 Task: Design a Nonprofit Website.
Action: Mouse moved to (113, 67)
Screenshot: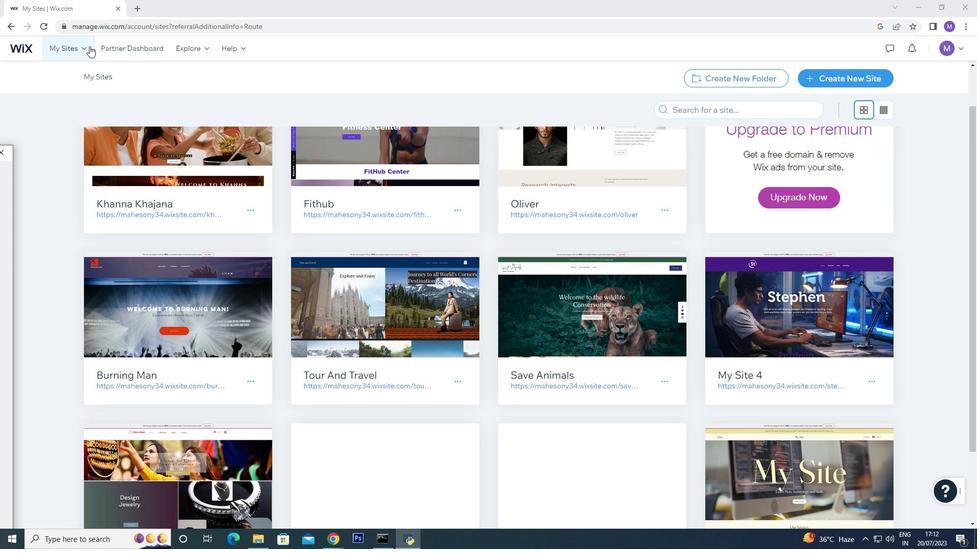 
Action: Mouse pressed left at (113, 67)
Screenshot: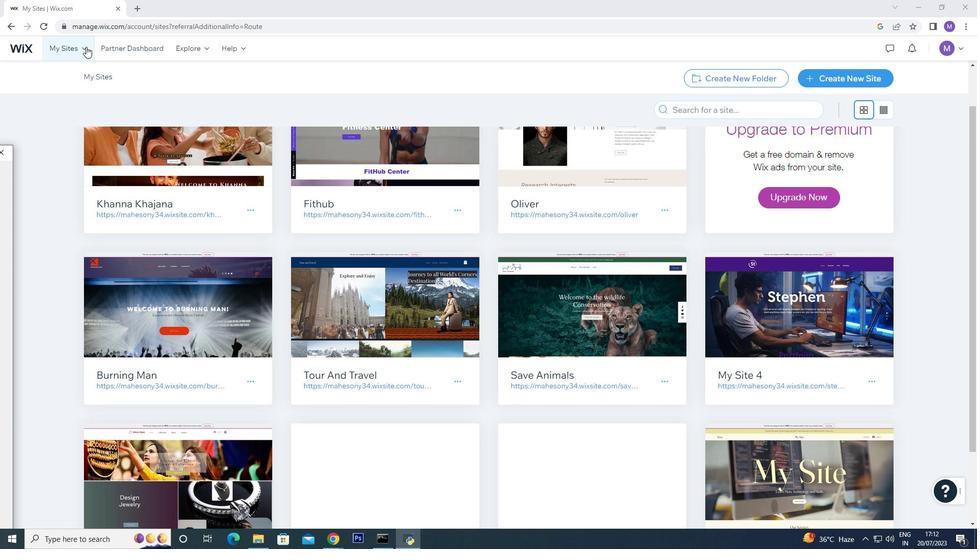 
Action: Mouse pressed left at (113, 67)
Screenshot: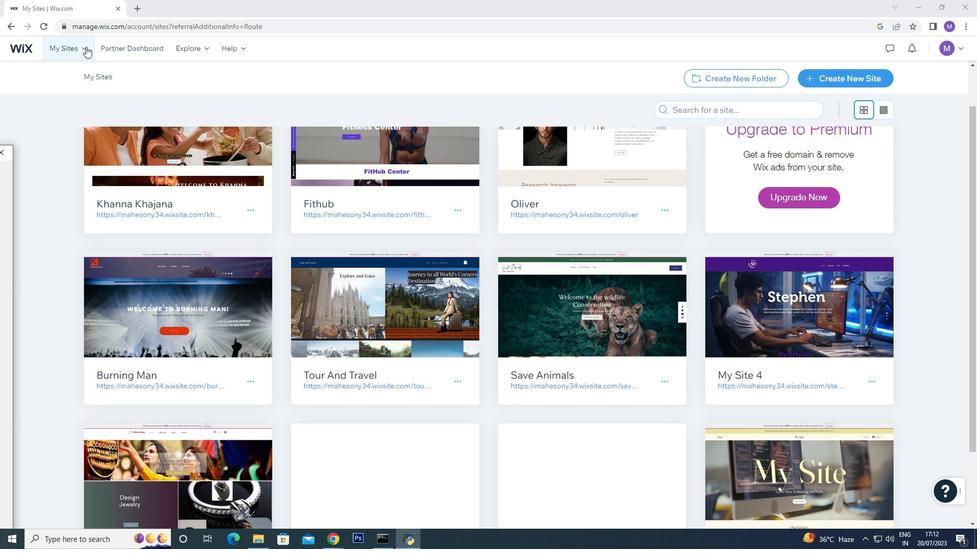 
Action: Mouse pressed left at (113, 67)
Screenshot: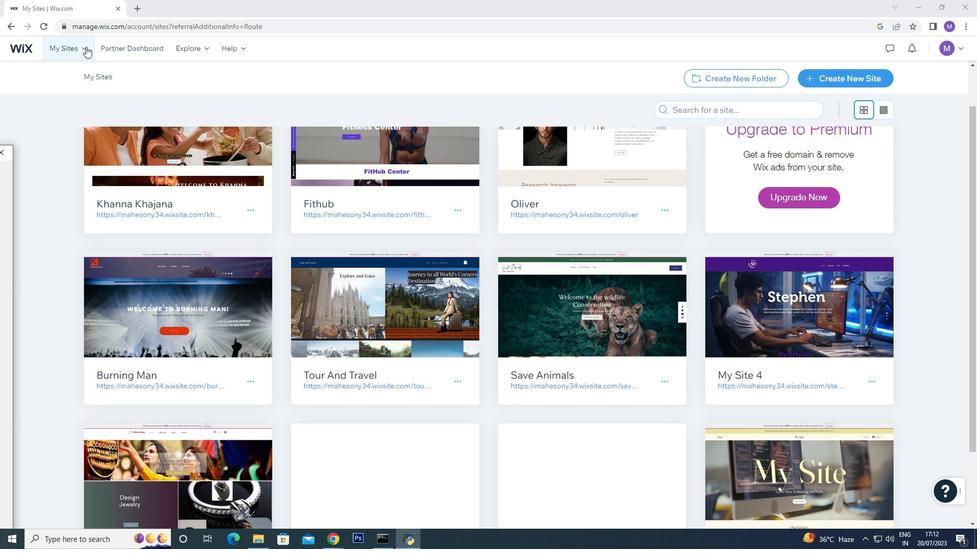
Action: Mouse pressed left at (113, 67)
Screenshot: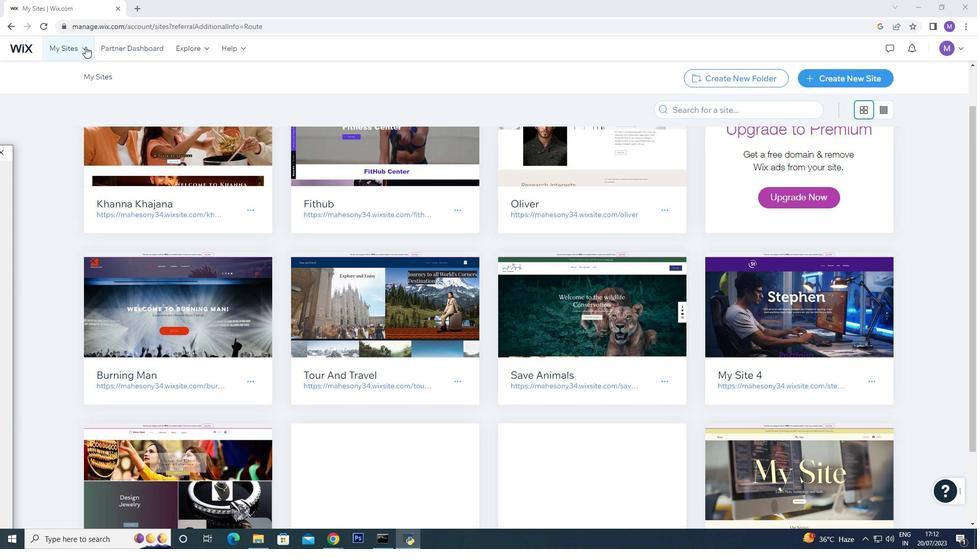 
Action: Mouse moved to (112, 69)
Screenshot: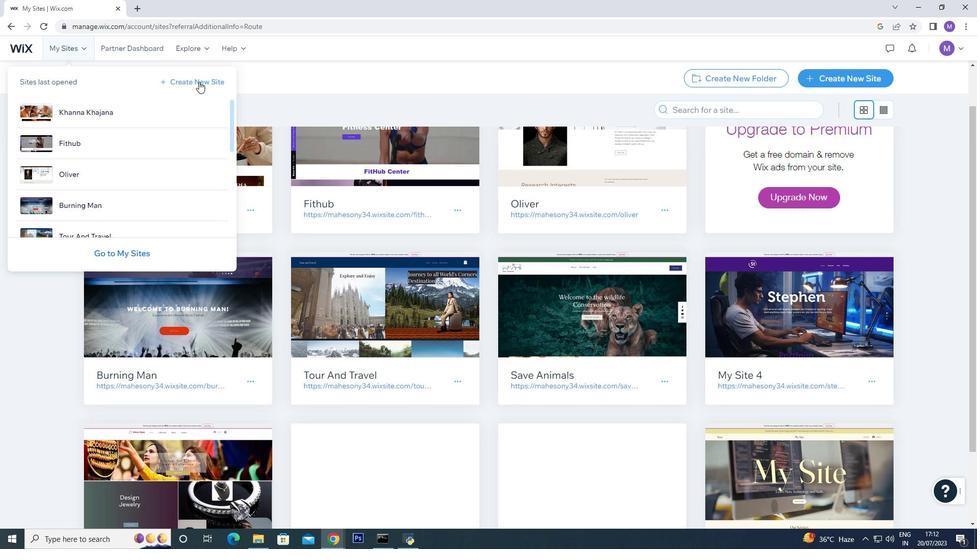 
Action: Mouse pressed left at (112, 69)
Screenshot: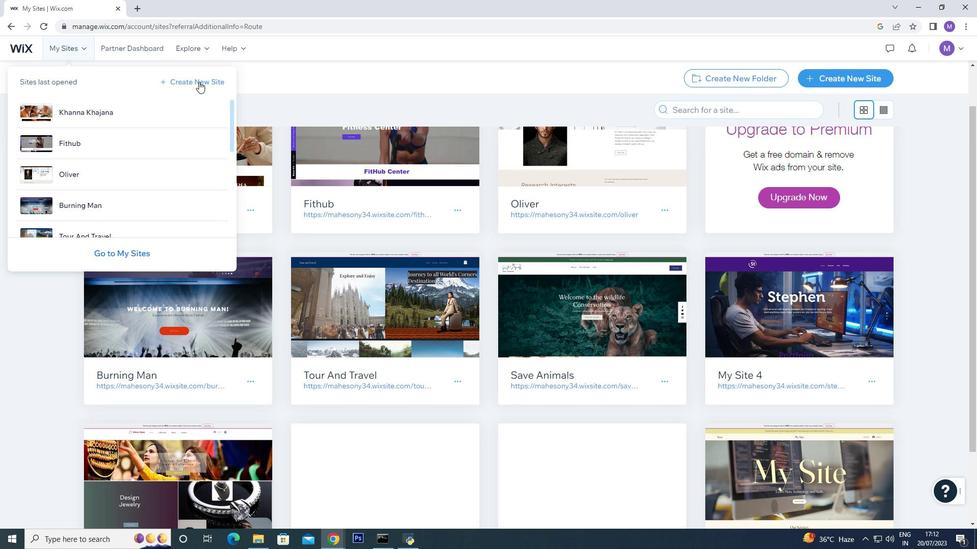 
Action: Mouse pressed left at (112, 69)
Screenshot: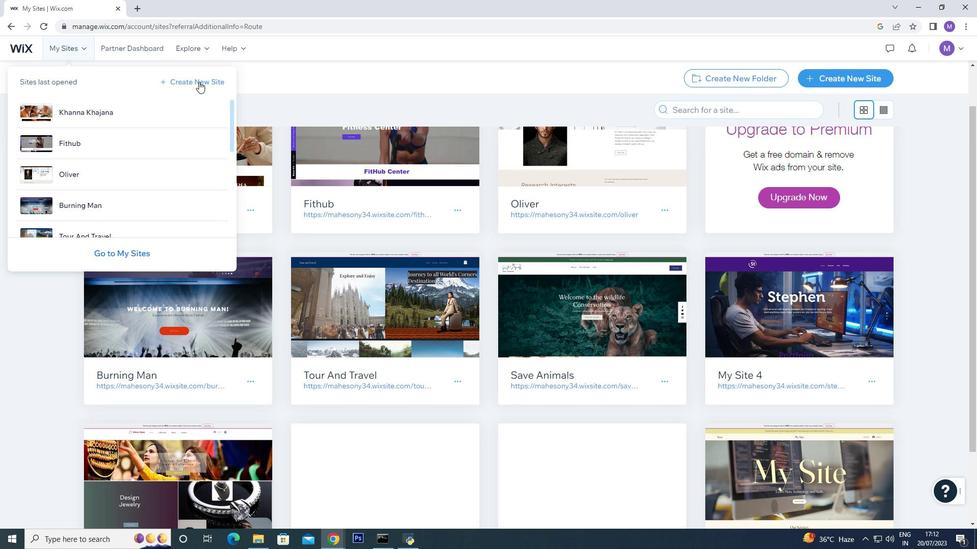 
Action: Mouse moved to (188, 91)
Screenshot: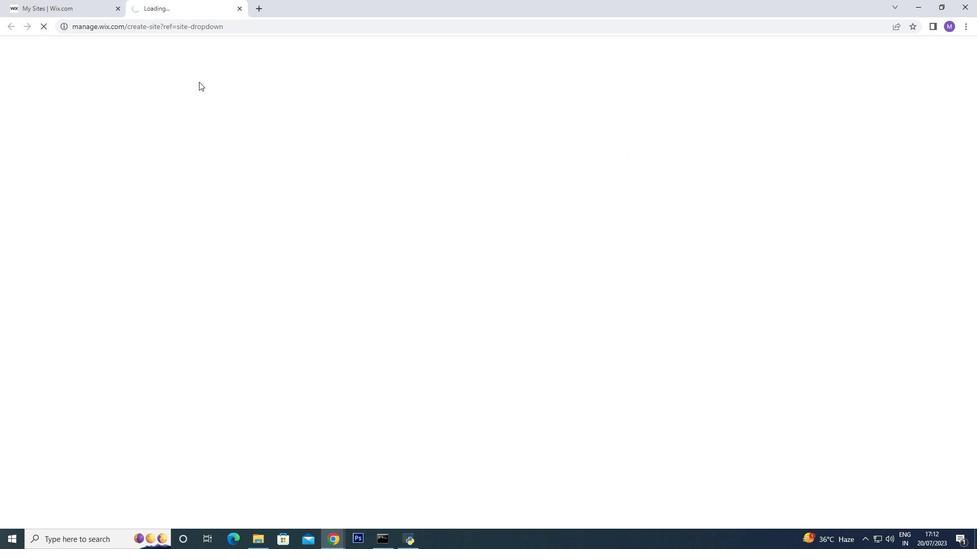 
Action: Mouse pressed left at (188, 91)
Screenshot: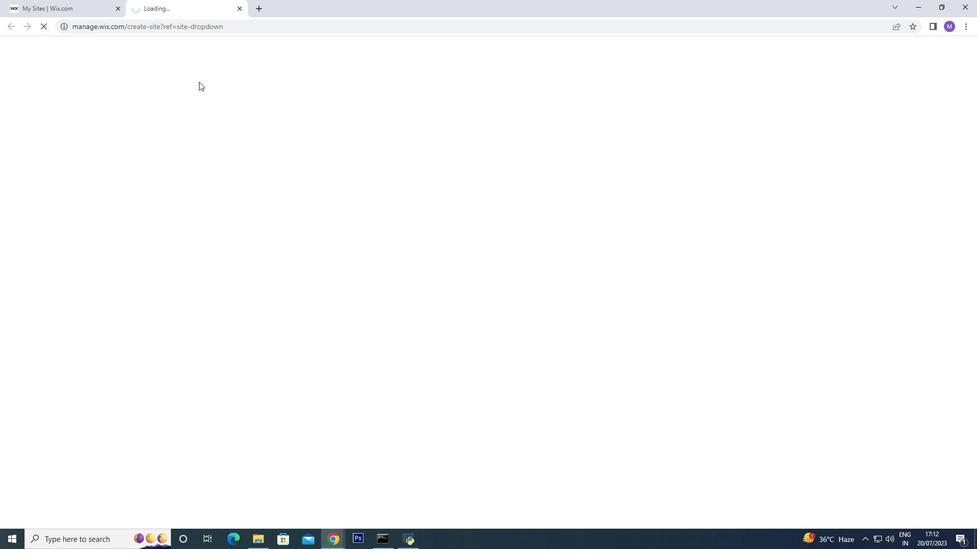 
Action: Mouse pressed left at (188, 91)
Screenshot: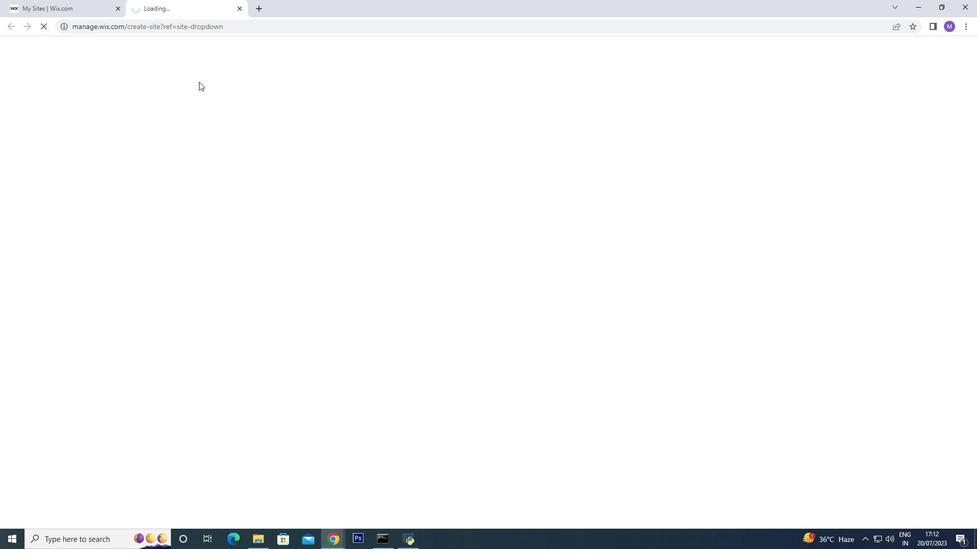 
Action: Mouse moved to (336, 153)
Screenshot: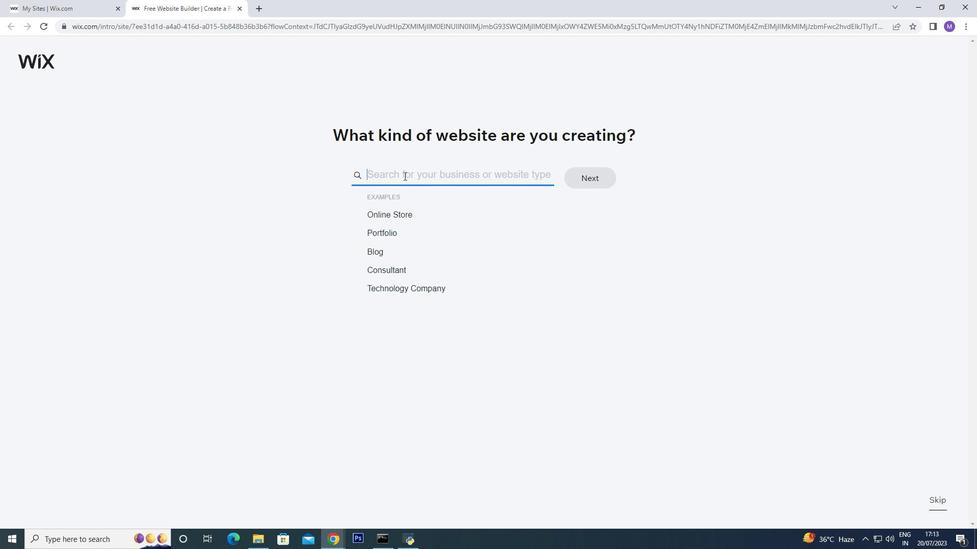 
Action: Mouse pressed left at (336, 153)
Screenshot: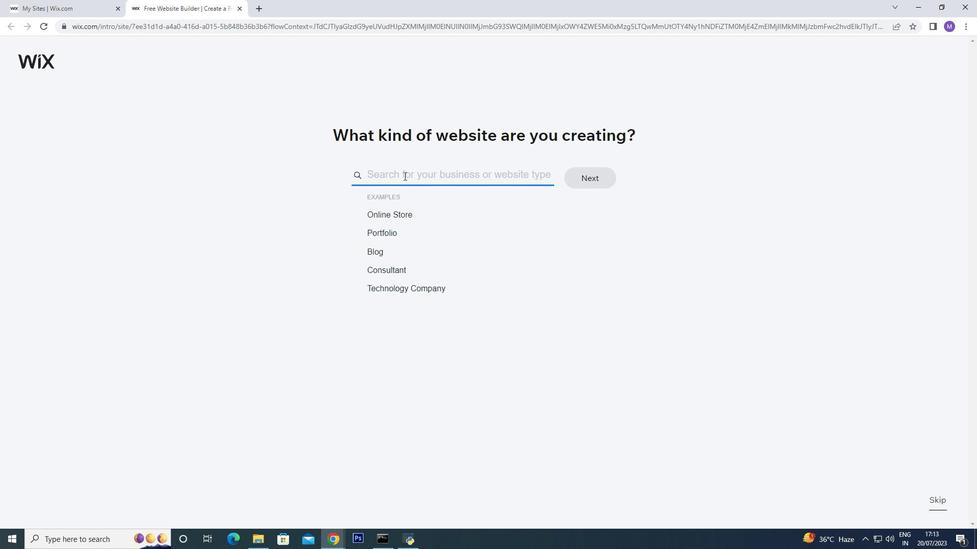 
Action: Mouse pressed left at (336, 153)
Screenshot: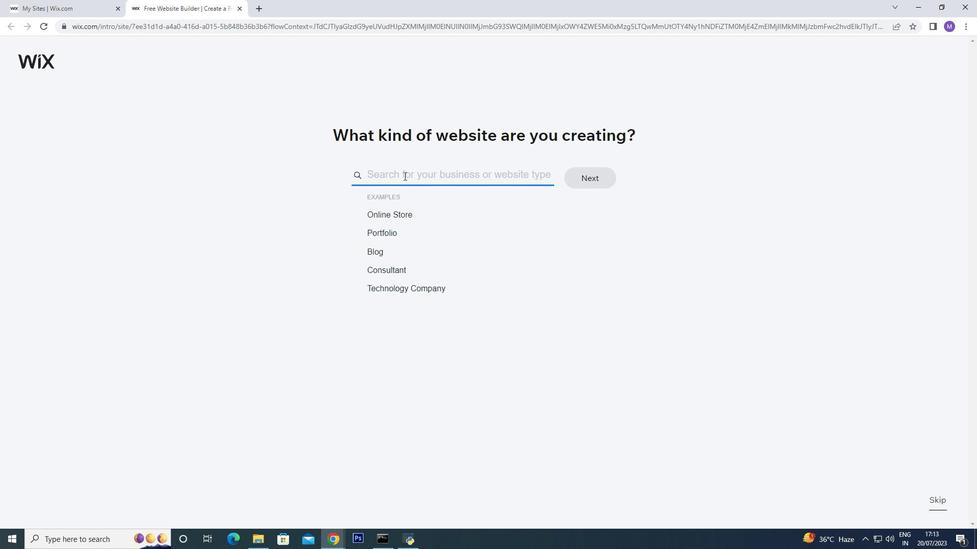 
Action: Mouse moved to (332, 151)
Screenshot: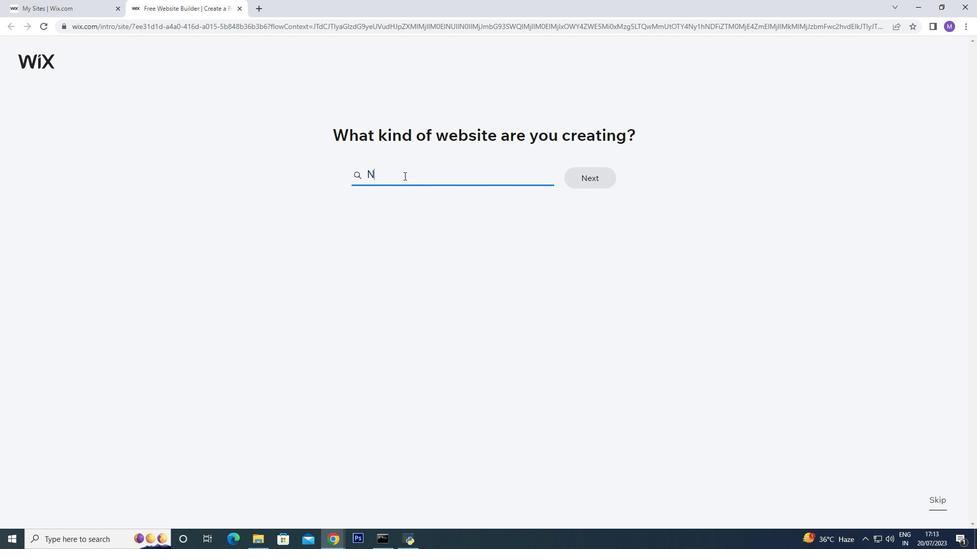 
Action: Key pressed wwilldlliife<Key.space><Key.space>consservatioonn
Screenshot: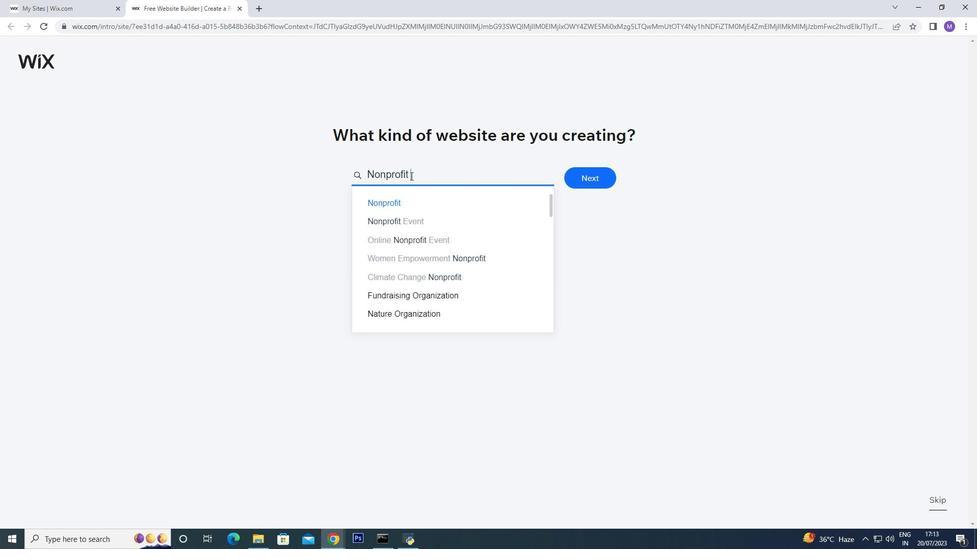
Action: Mouse moved to (403, 169)
Screenshot: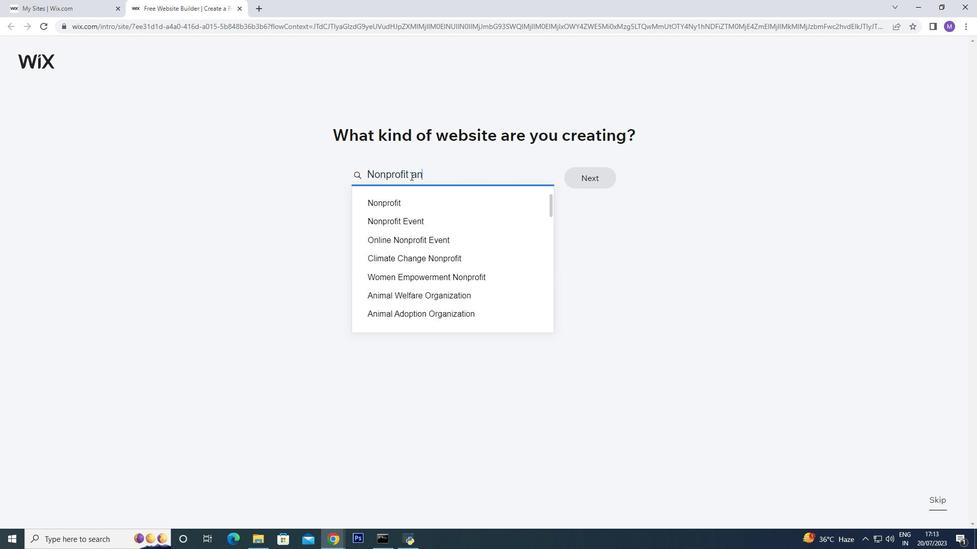 
Action: Mouse pressed left at (403, 169)
Screenshot: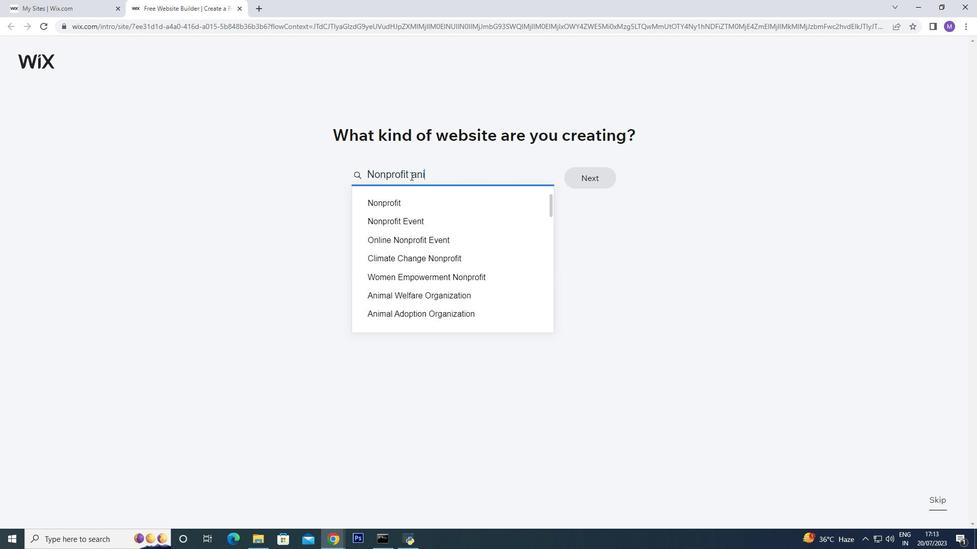 
Action: Mouse pressed left at (403, 169)
Screenshot: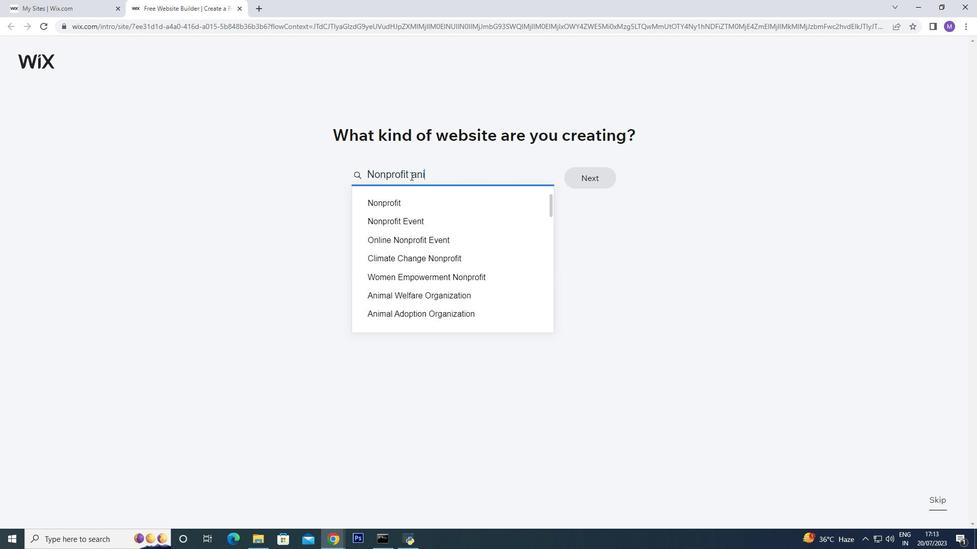 
Action: Mouse moved to (476, 154)
Screenshot: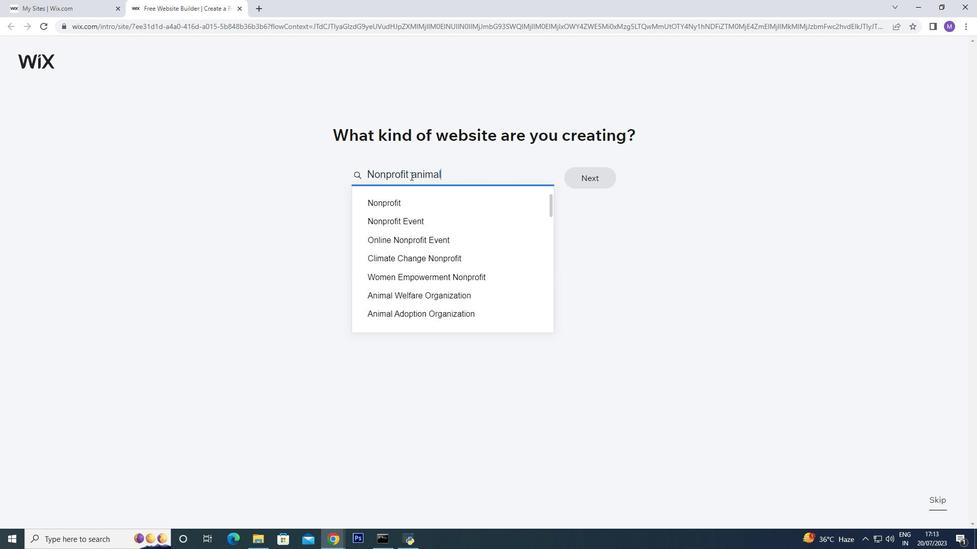 
Action: Mouse pressed left at (476, 154)
Screenshot: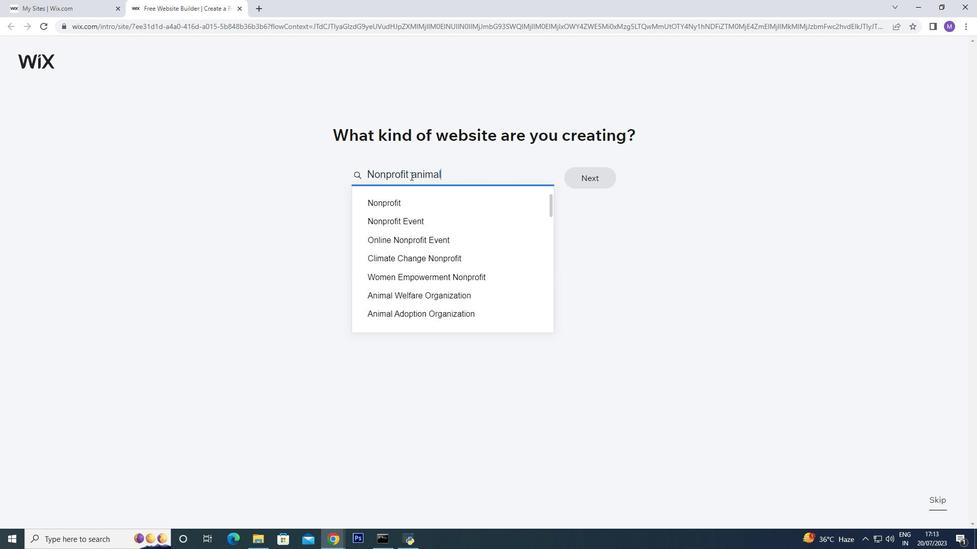 
Action: Mouse pressed left at (476, 154)
Screenshot: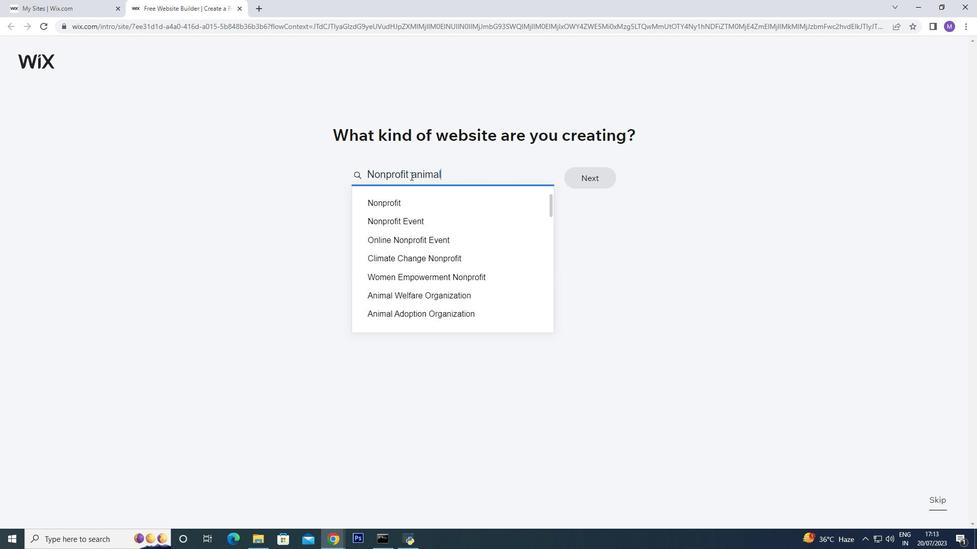 
Action: Mouse moved to (475, 153)
Screenshot: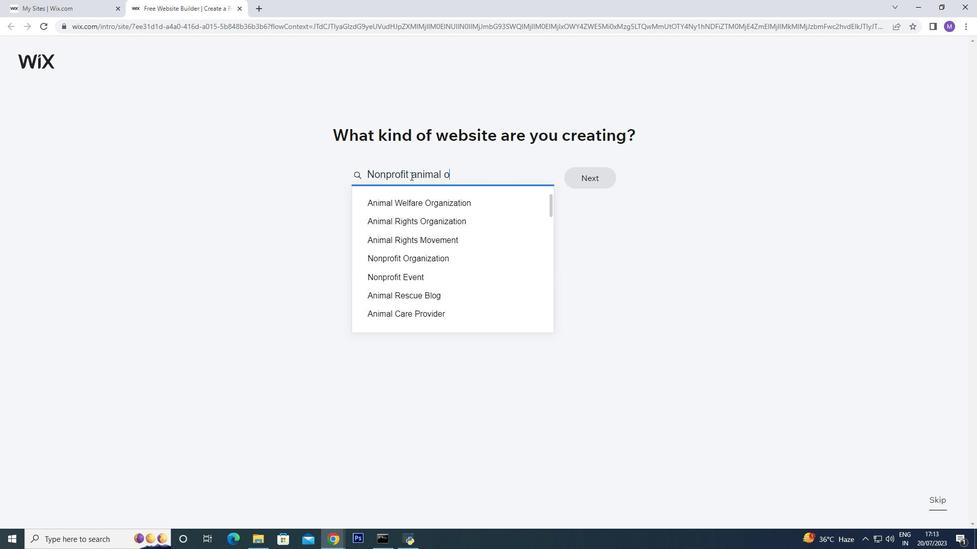 
Action: Mouse pressed left at (475, 153)
Screenshot: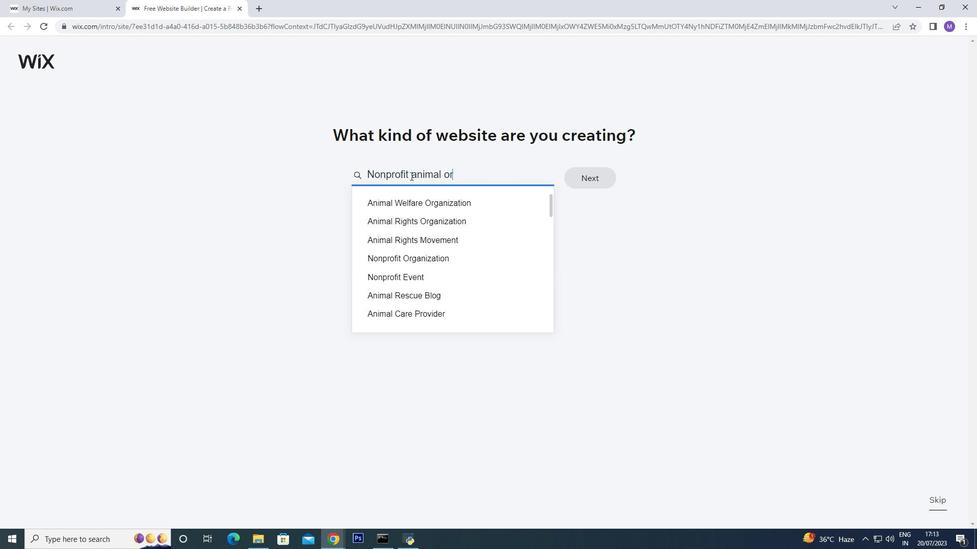 
Action: Mouse pressed left at (475, 153)
Screenshot: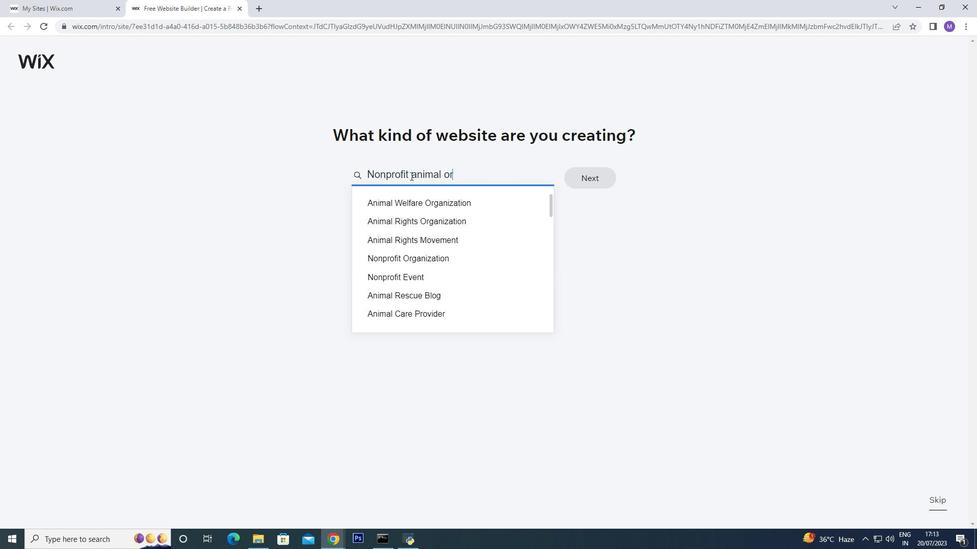 
Action: Mouse moved to (375, 170)
Screenshot: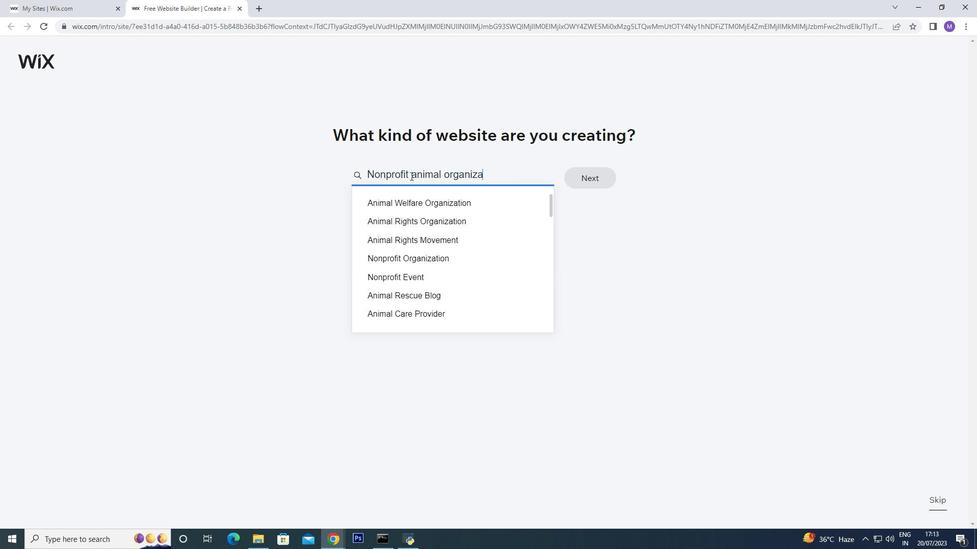 
Action: Mouse pressed left at (375, 170)
Screenshot: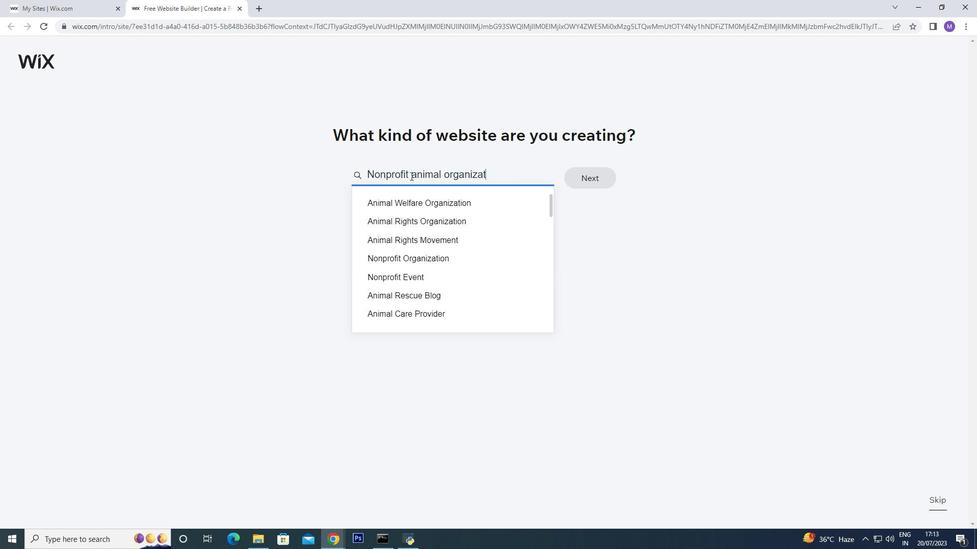 
Action: Mouse pressed left at (375, 170)
Screenshot: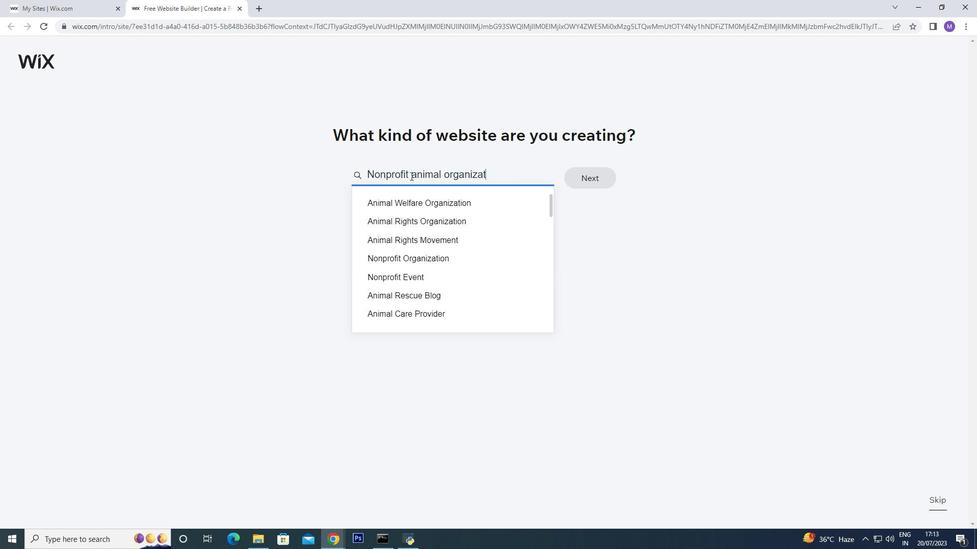 
Action: Mouse moved to (379, 166)
Screenshot: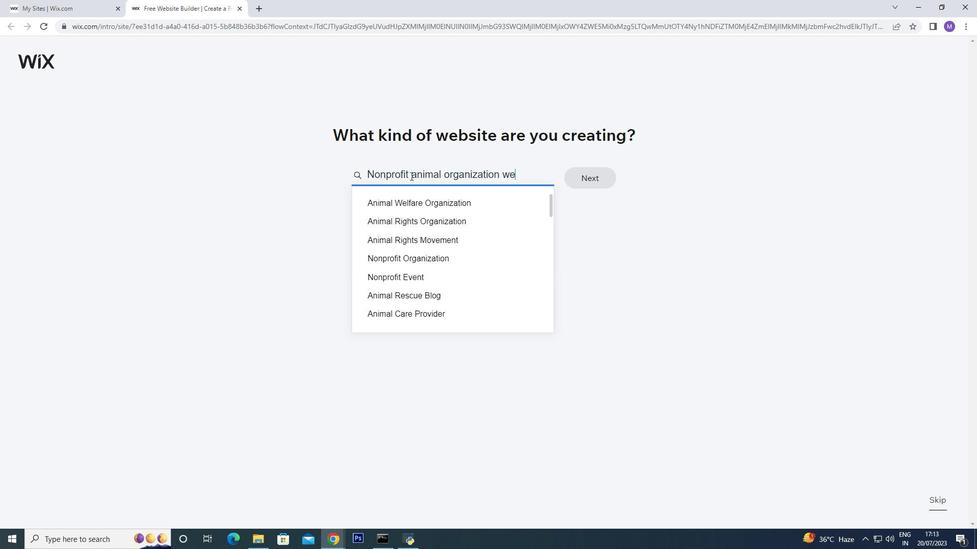 
Action: Key pressed <Key.shift><Key.shift><Key.shift><Key.shift><Key.shift><Key.shift><Key.shift><Key.shift><Key.shift><Key.shift>Savee<Key.space>aanimalls
Screenshot: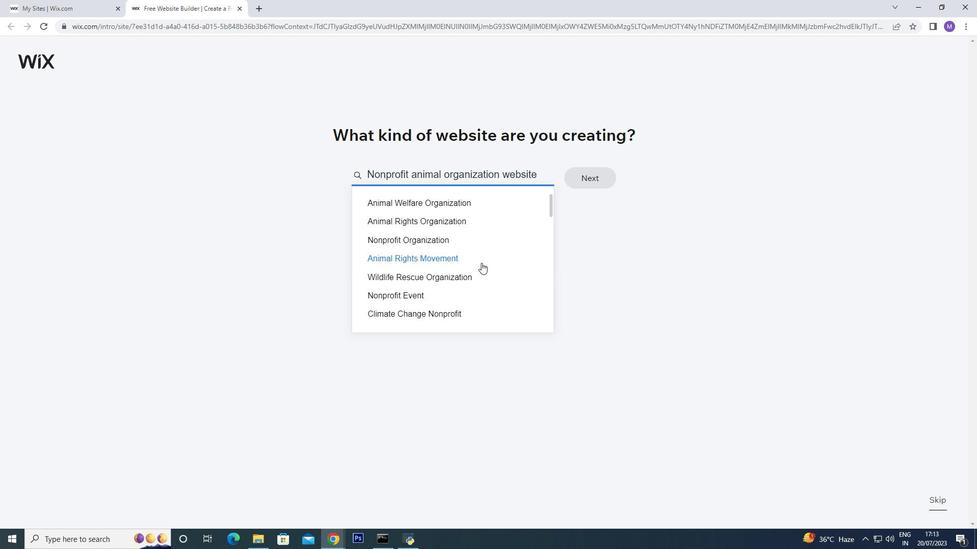 
Action: Mouse moved to (473, 169)
Screenshot: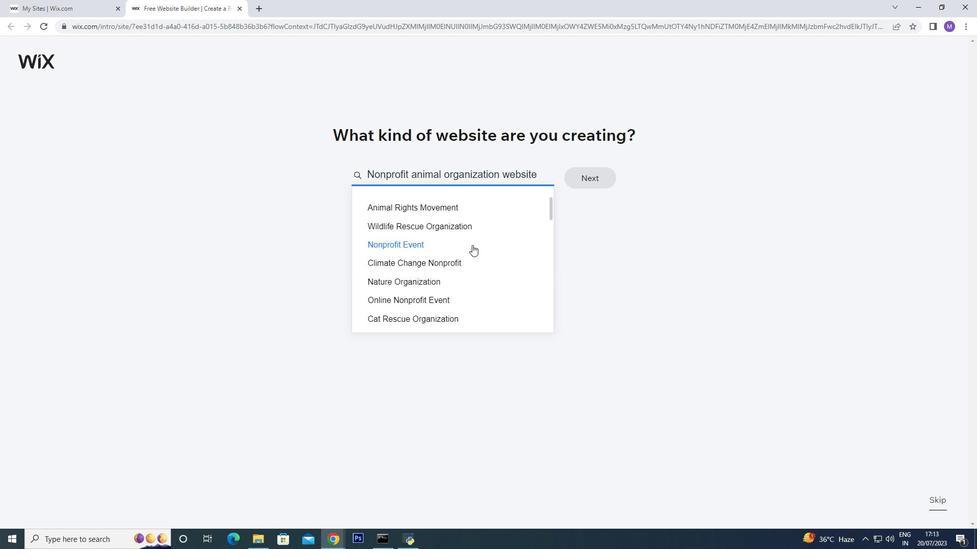 
Action: Mouse pressed left at (473, 169)
Screenshot: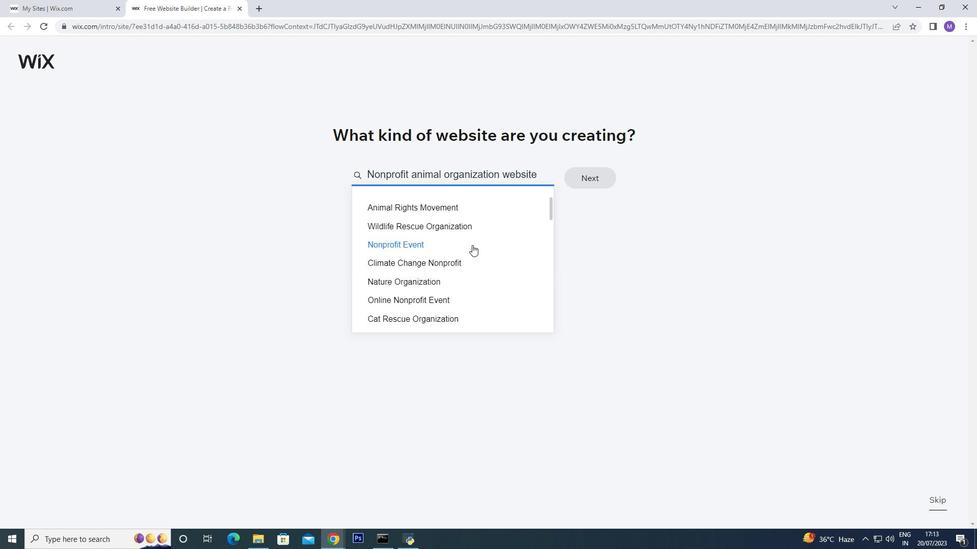 
Action: Mouse pressed left at (473, 169)
Screenshot: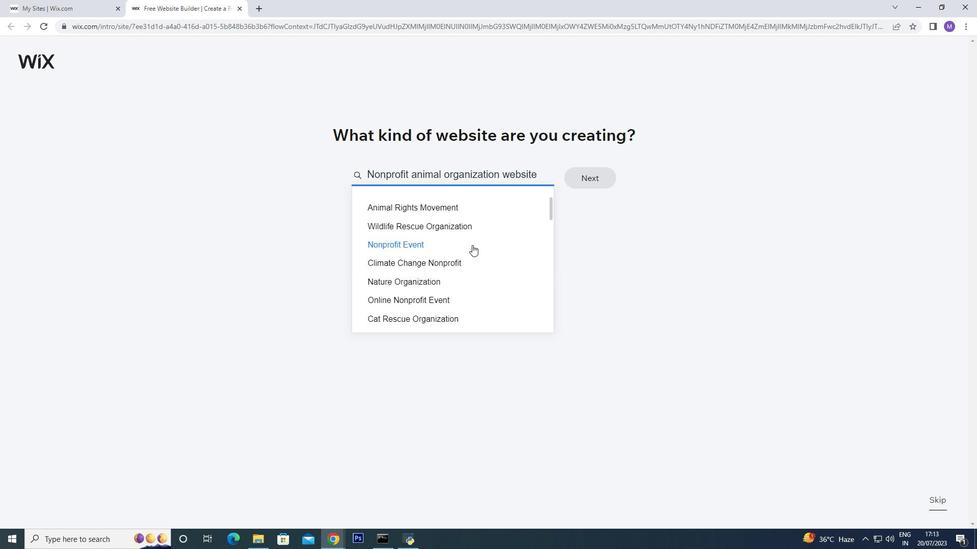 
Action: Mouse moved to (537, 268)
Screenshot: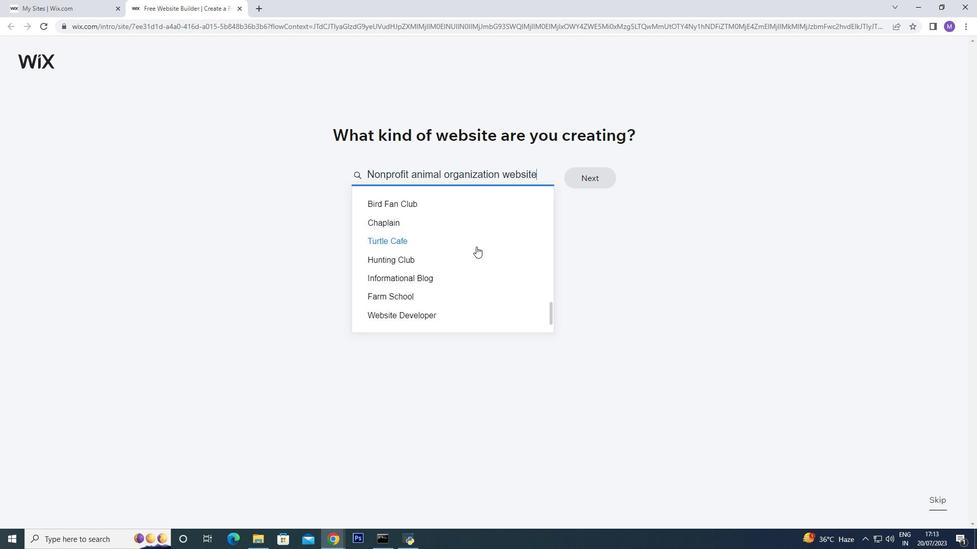 
Action: Mouse scrolled (537, 268) with delta (0, 0)
Screenshot: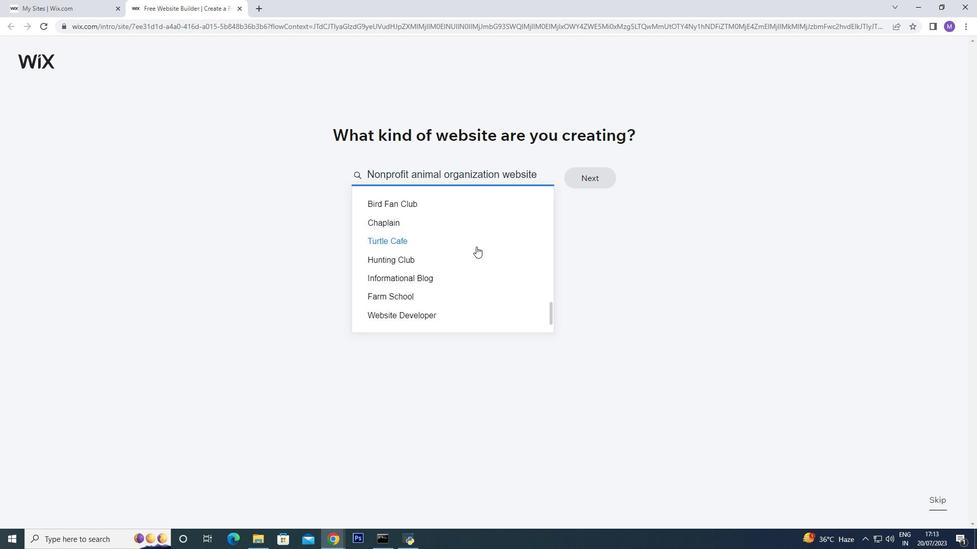 
Action: Mouse scrolled (537, 268) with delta (0, 0)
Screenshot: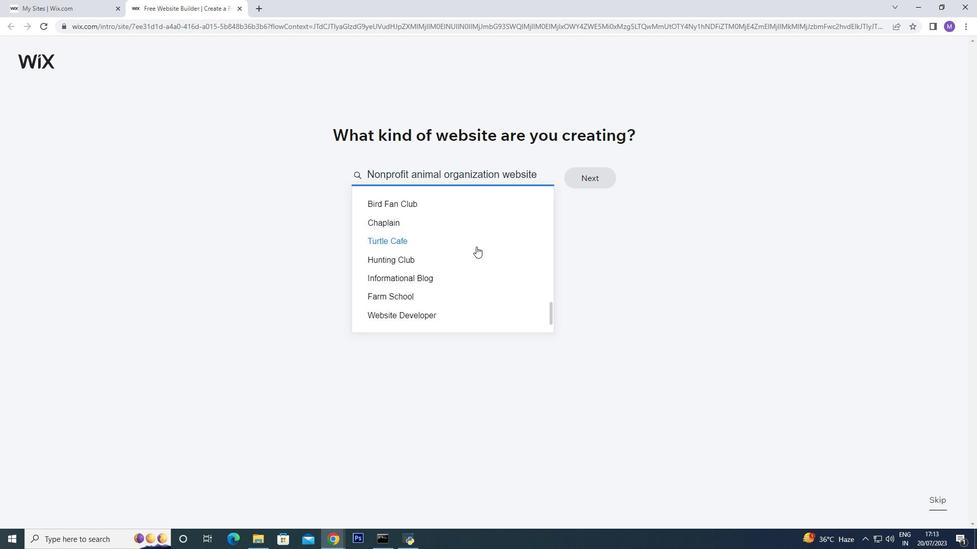 
Action: Mouse moved to (538, 268)
Screenshot: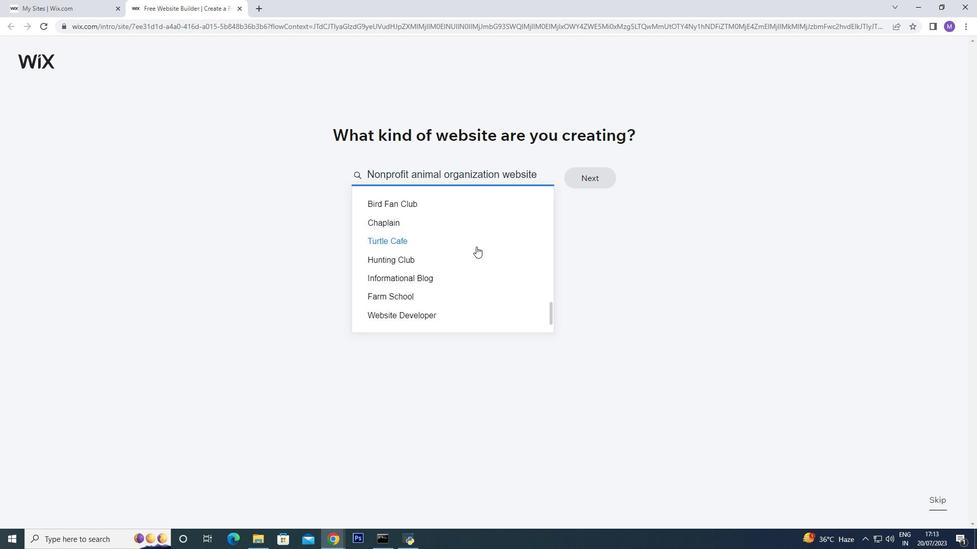 
Action: Mouse scrolled (538, 267) with delta (0, 0)
Screenshot: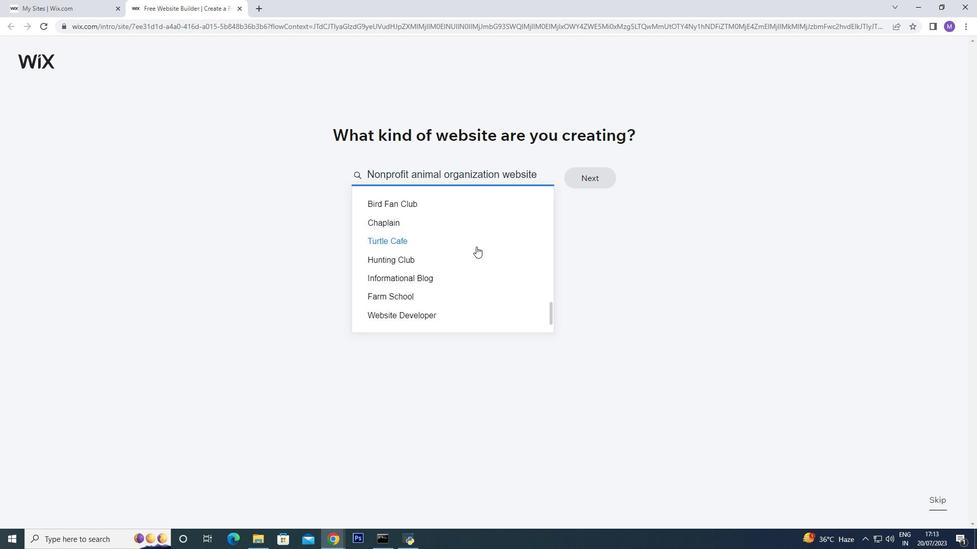 
Action: Mouse scrolled (538, 267) with delta (0, 0)
Screenshot: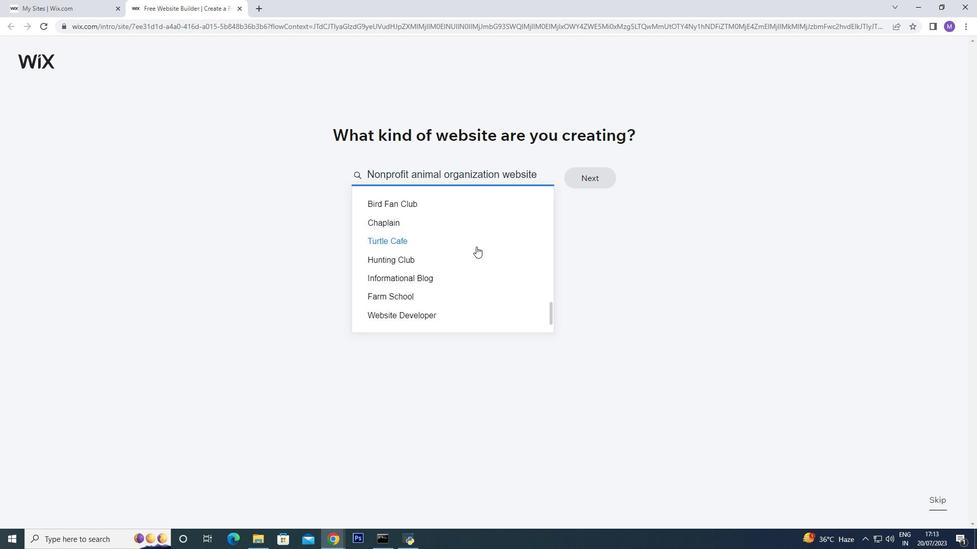 
Action: Mouse moved to (538, 267)
Screenshot: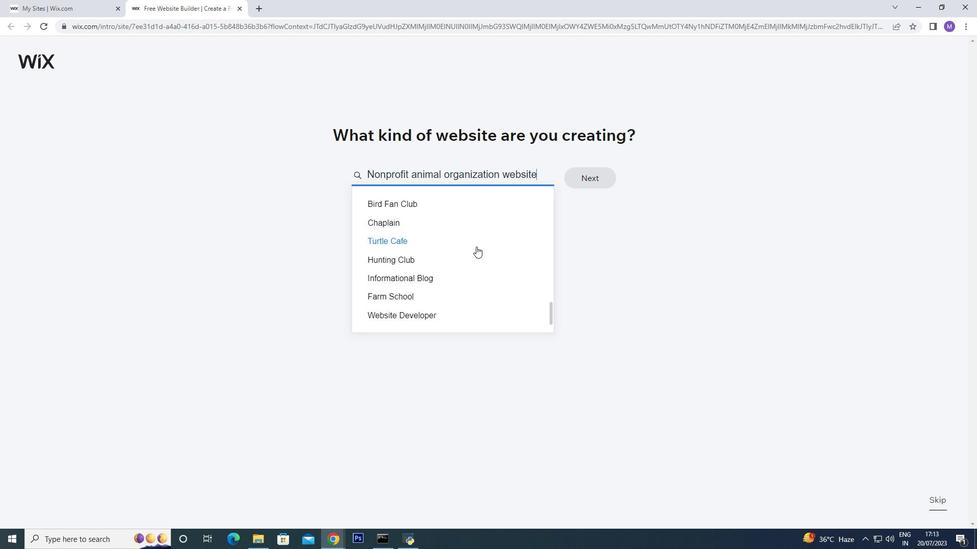 
Action: Mouse scrolled (538, 267) with delta (0, 0)
Screenshot: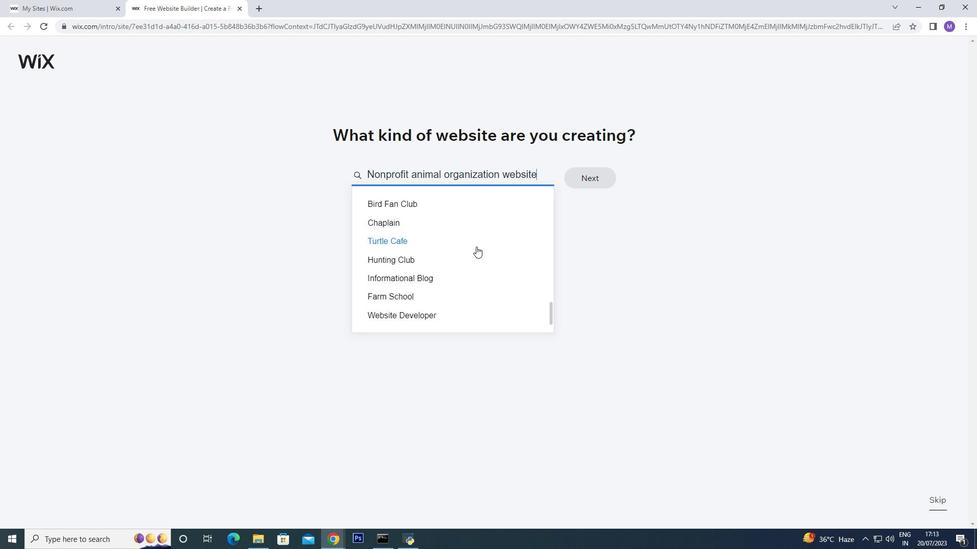 
Action: Mouse scrolled (538, 267) with delta (0, 0)
Screenshot: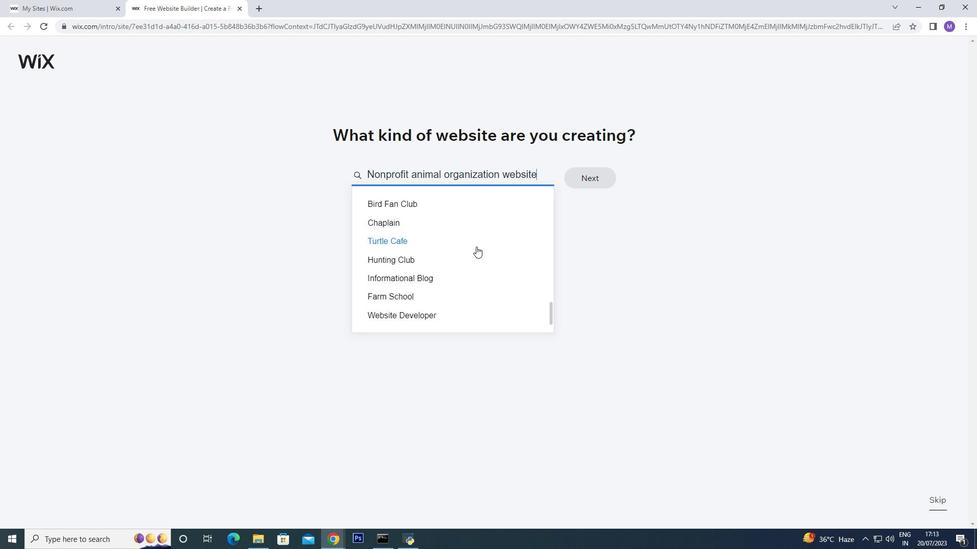 
Action: Mouse moved to (538, 267)
Screenshot: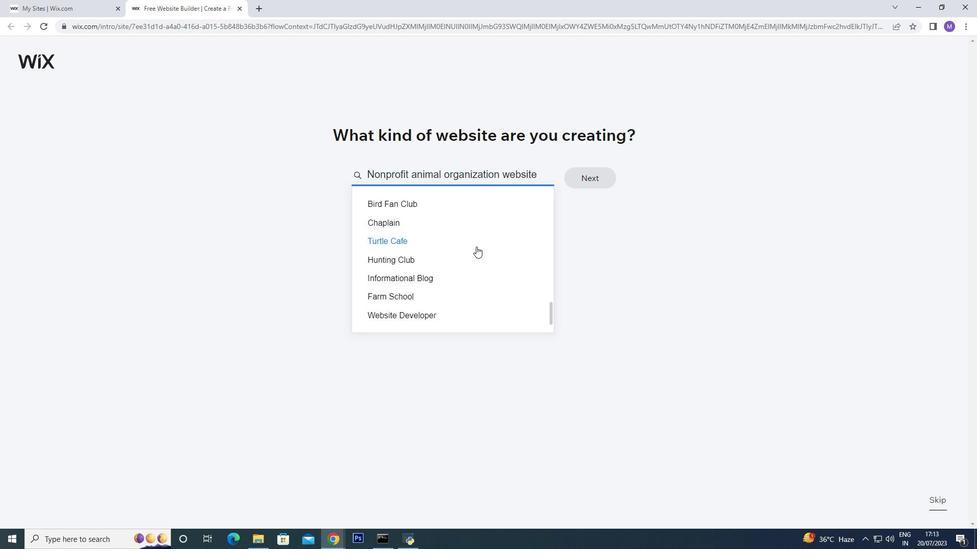 
Action: Mouse scrolled (538, 267) with delta (0, 0)
Screenshot: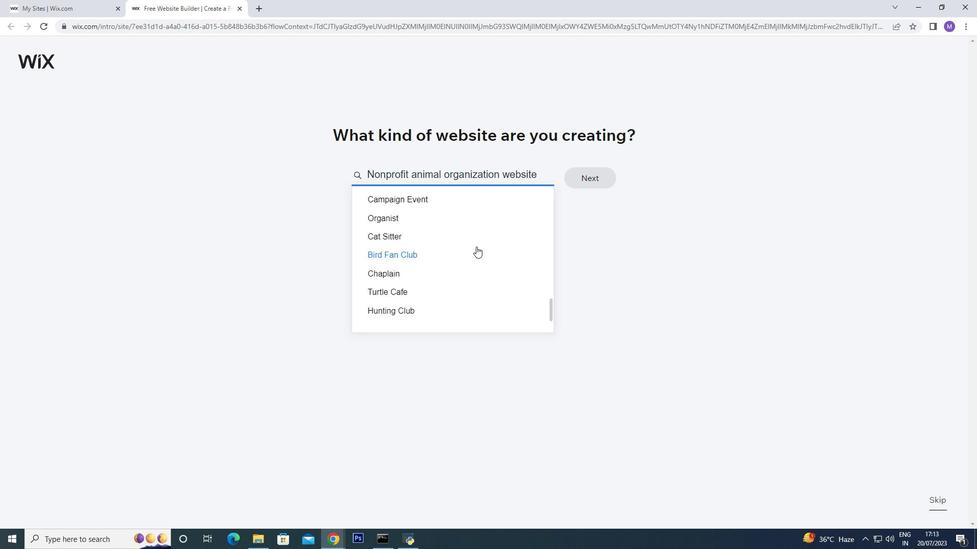 
Action: Mouse scrolled (538, 267) with delta (0, 0)
Screenshot: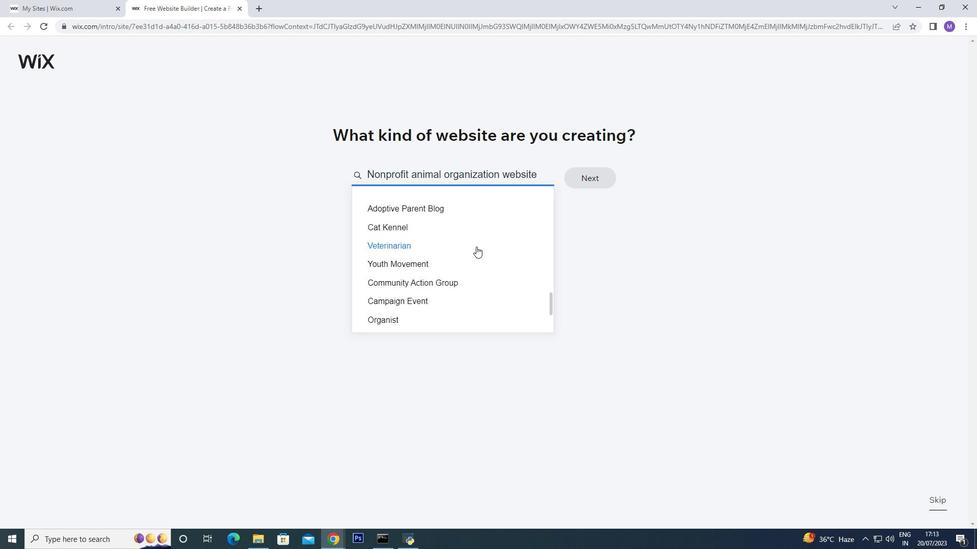 
Action: Mouse scrolled (538, 267) with delta (0, 0)
Screenshot: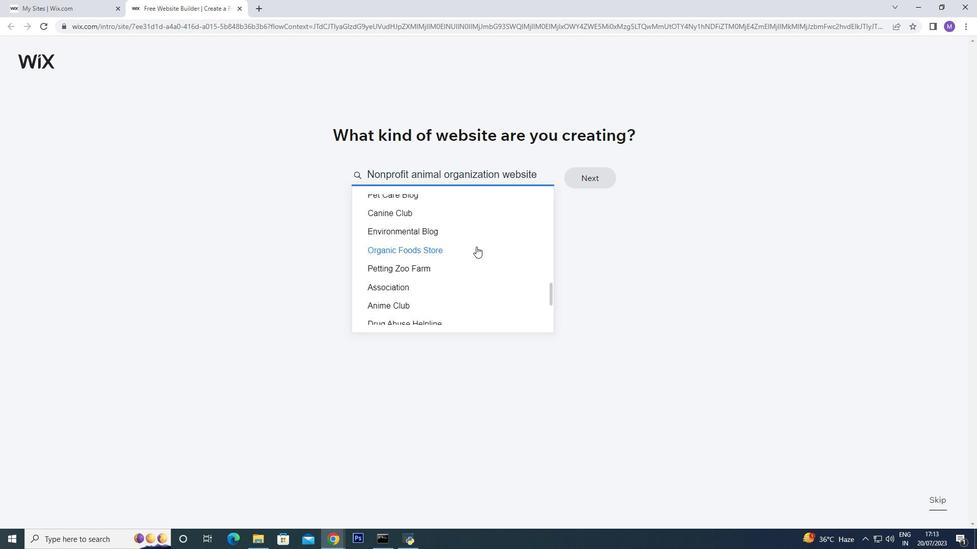 
Action: Mouse scrolled (538, 267) with delta (0, 0)
Screenshot: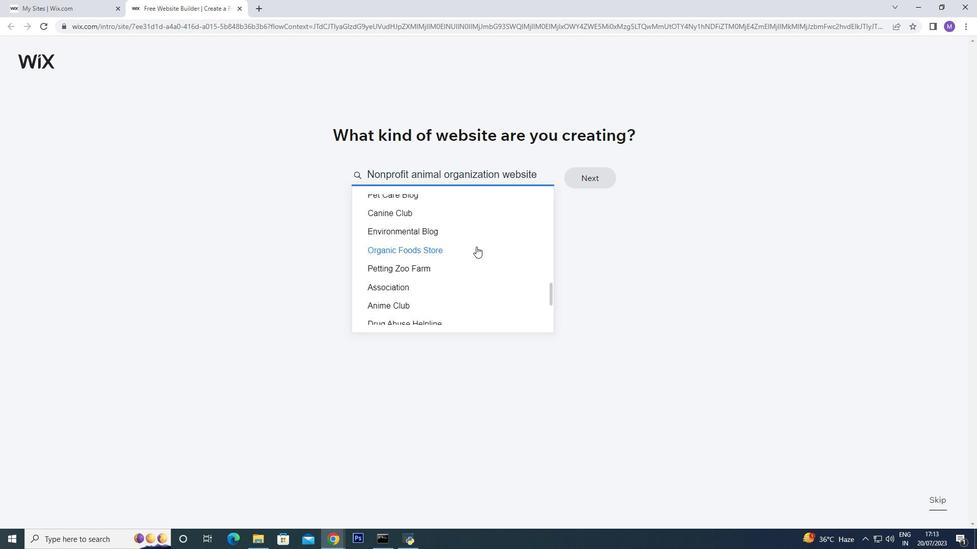 
Action: Mouse moved to (538, 267)
Screenshot: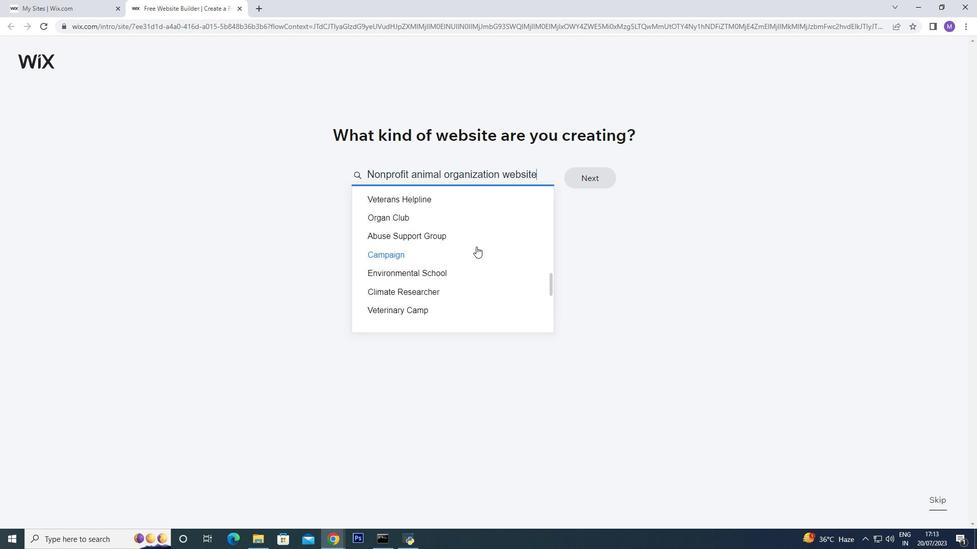 
Action: Mouse scrolled (538, 267) with delta (0, 0)
Screenshot: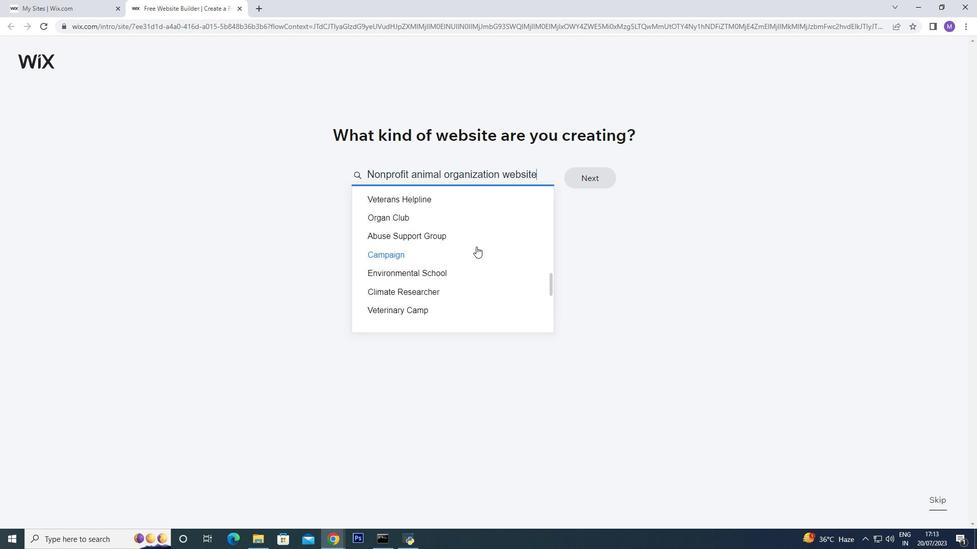 
Action: Mouse moved to (397, 358)
Screenshot: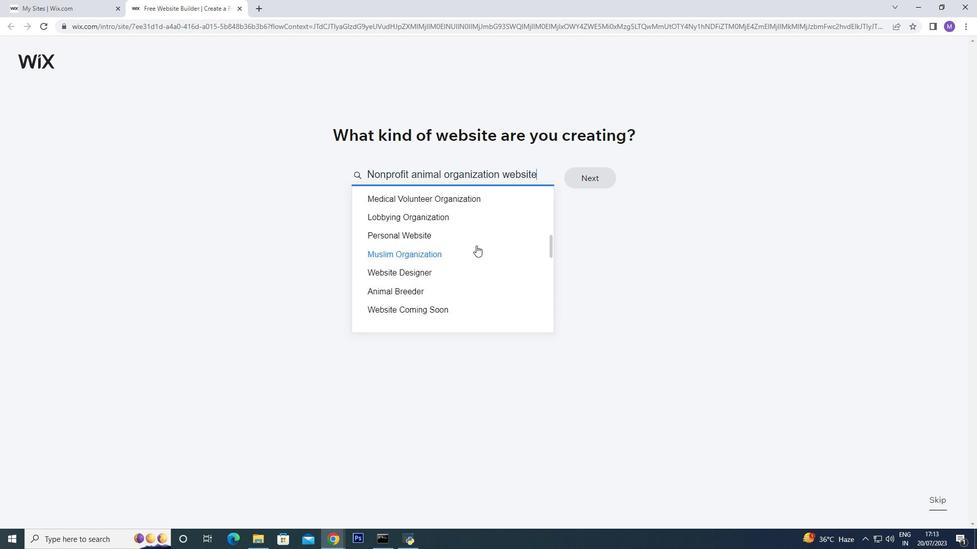 
Action: Mouse pressed left at (397, 358)
Screenshot: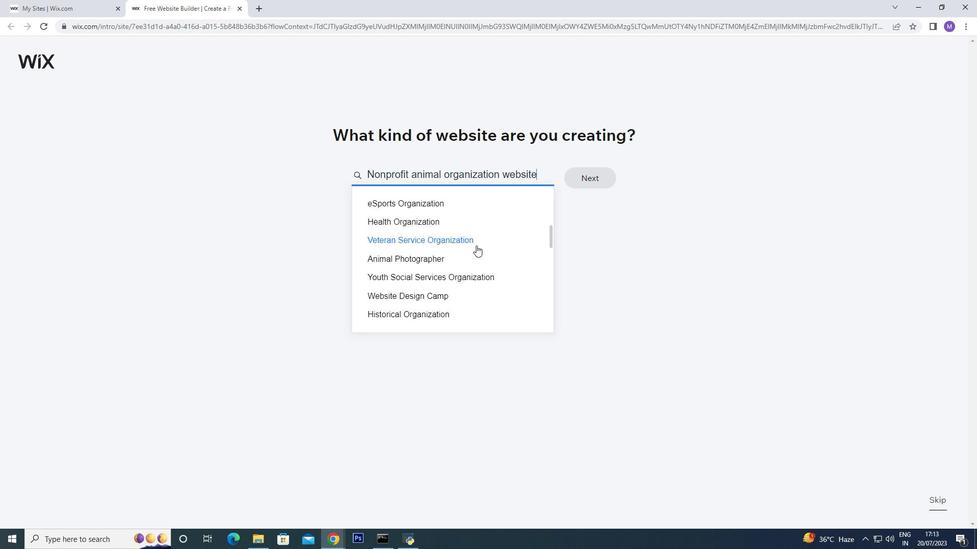 
Action: Mouse pressed left at (397, 358)
Screenshot: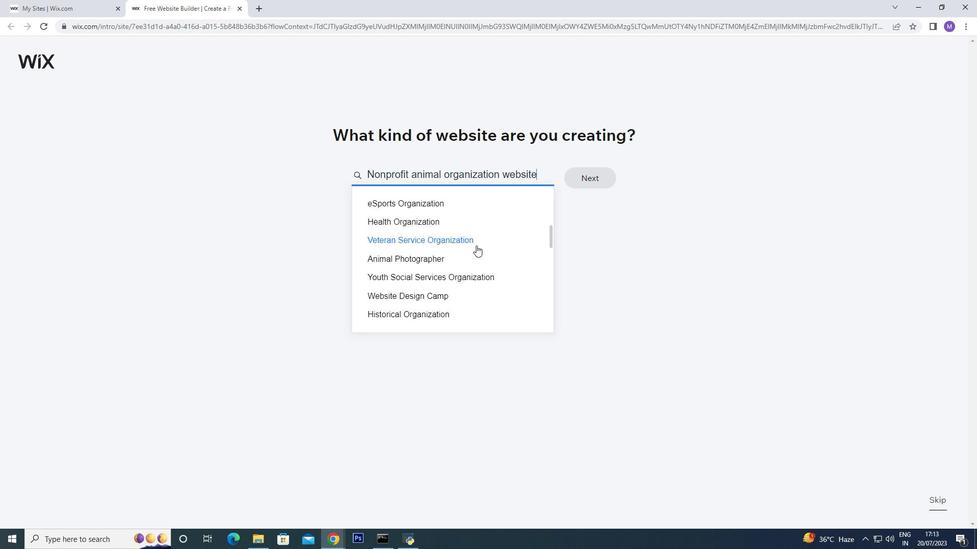
Action: Mouse moved to (489, 169)
Screenshot: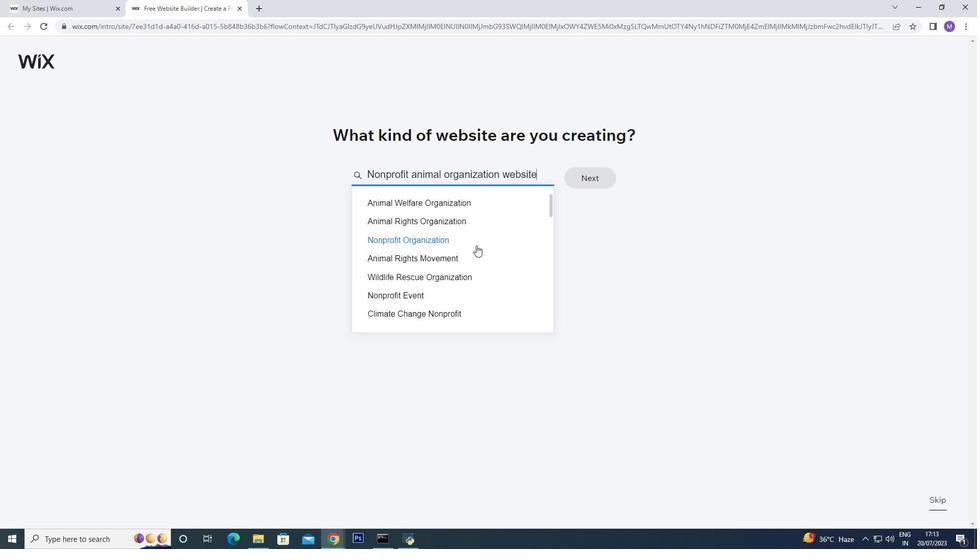 
Action: Mouse pressed left at (489, 169)
Screenshot: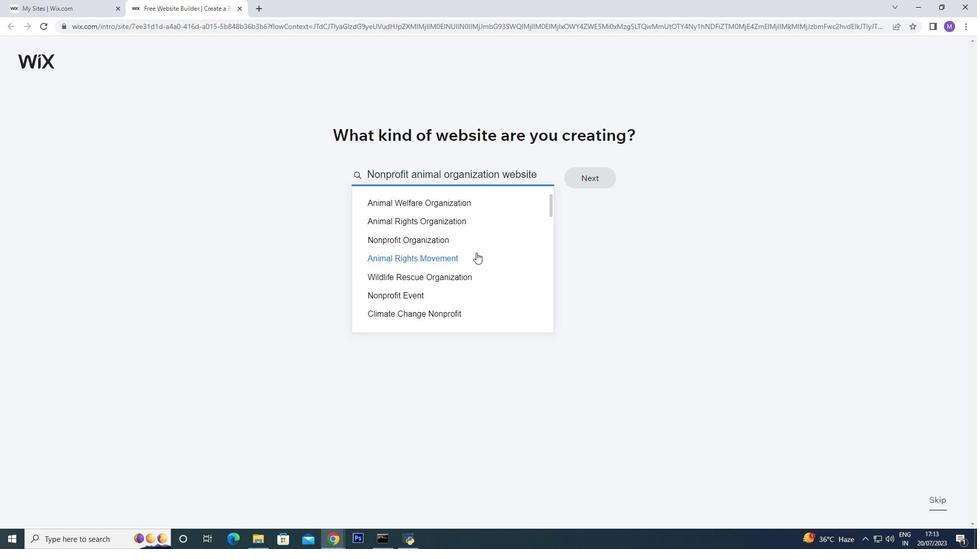 
Action: Mouse pressed left at (489, 169)
Screenshot: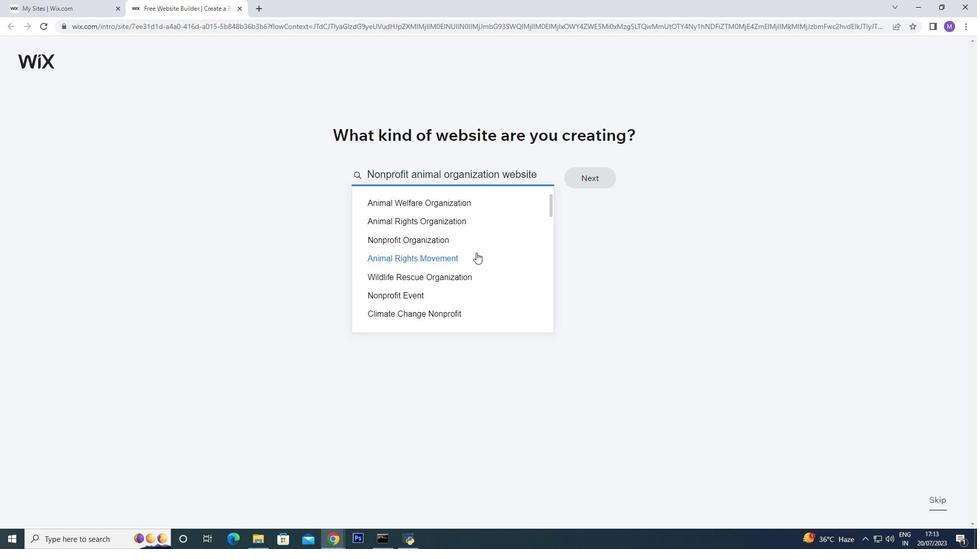
Action: Mouse moved to (483, 248)
Screenshot: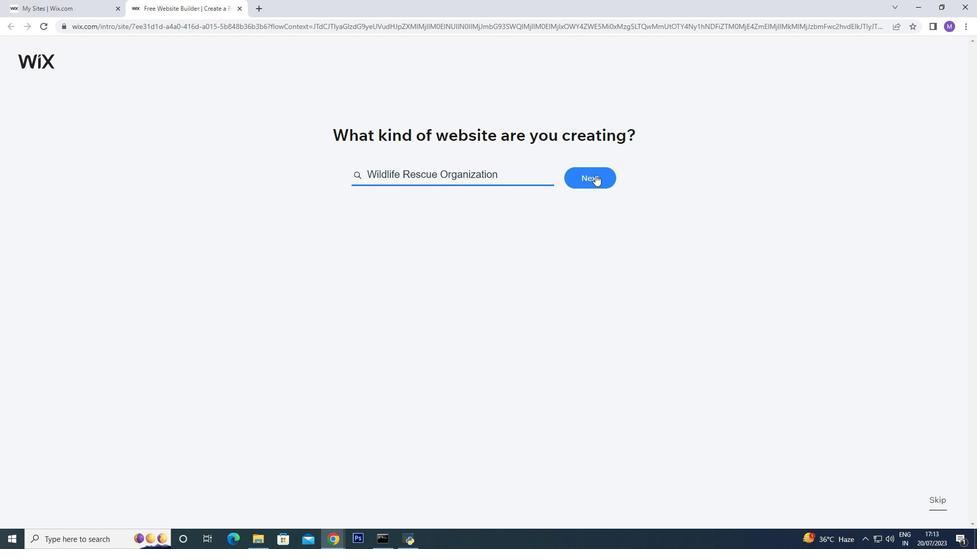 
Action: Mouse scrolled (483, 248) with delta (0, 0)
Screenshot: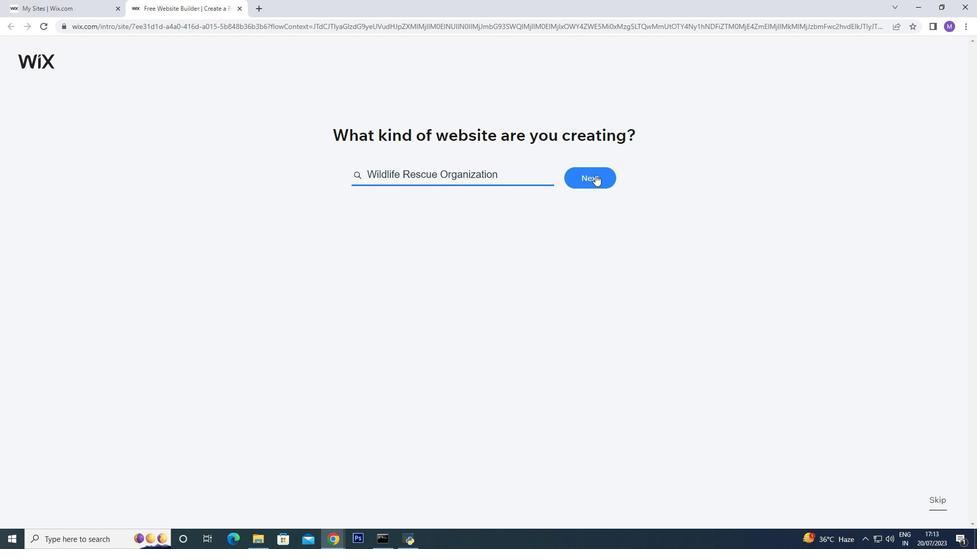 
Action: Mouse scrolled (483, 248) with delta (0, 0)
Screenshot: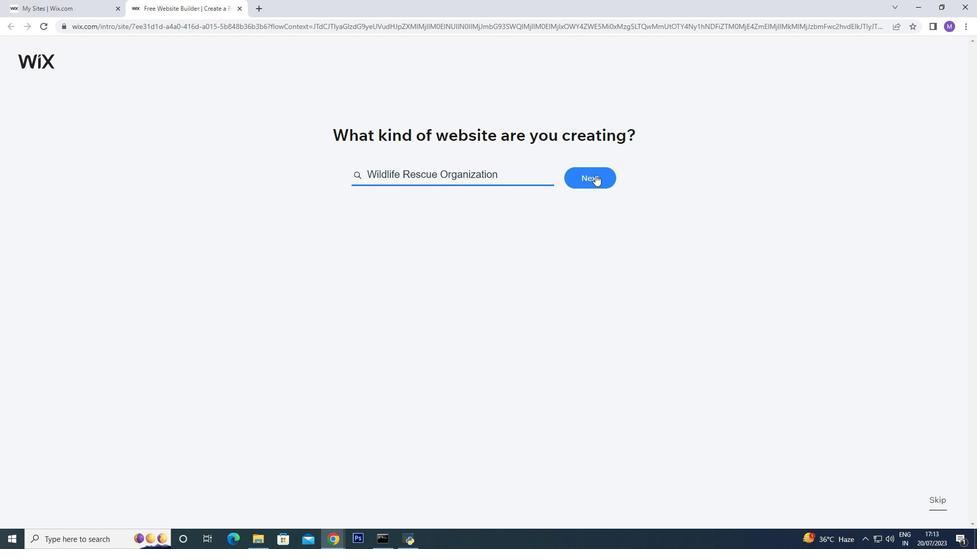 
Action: Mouse moved to (575, 278)
Screenshot: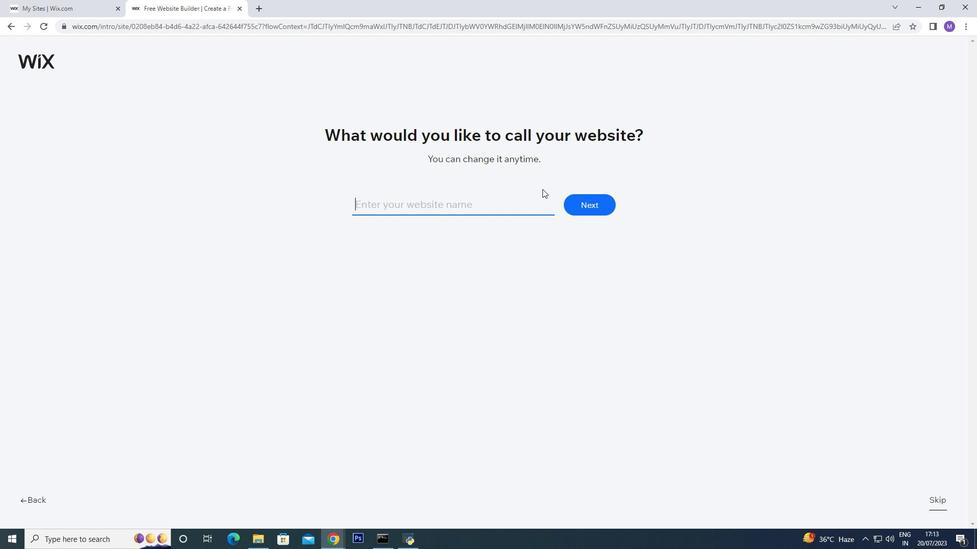 
Action: Mouse scrolled (575, 278) with delta (0, 0)
Screenshot: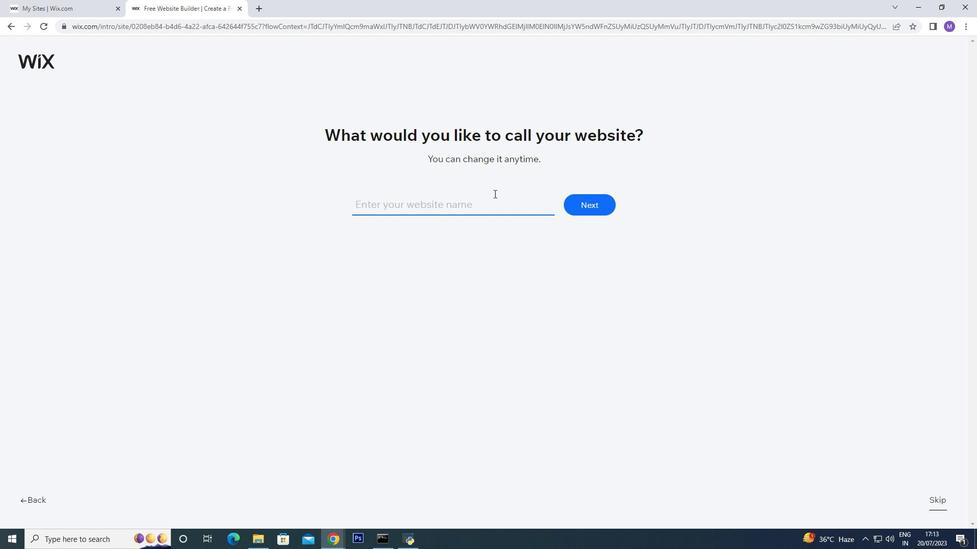 
Action: Mouse scrolled (575, 278) with delta (0, 0)
Screenshot: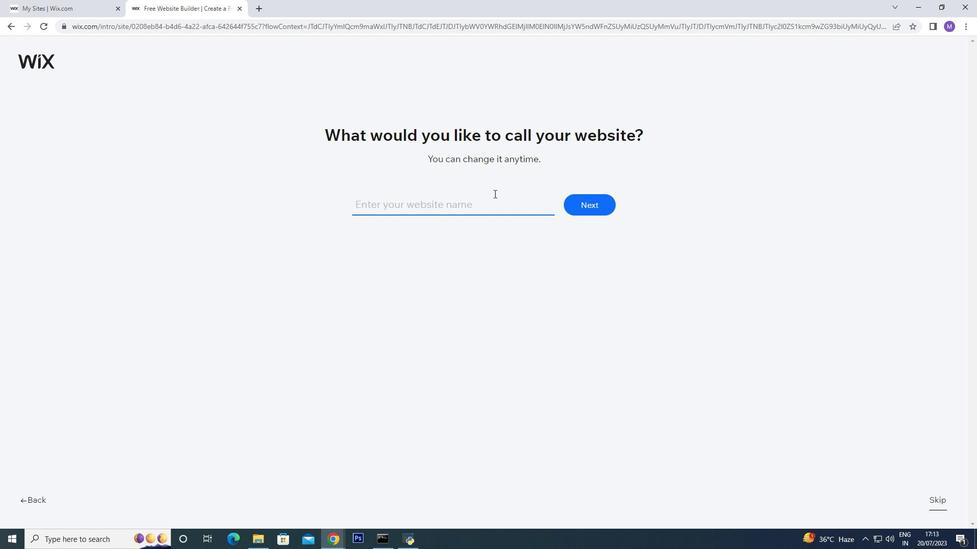 
Action: Mouse scrolled (575, 278) with delta (0, 0)
Screenshot: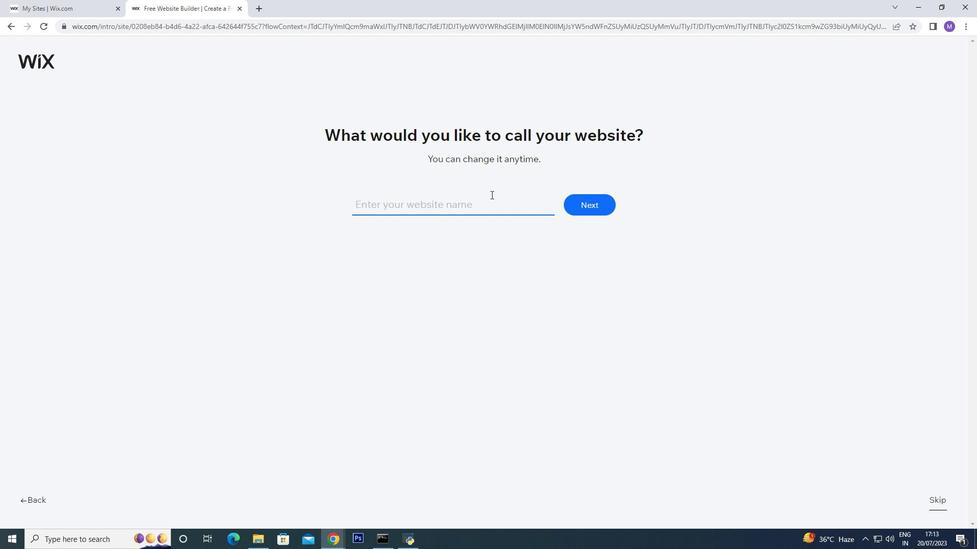 
Action: Mouse scrolled (575, 278) with delta (0, 0)
Screenshot: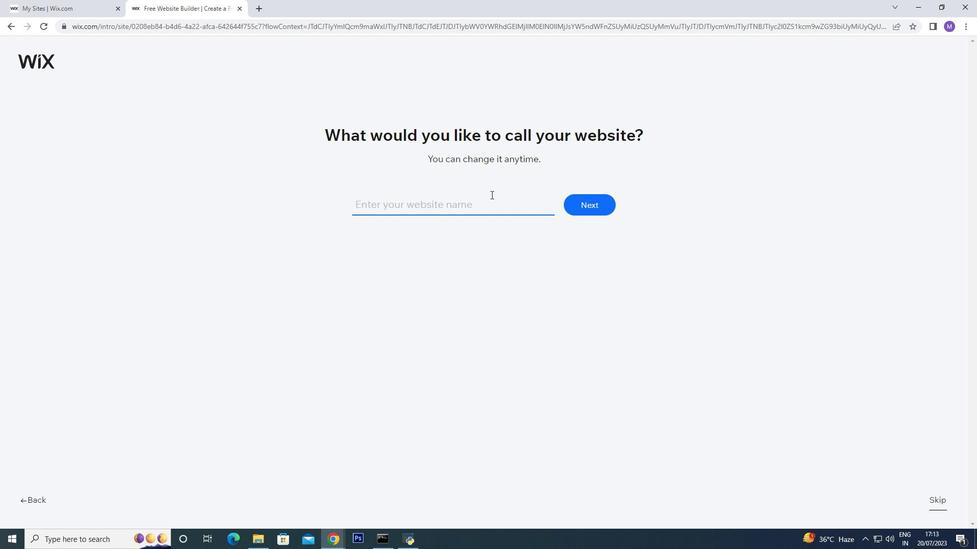 
Action: Mouse scrolled (575, 278) with delta (0, 0)
Screenshot: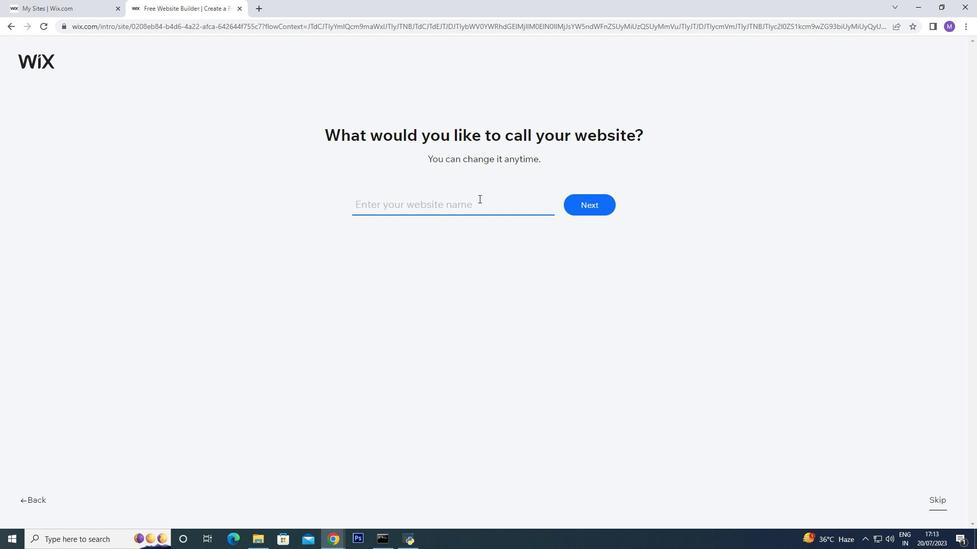 
Action: Mouse scrolled (575, 278) with delta (0, 0)
Screenshot: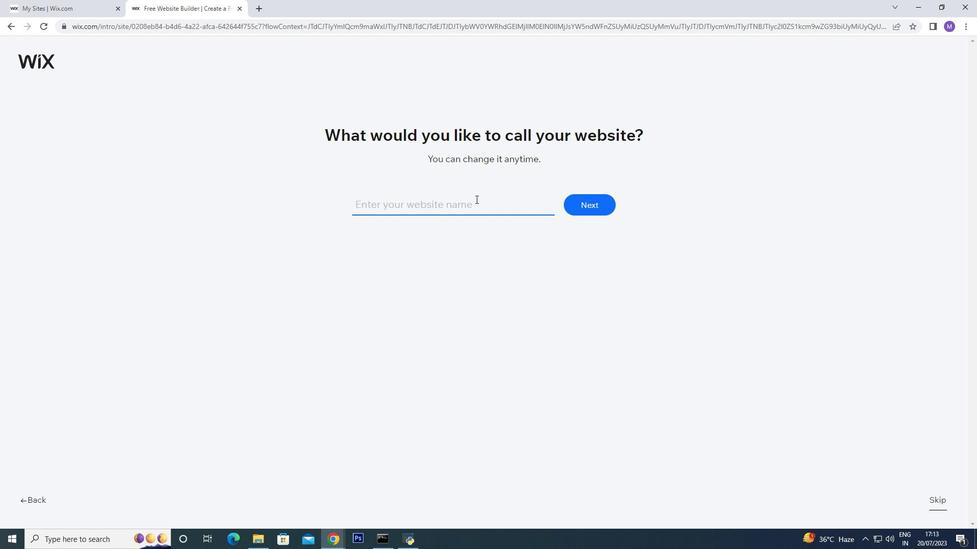 
Action: Mouse moved to (575, 278)
Screenshot: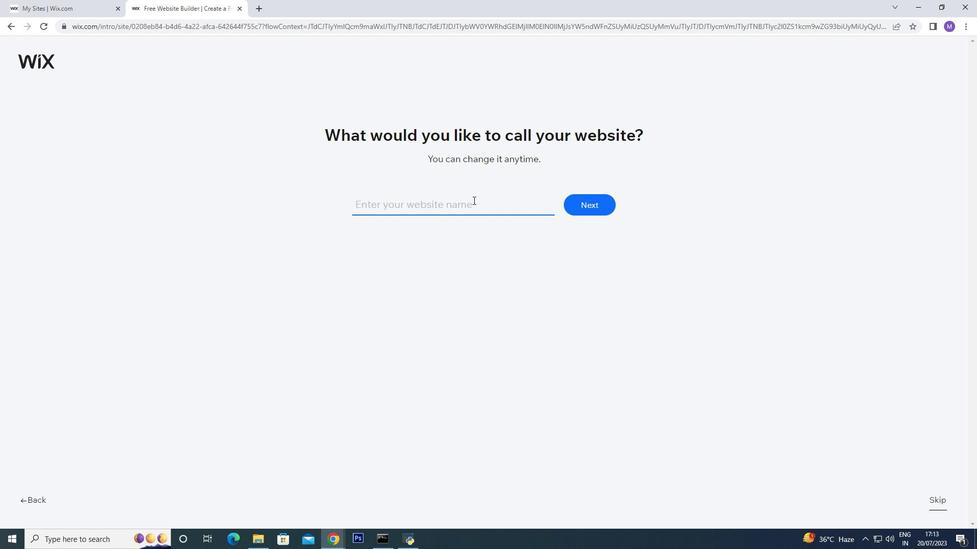 
Action: Mouse scrolled (575, 278) with delta (0, 0)
Screenshot: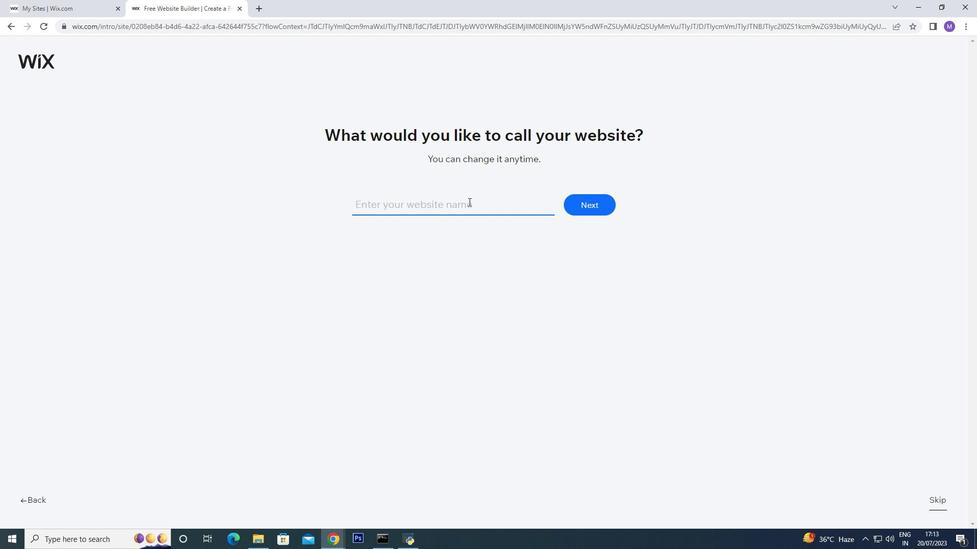 
Action: Mouse scrolled (575, 278) with delta (0, 0)
Screenshot: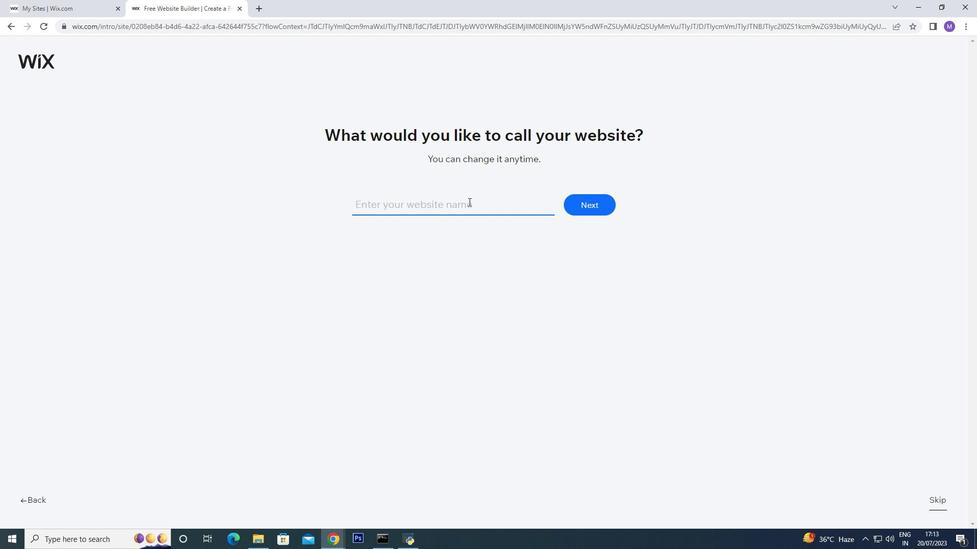 
Action: Mouse scrolled (575, 278) with delta (0, 0)
Screenshot: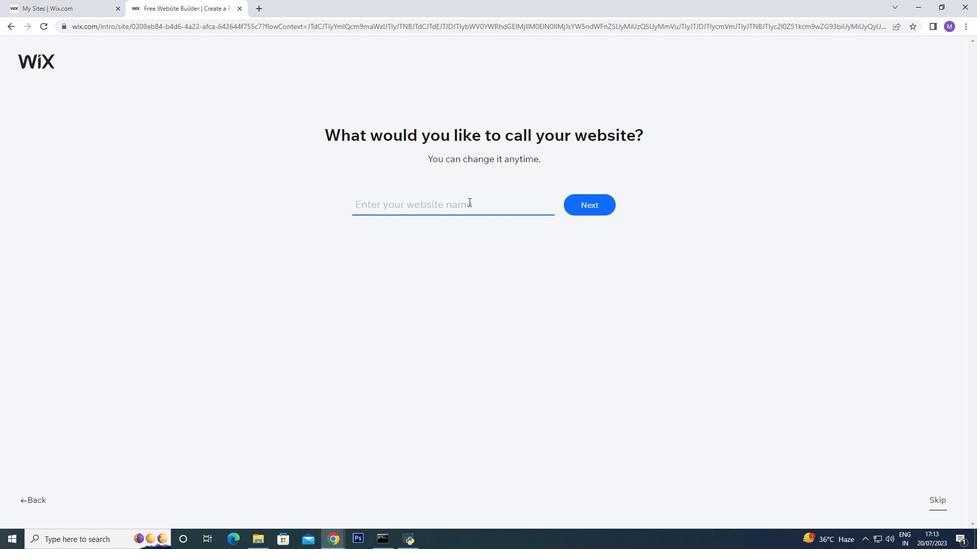 
Action: Mouse scrolled (575, 278) with delta (0, 0)
Screenshot: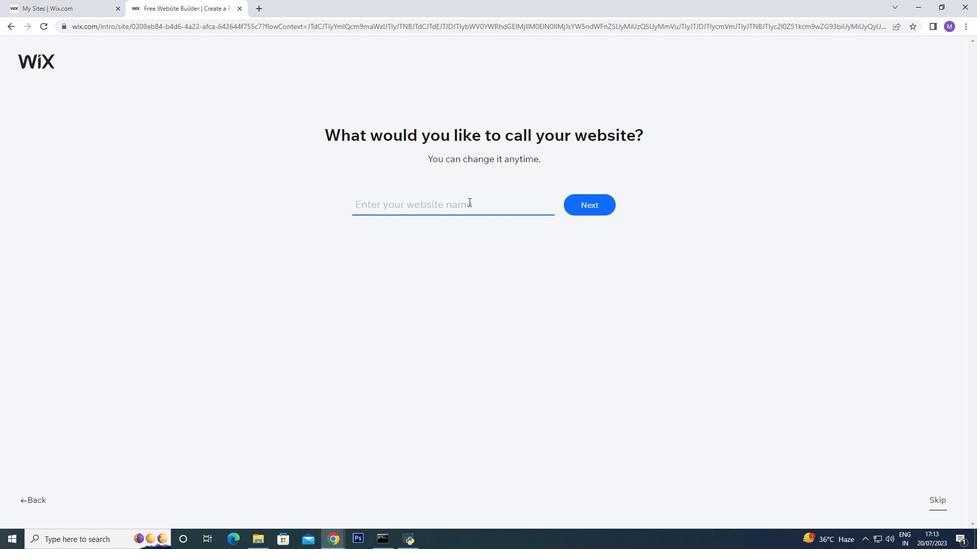 
Action: Mouse scrolled (575, 278) with delta (0, 0)
Screenshot: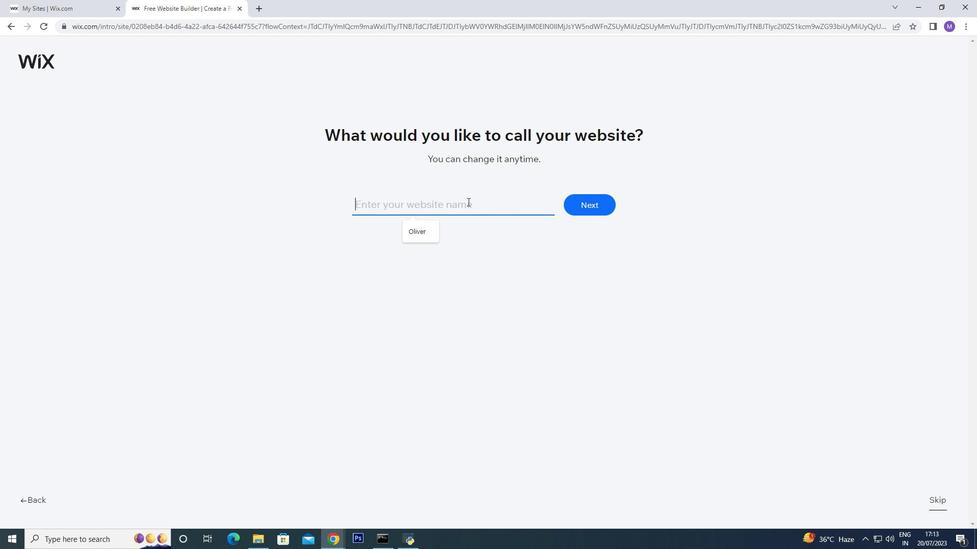 
Action: Mouse scrolled (575, 278) with delta (0, 0)
Screenshot: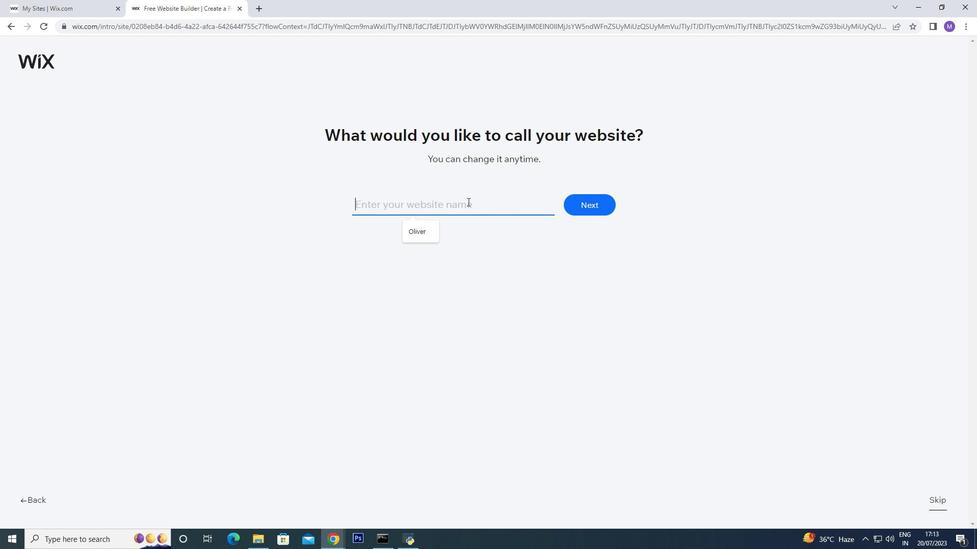 
Action: Mouse scrolled (575, 278) with delta (0, 0)
Screenshot: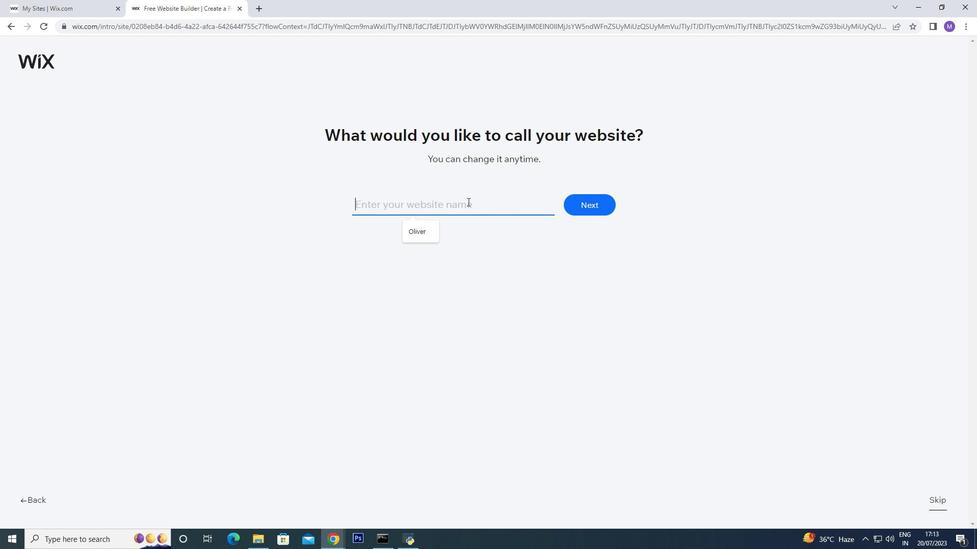 
Action: Mouse scrolled (575, 278) with delta (0, 0)
Screenshot: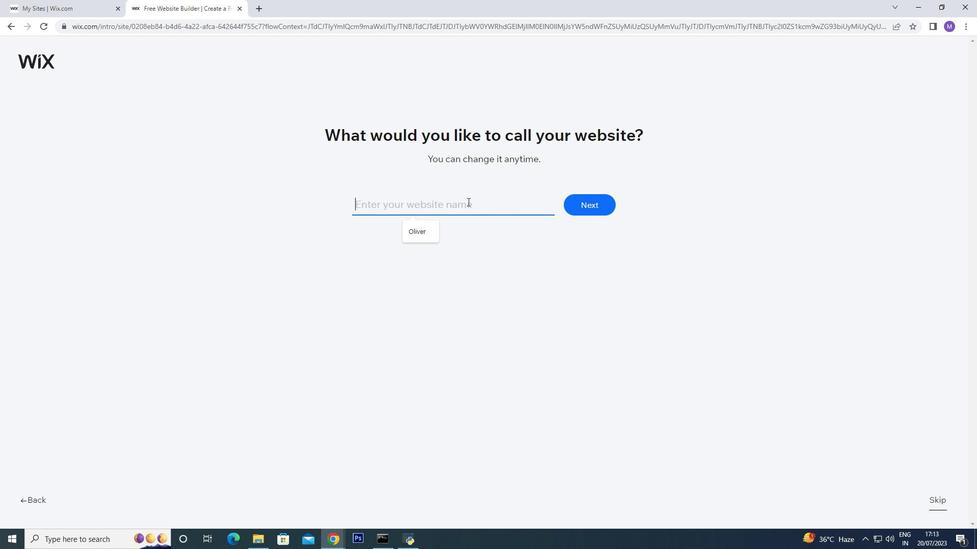 
Action: Mouse scrolled (575, 278) with delta (0, 0)
Screenshot: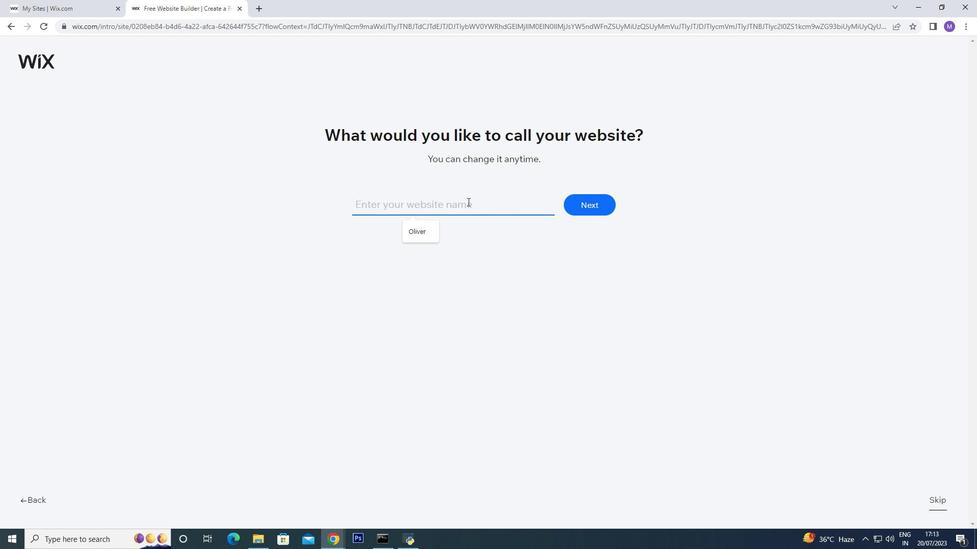 
Action: Mouse scrolled (575, 278) with delta (0, 0)
Screenshot: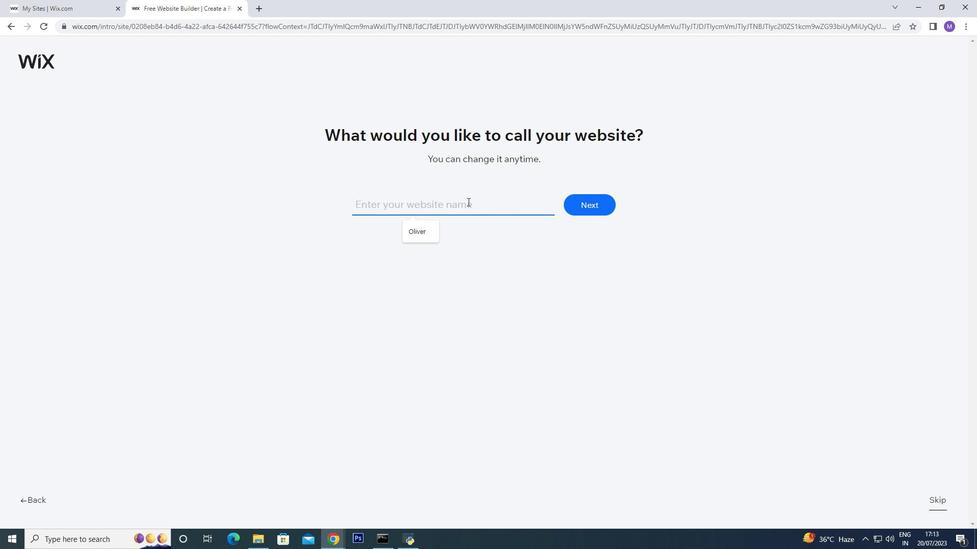 
Action: Mouse moved to (570, 278)
Screenshot: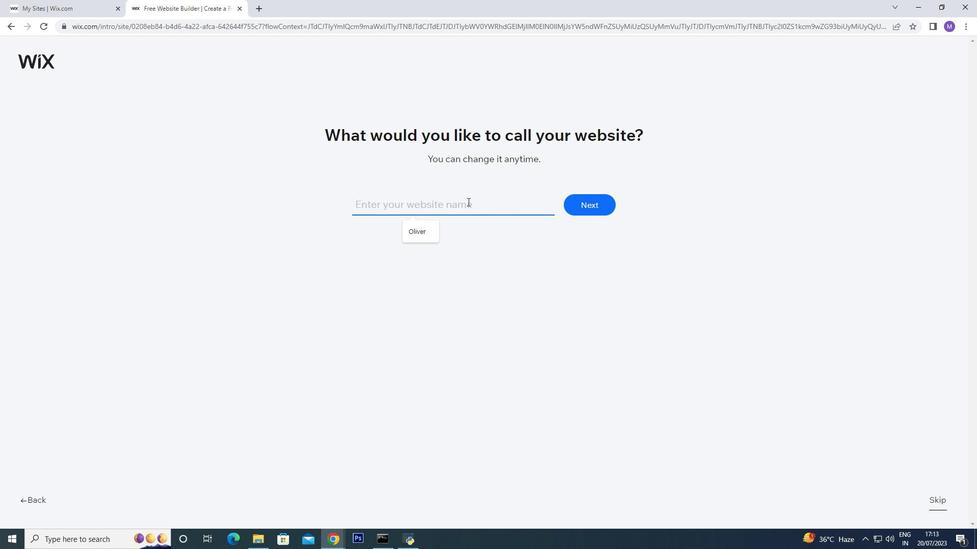
Action: Mouse scrolled (570, 277) with delta (0, 0)
Screenshot: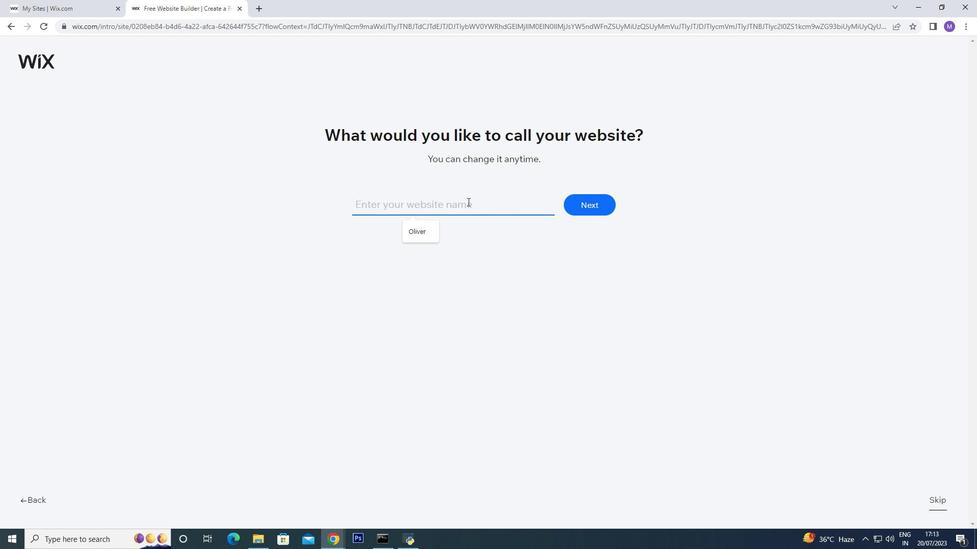 
Action: Mouse scrolled (570, 277) with delta (0, 0)
Screenshot: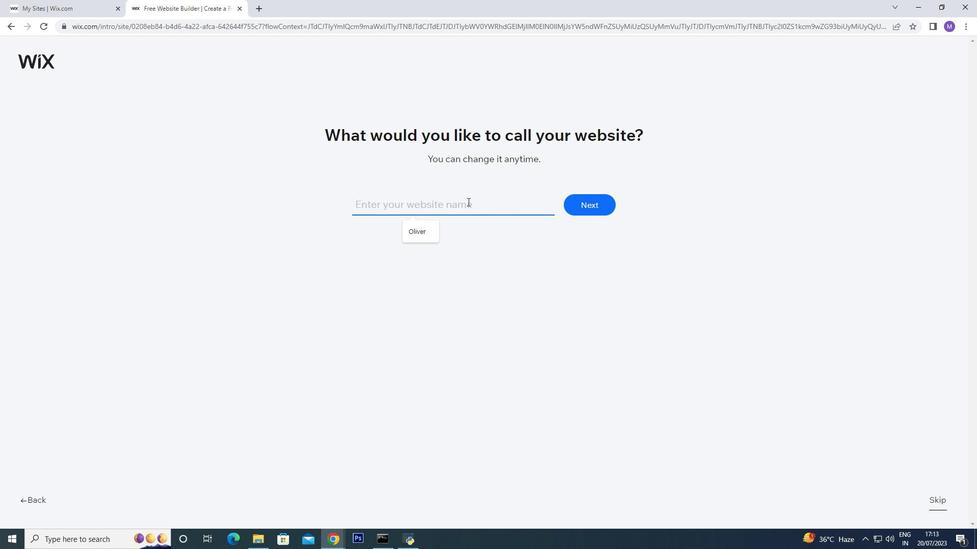 
Action: Mouse scrolled (570, 277) with delta (0, 0)
Screenshot: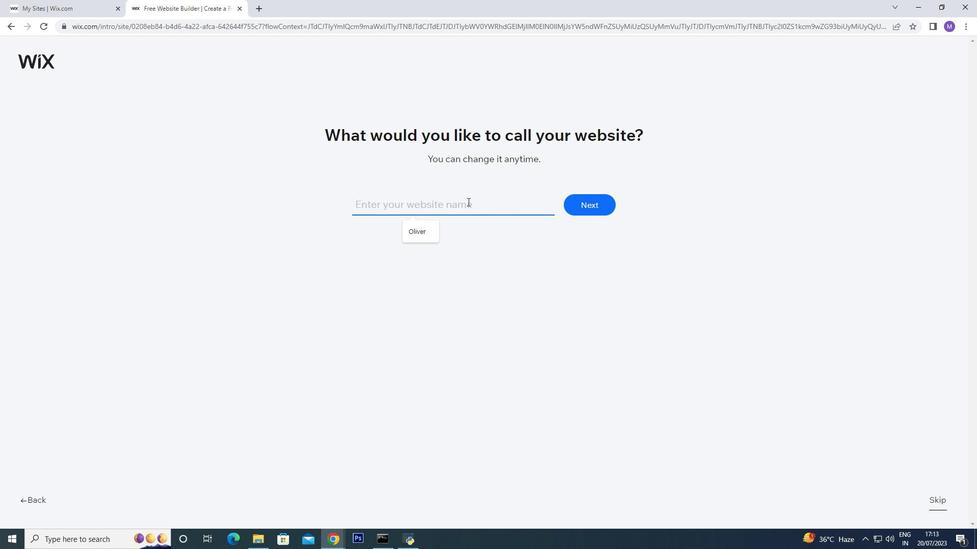 
Action: Mouse scrolled (570, 277) with delta (0, 0)
Screenshot: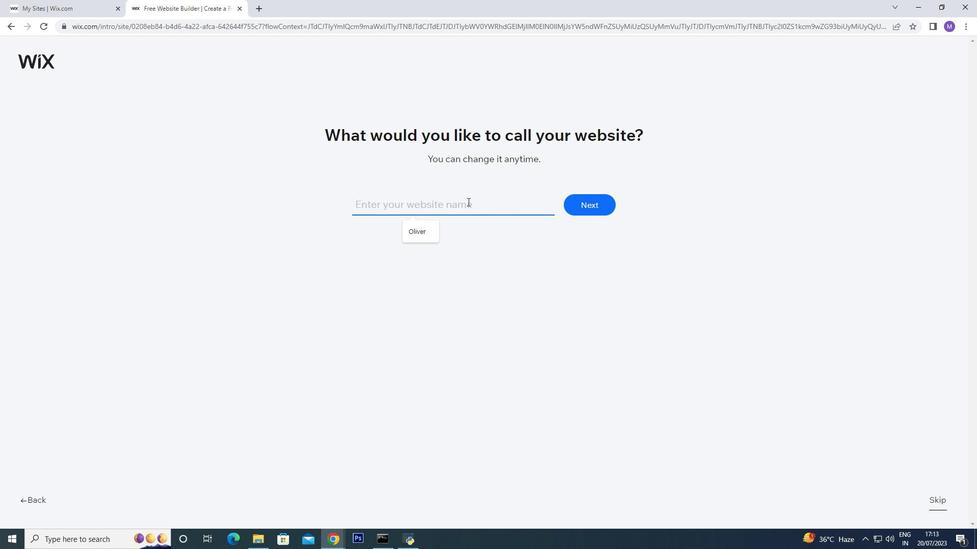 
Action: Mouse scrolled (570, 277) with delta (0, 0)
Screenshot: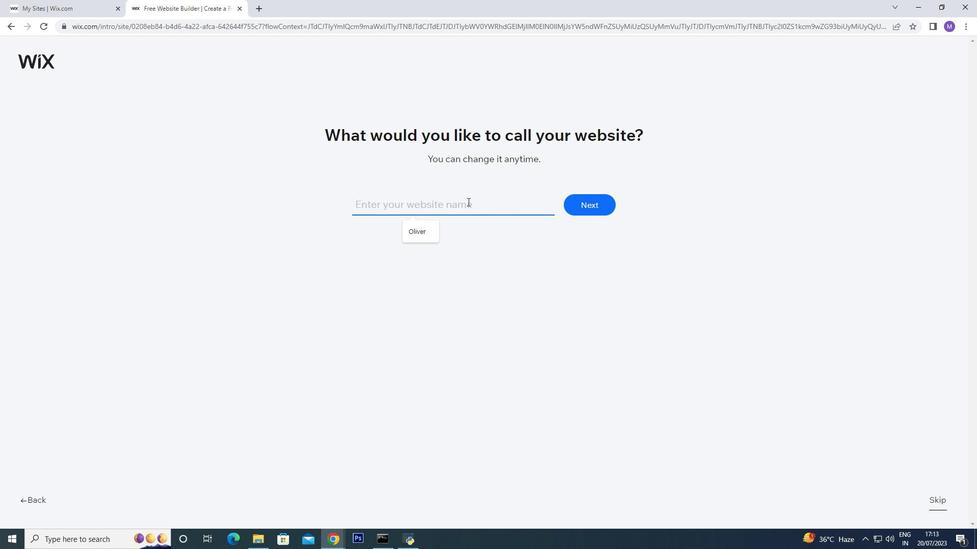 
Action: Mouse scrolled (570, 277) with delta (0, 0)
Screenshot: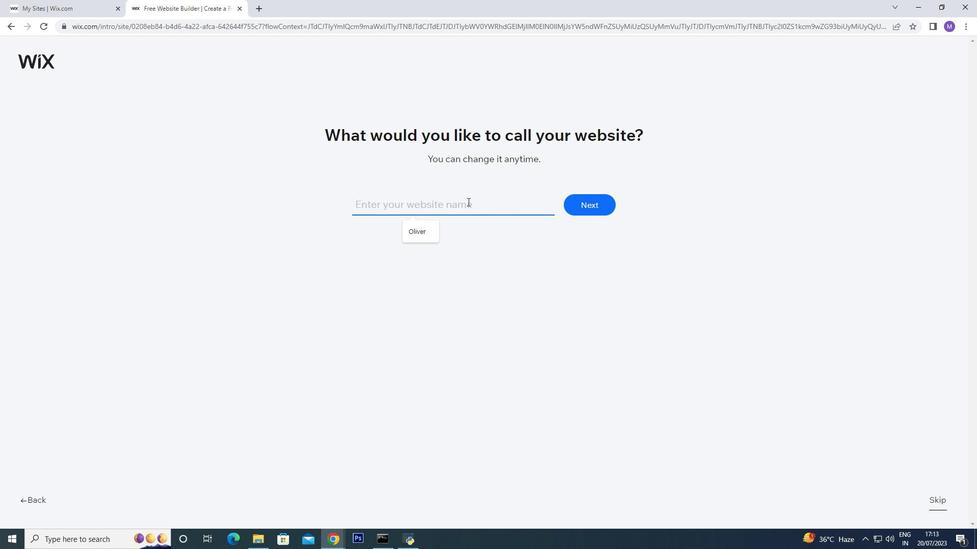 
Action: Mouse moved to (568, 278)
Screenshot: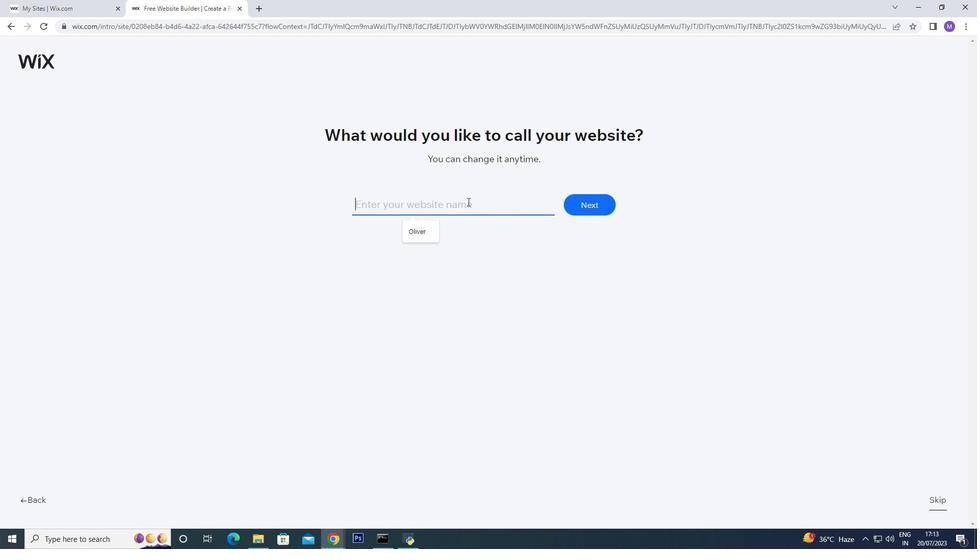 
Action: Mouse scrolled (568, 278) with delta (0, 0)
Screenshot: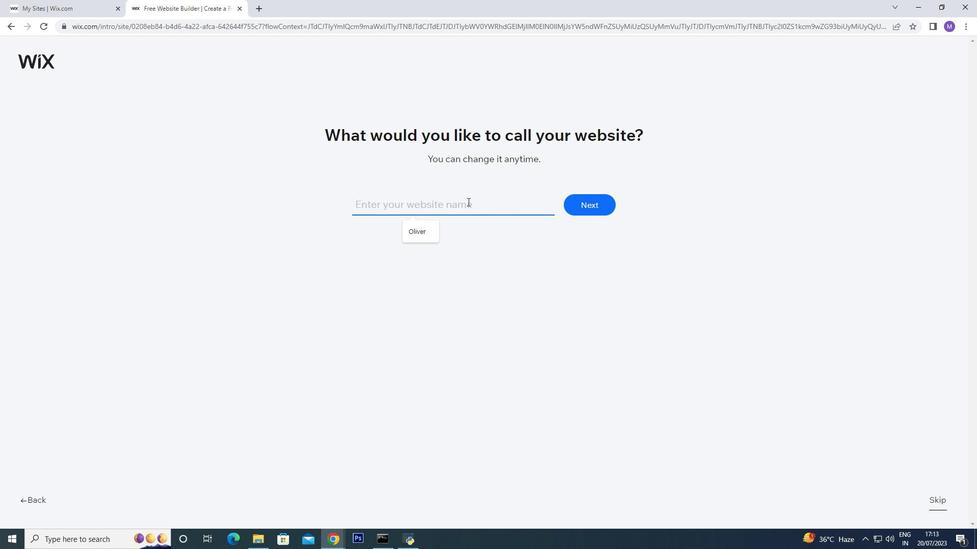 
Action: Mouse scrolled (568, 278) with delta (0, 0)
Screenshot: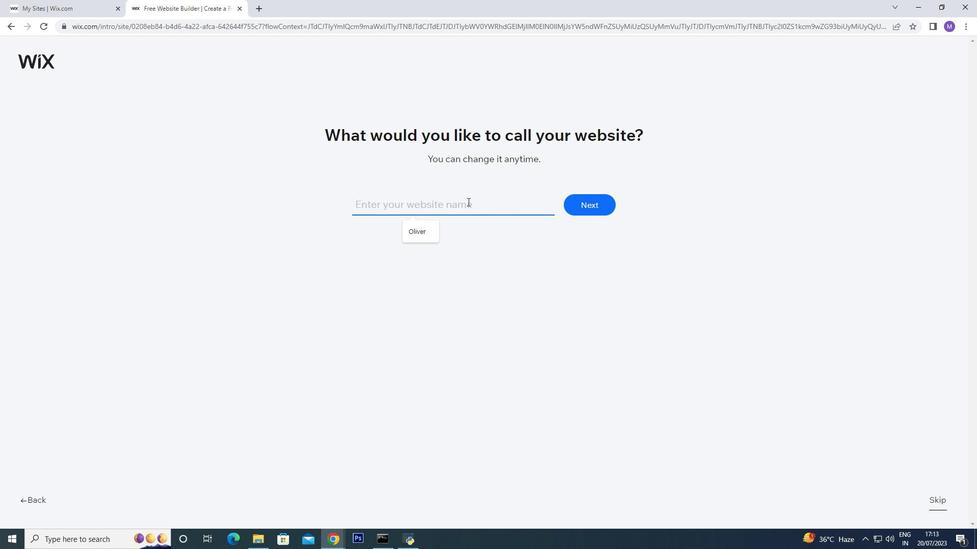
Action: Mouse scrolled (568, 278) with delta (0, 0)
Screenshot: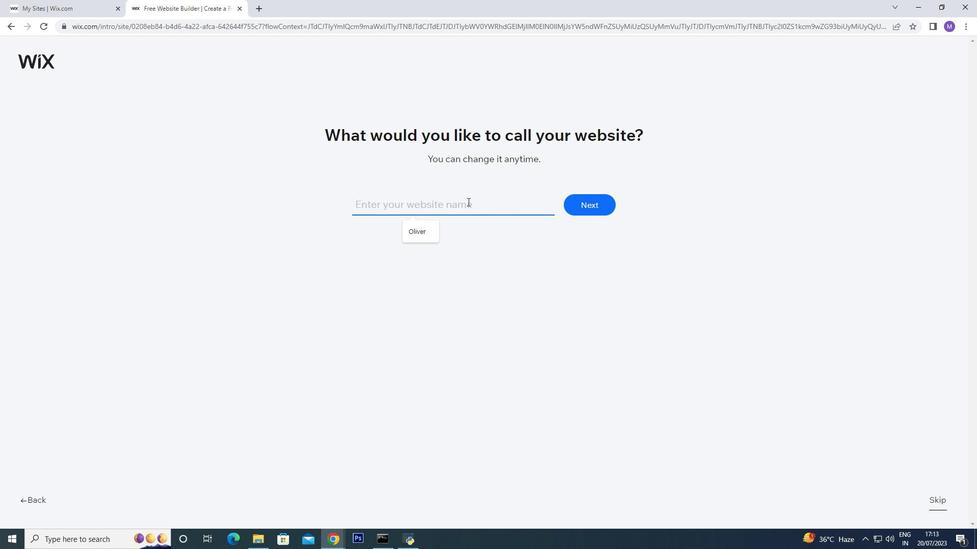 
Action: Mouse scrolled (568, 278) with delta (0, 0)
Screenshot: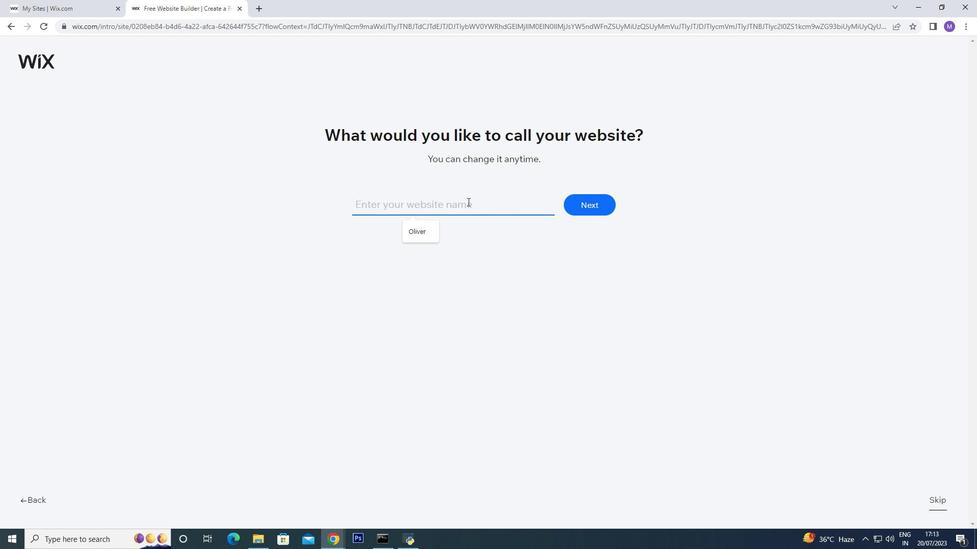 
Action: Mouse scrolled (568, 278) with delta (0, 0)
Screenshot: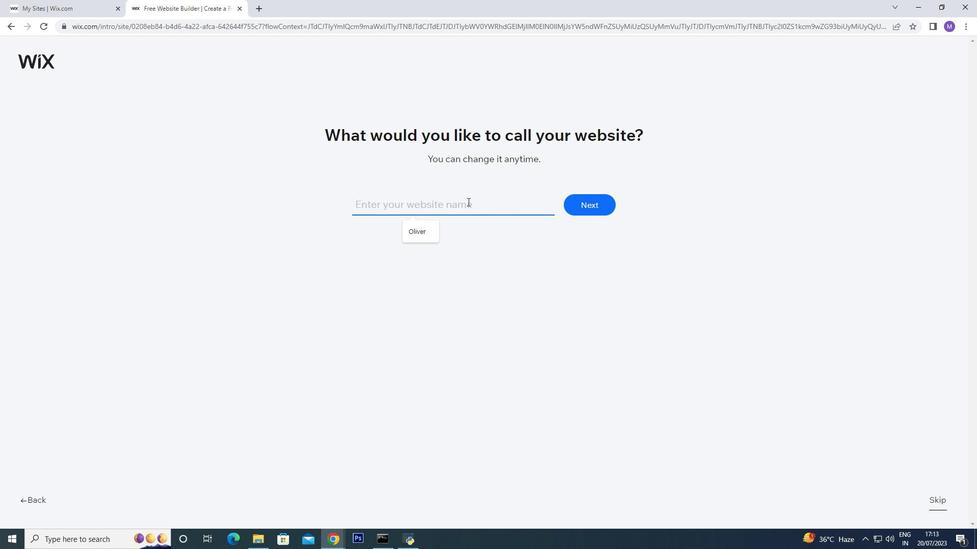 
Action: Mouse scrolled (568, 278) with delta (0, 0)
Screenshot: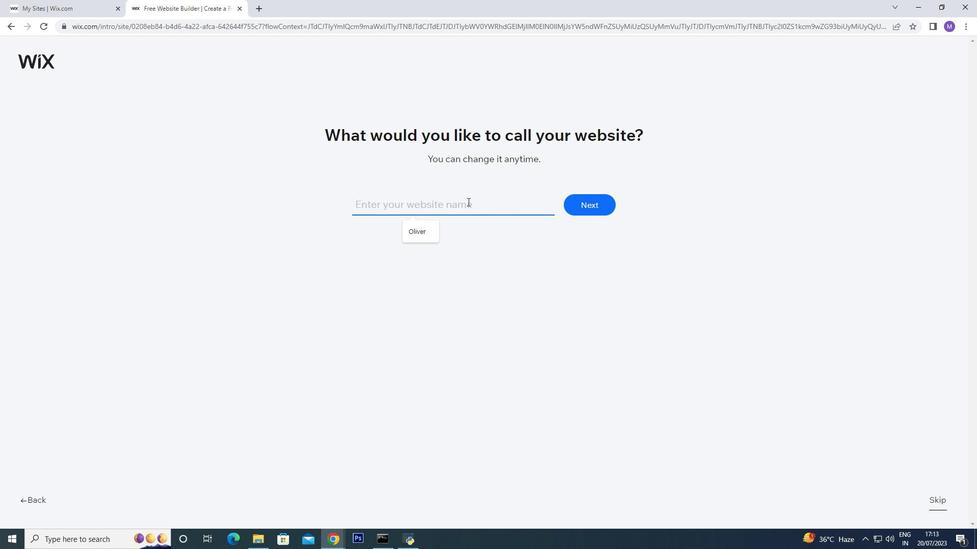 
Action: Mouse moved to (568, 277)
Screenshot: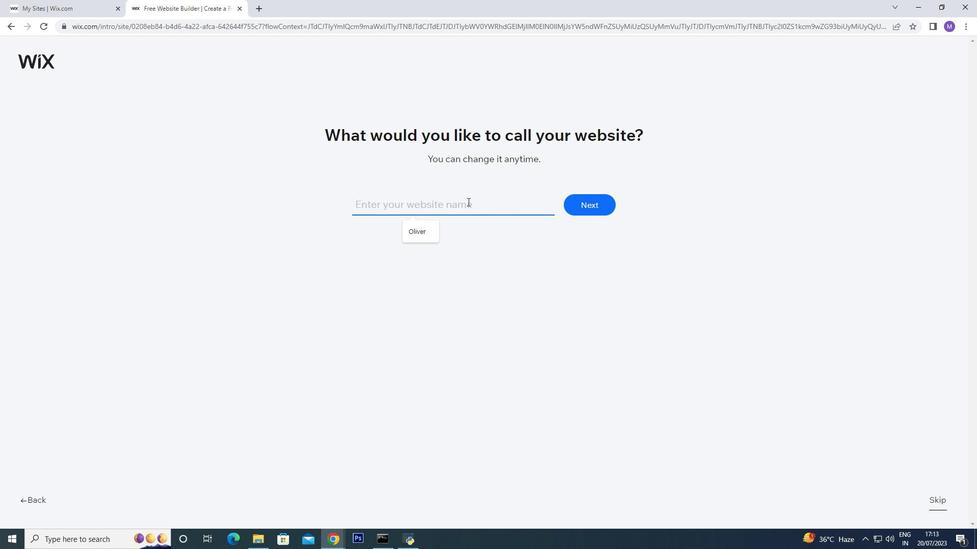 
Action: Mouse scrolled (568, 278) with delta (0, 0)
Screenshot: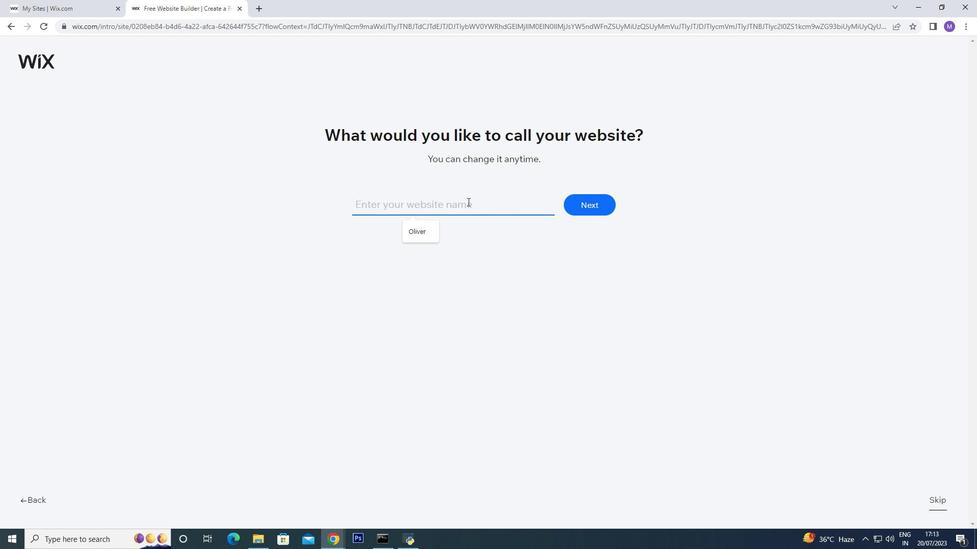 
Action: Mouse scrolled (568, 278) with delta (0, 0)
Screenshot: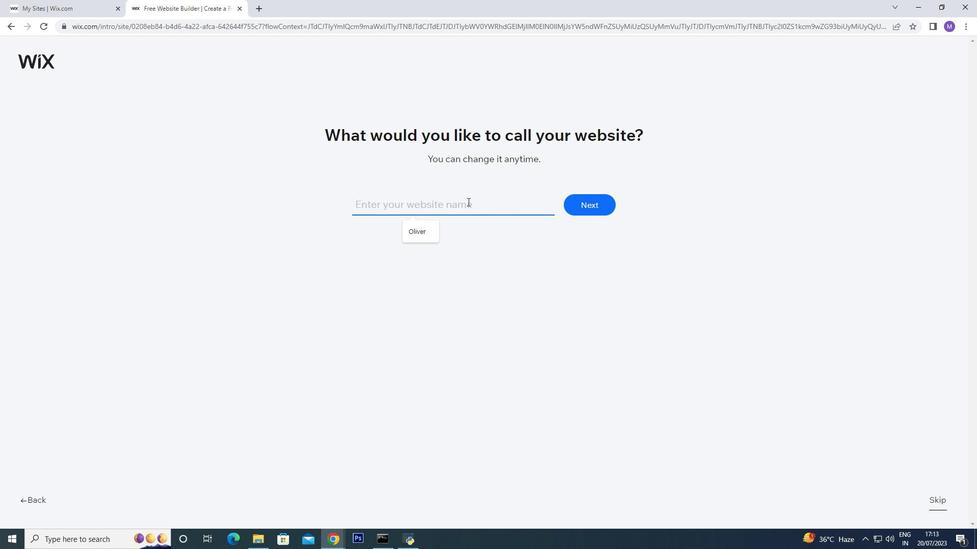 
Action: Mouse moved to (550, 243)
Screenshot: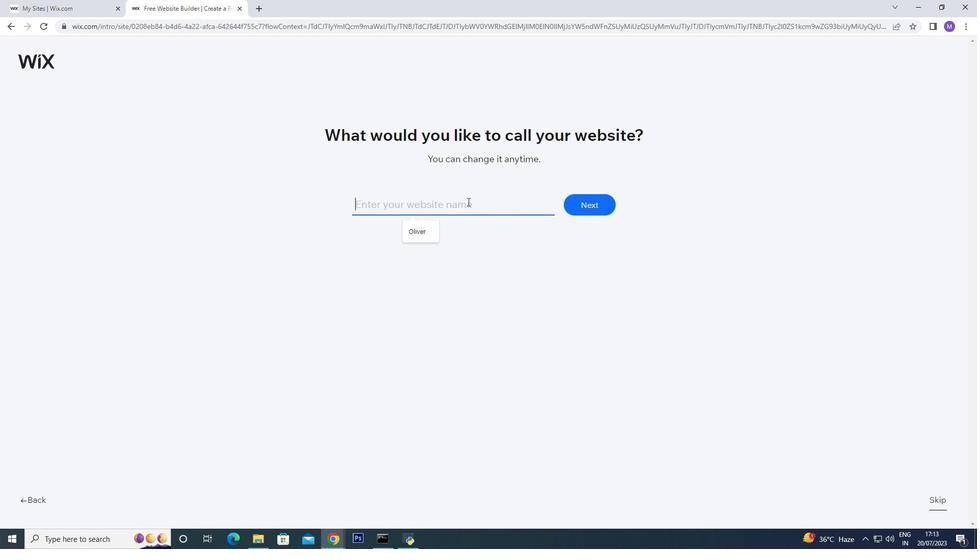 
Action: Mouse scrolled (550, 243) with delta (0, 0)
Screenshot: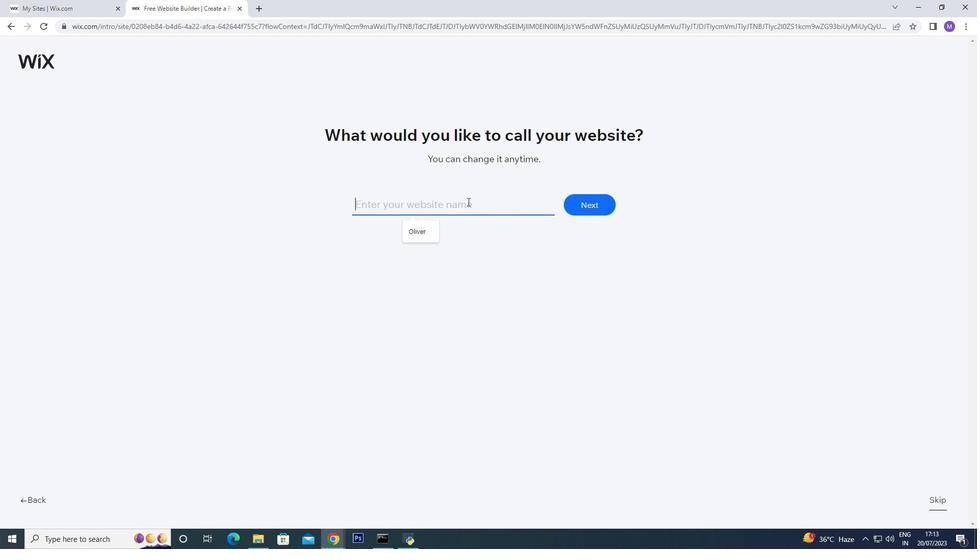 
Action: Mouse scrolled (550, 243) with delta (0, 0)
Screenshot: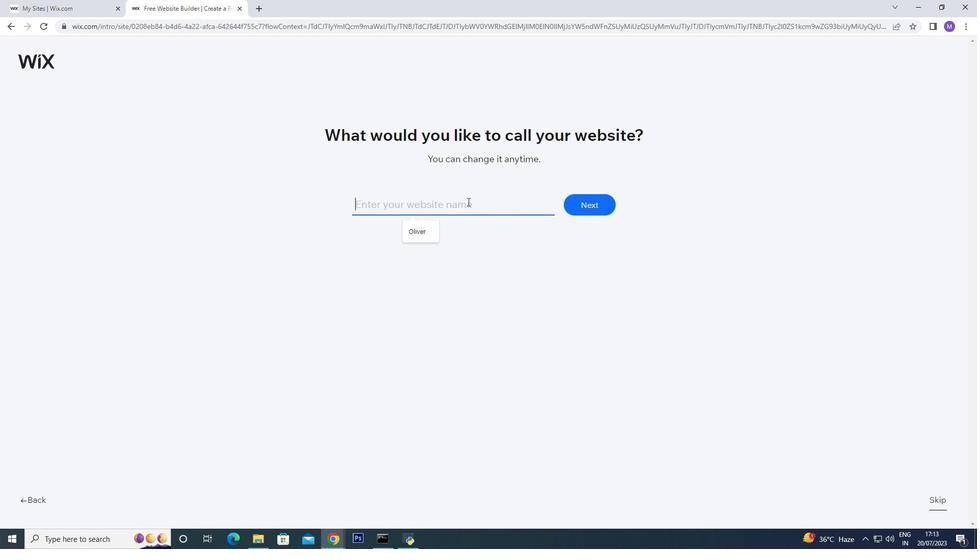 
Action: Mouse scrolled (550, 243) with delta (0, 0)
Screenshot: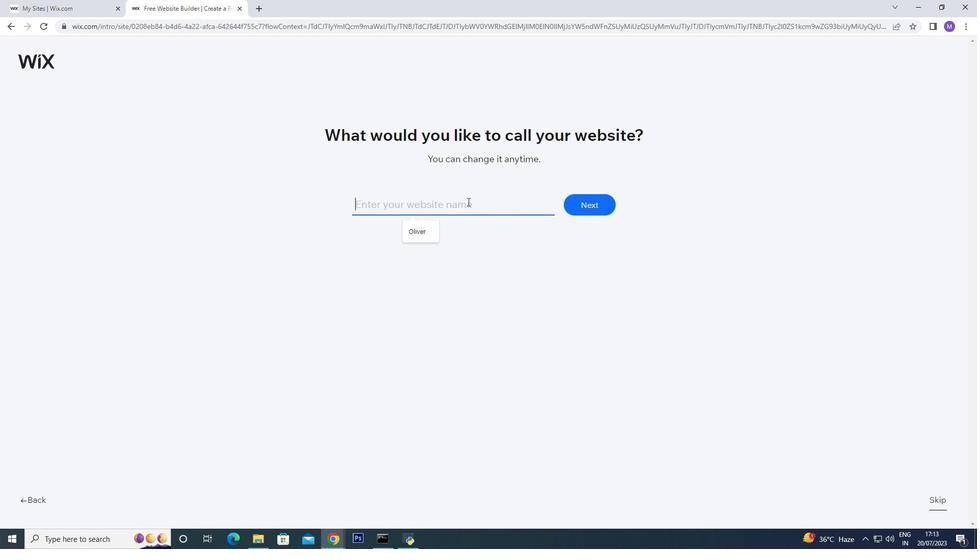 
Action: Mouse scrolled (550, 243) with delta (0, 0)
Screenshot: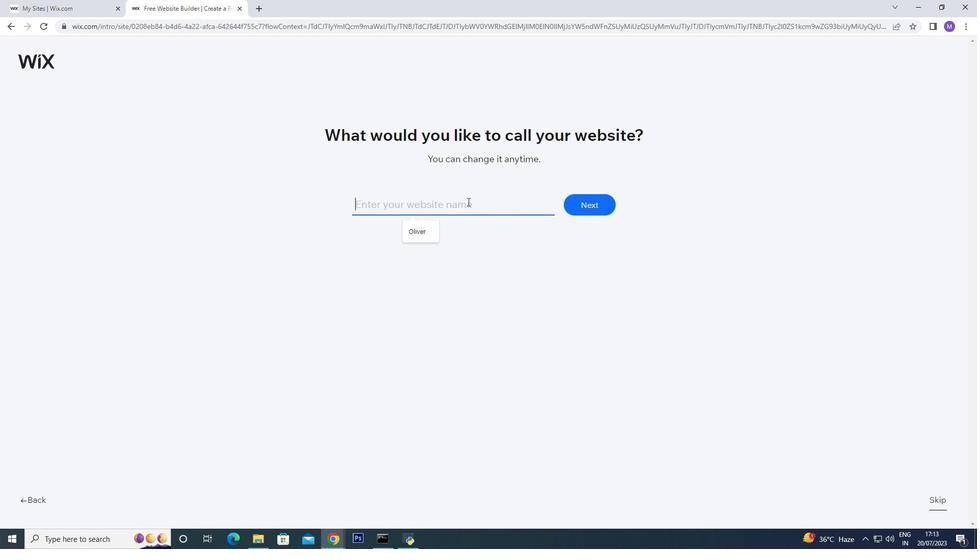 
Action: Mouse moved to (549, 242)
Screenshot: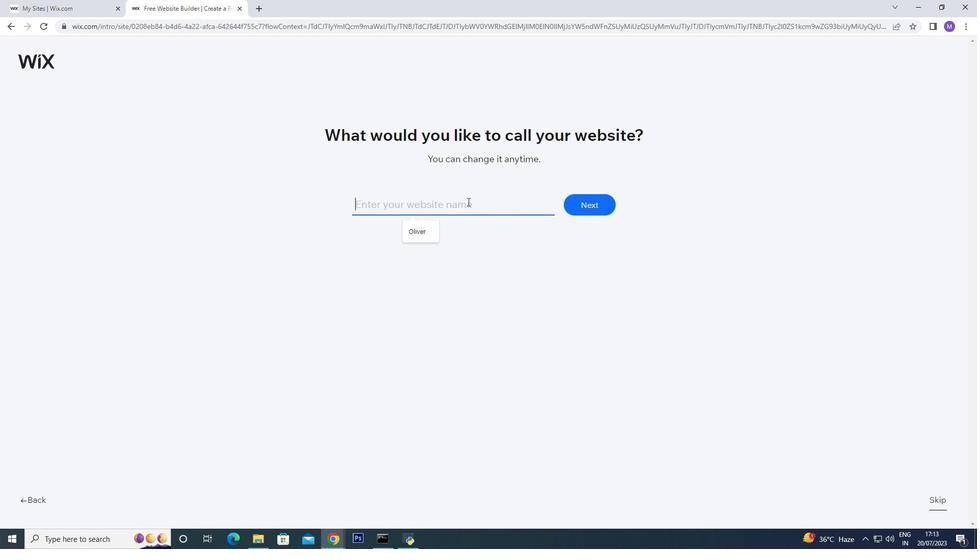 
Action: Mouse scrolled (550, 243) with delta (0, 0)
Screenshot: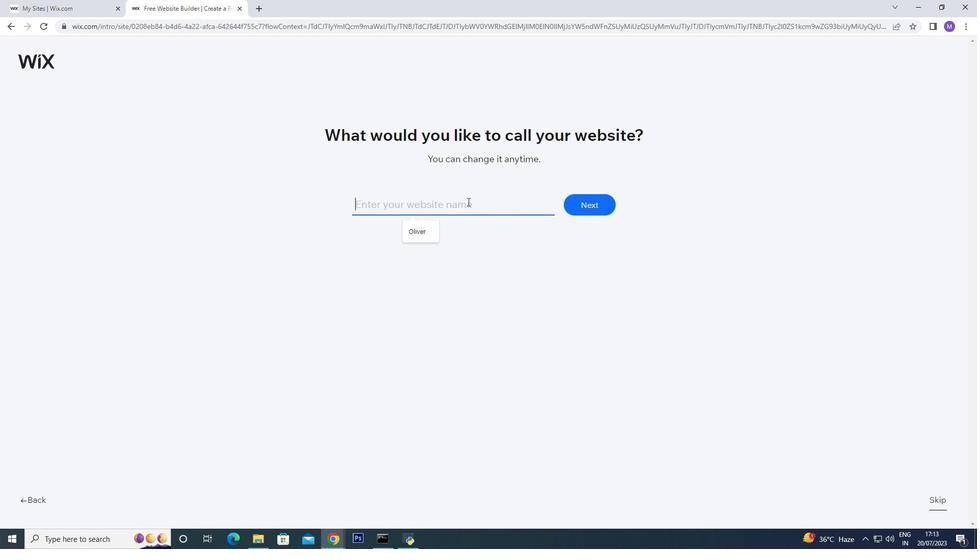 
Action: Mouse scrolled (550, 243) with delta (0, 0)
Screenshot: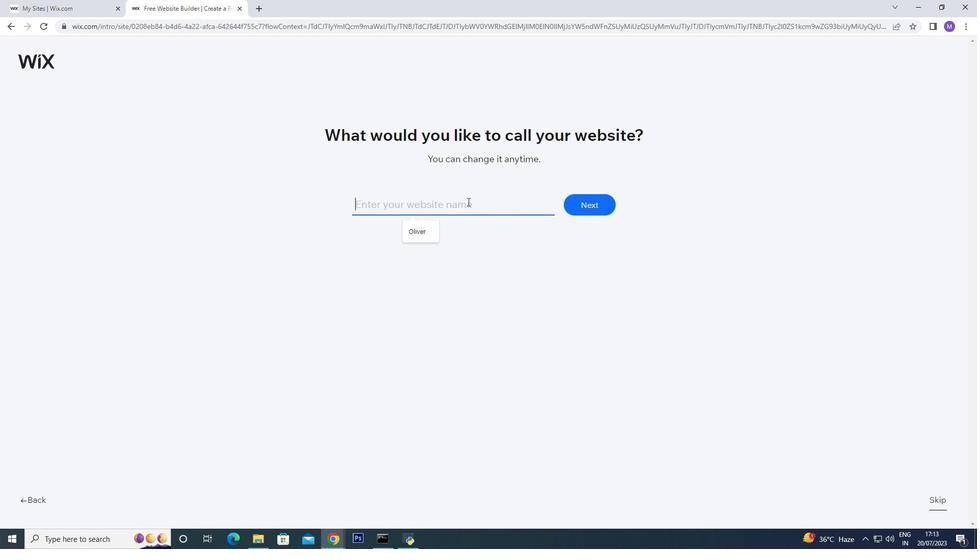 
Action: Mouse scrolled (549, 243) with delta (0, 0)
Screenshot: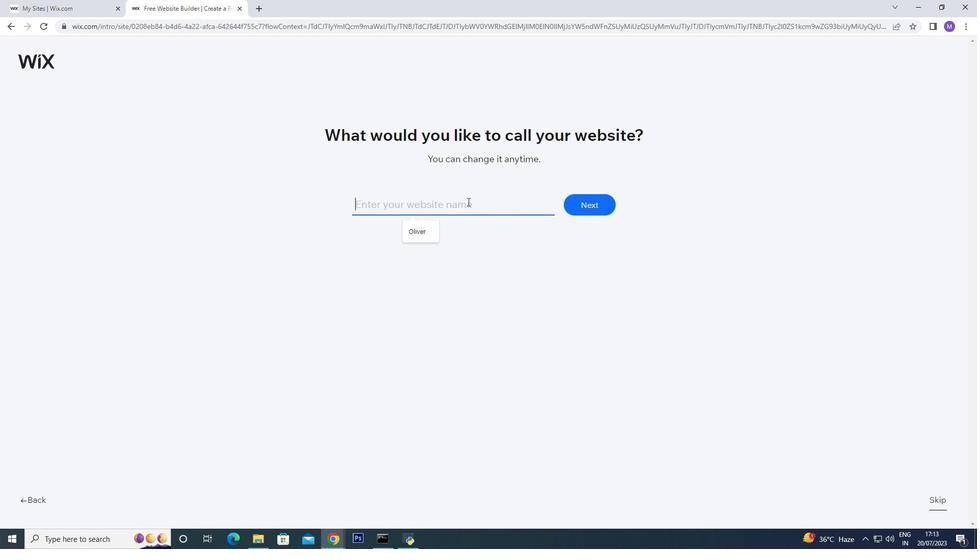 
Action: Mouse scrolled (549, 243) with delta (0, 0)
Screenshot: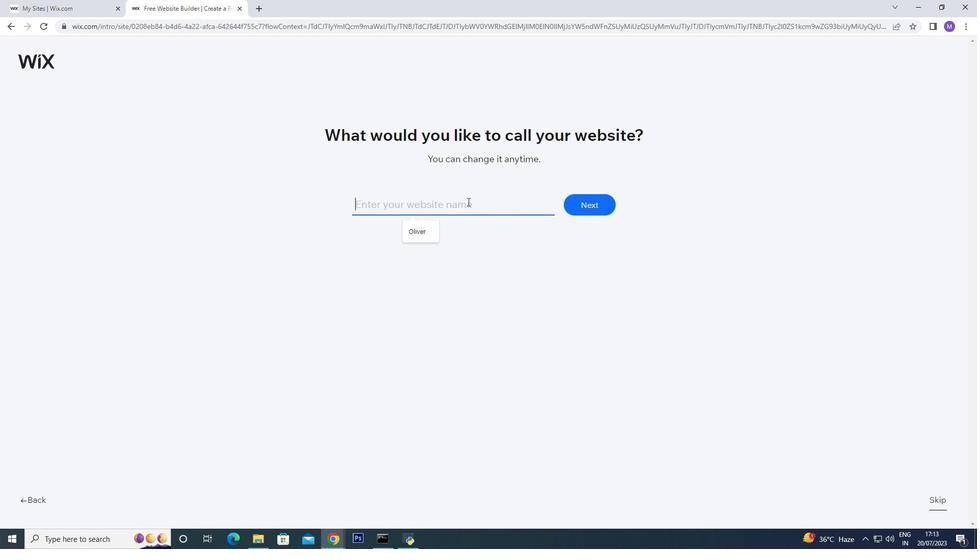 
Action: Mouse scrolled (549, 243) with delta (0, 0)
Screenshot: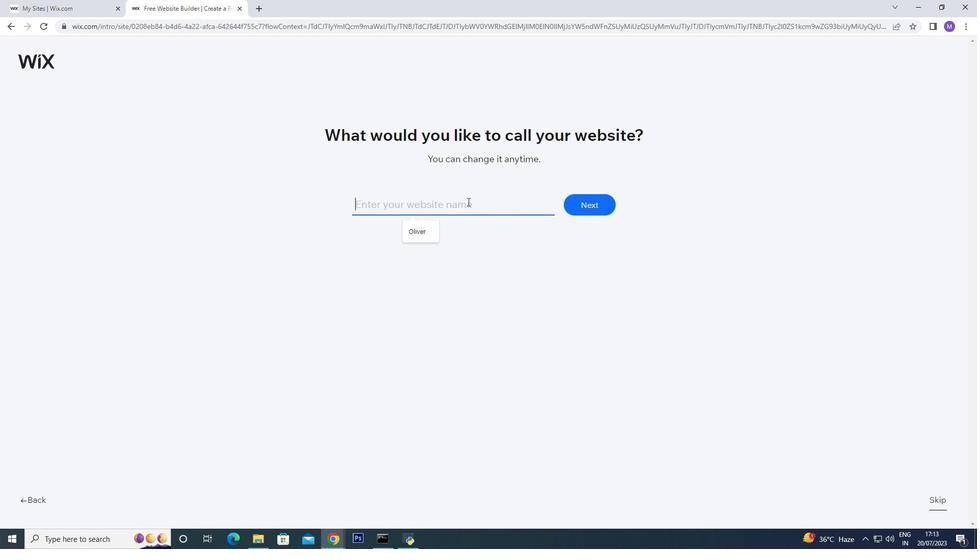 
Action: Mouse scrolled (549, 243) with delta (0, 0)
Screenshot: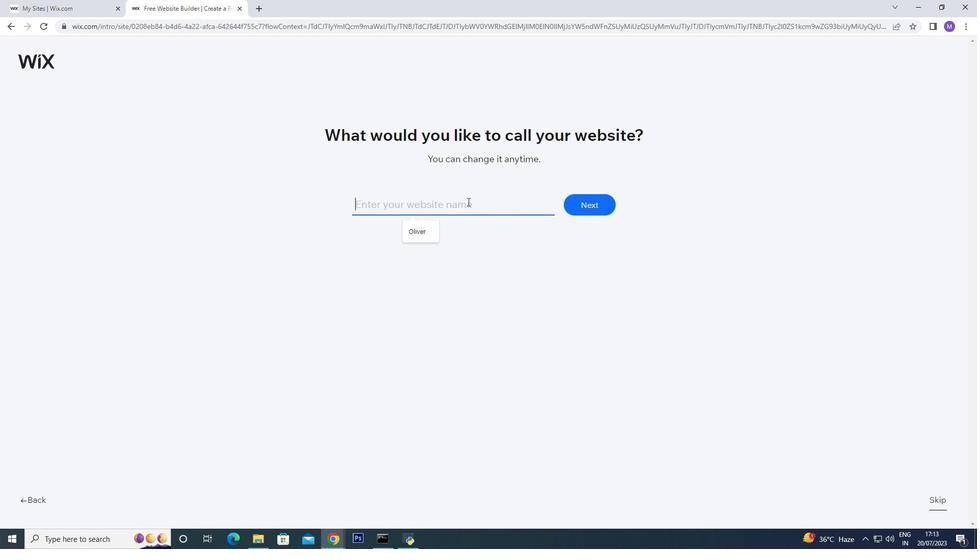 
Action: Mouse scrolled (549, 243) with delta (0, 0)
Screenshot: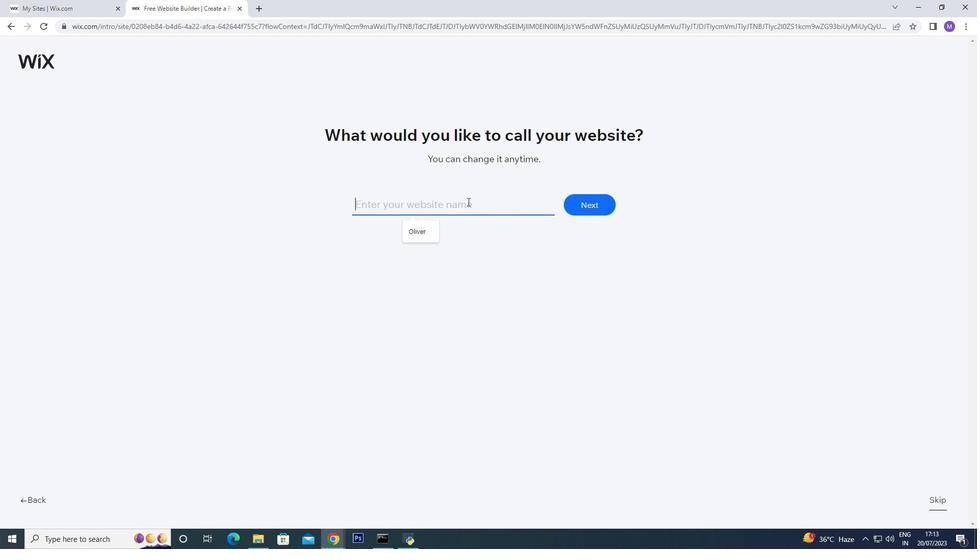 
Action: Mouse scrolled (549, 243) with delta (0, 0)
Screenshot: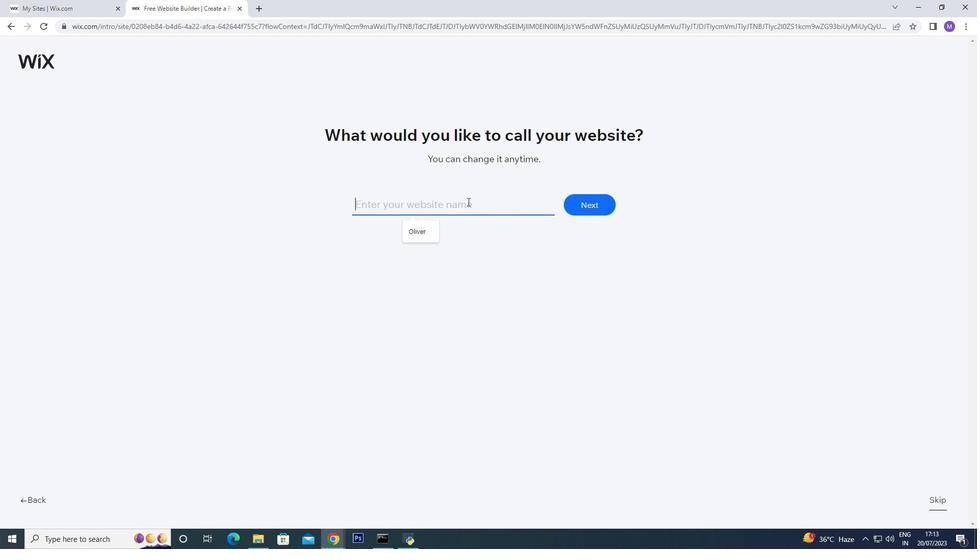 
Action: Mouse scrolled (549, 243) with delta (0, 0)
Screenshot: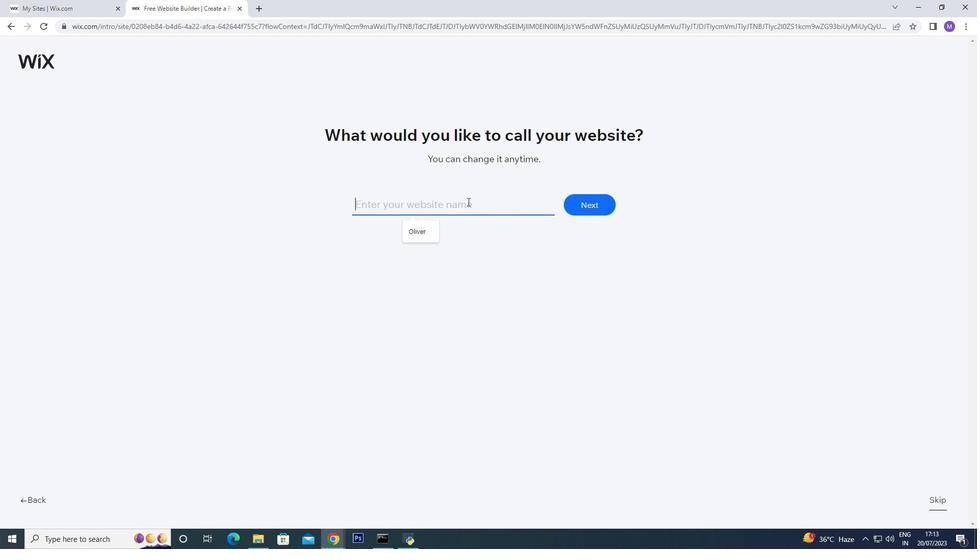 
Action: Mouse scrolled (549, 243) with delta (0, 0)
Screenshot: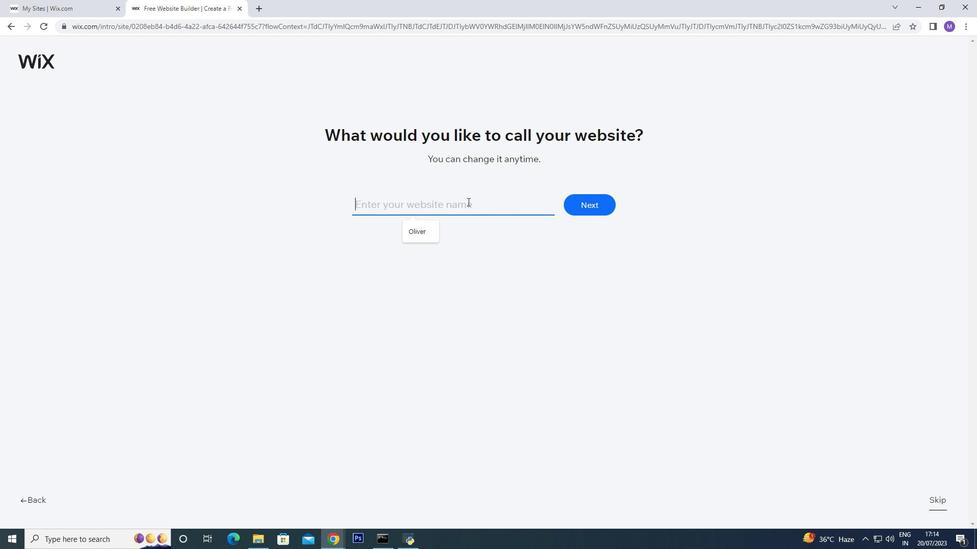 
Action: Mouse moved to (549, 239)
Screenshot: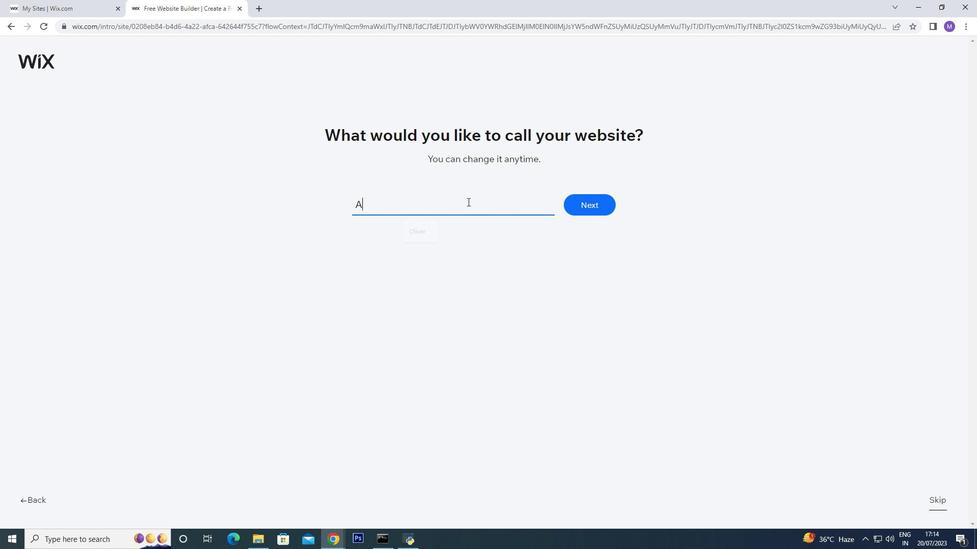 
Action: Mouse scrolled (549, 240) with delta (0, 0)
Screenshot: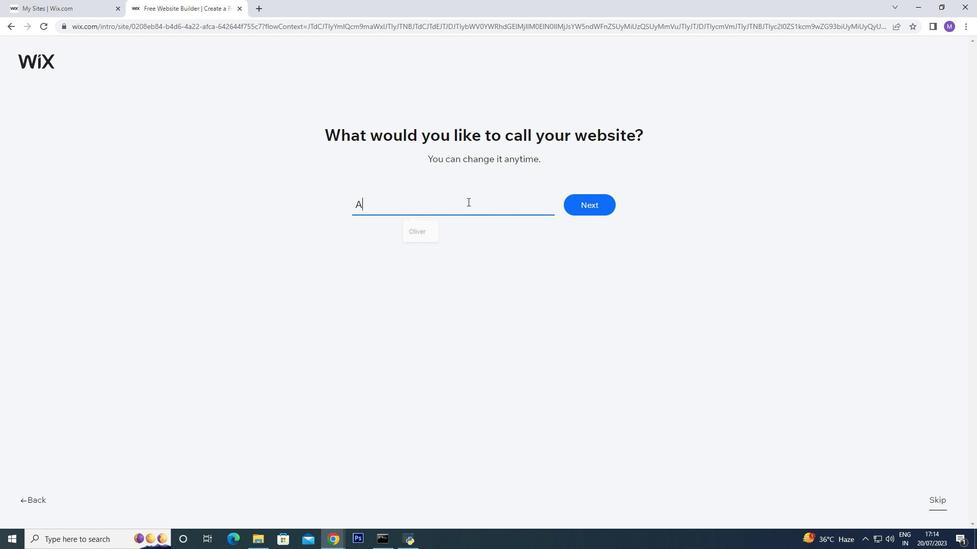 
Action: Mouse scrolled (549, 240) with delta (0, 0)
Screenshot: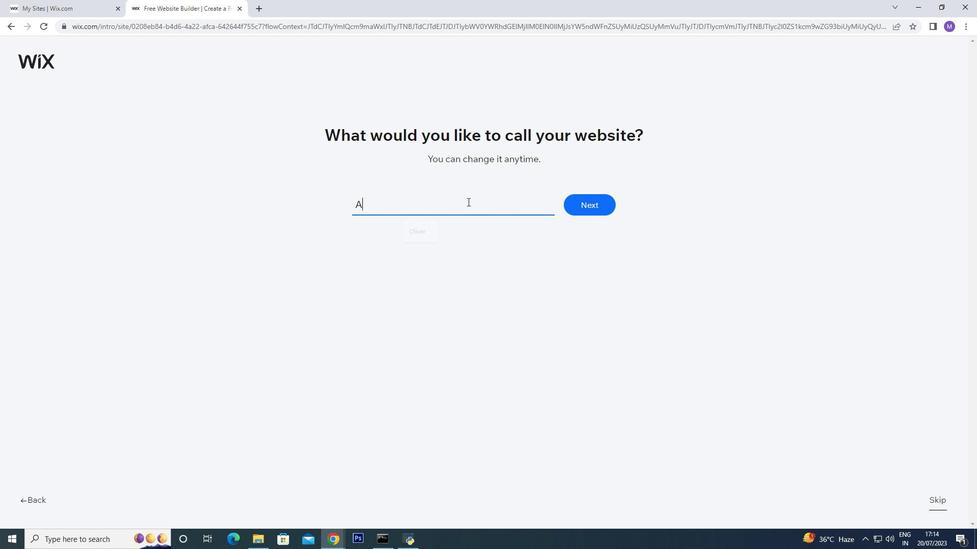 
Action: Mouse scrolled (549, 240) with delta (0, 0)
Screenshot: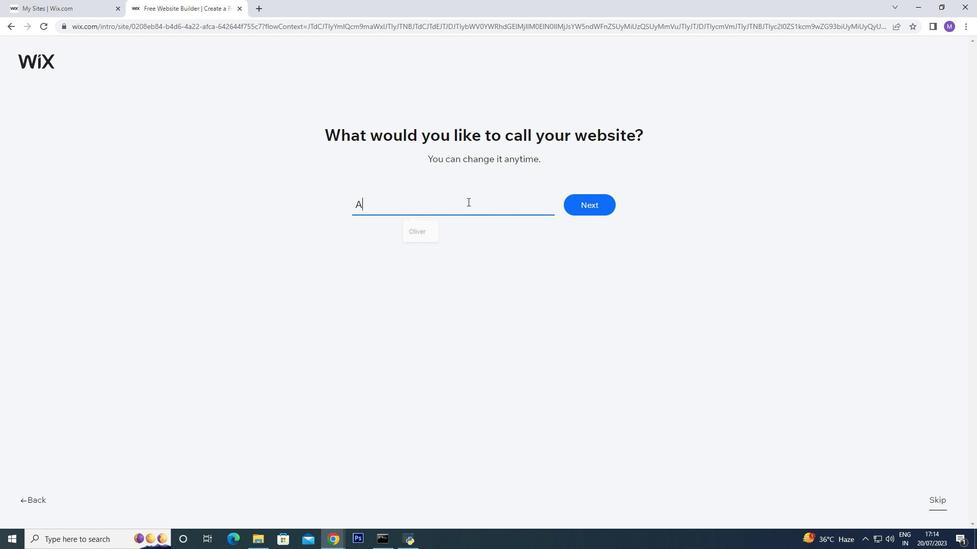 
Action: Mouse scrolled (549, 240) with delta (0, 0)
Screenshot: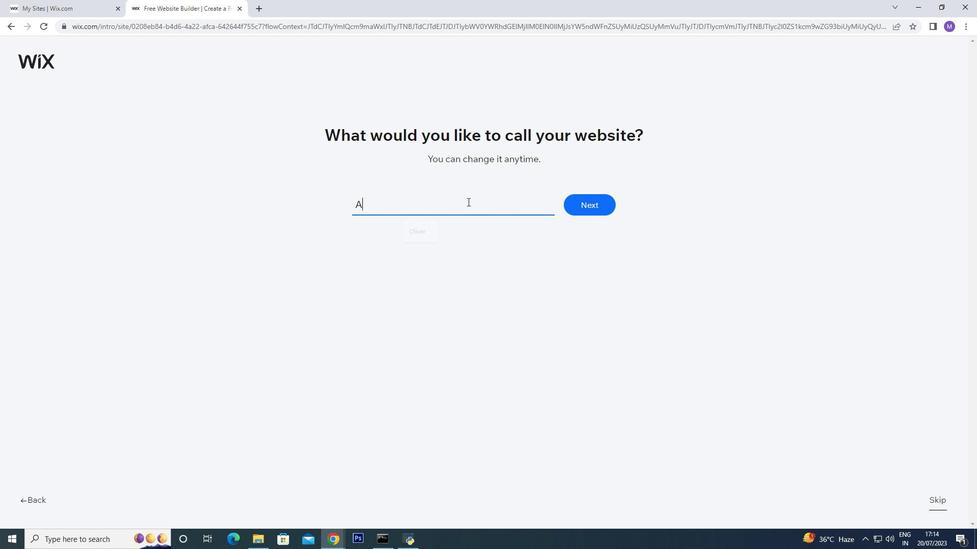 
Action: Mouse scrolled (549, 240) with delta (0, 0)
Screenshot: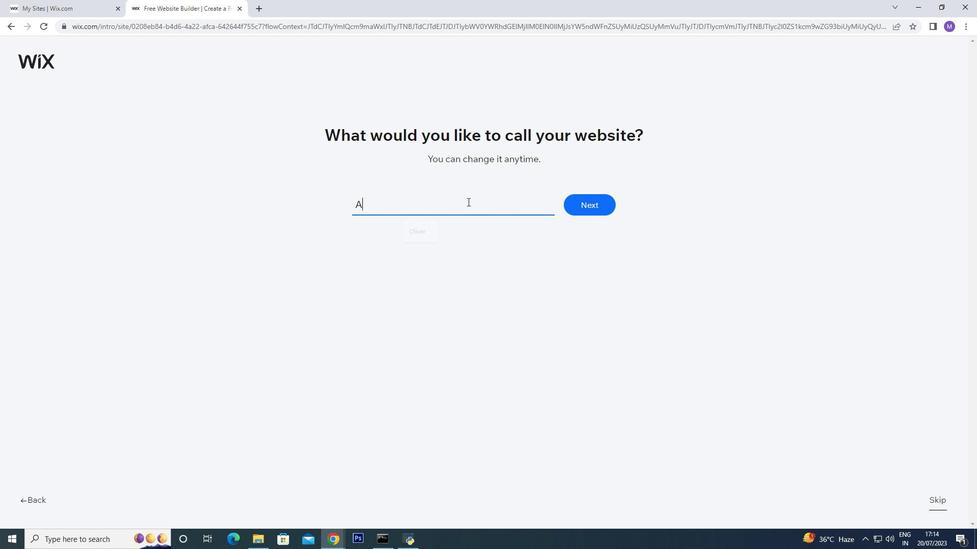 
Action: Mouse scrolled (549, 240) with delta (0, 0)
Screenshot: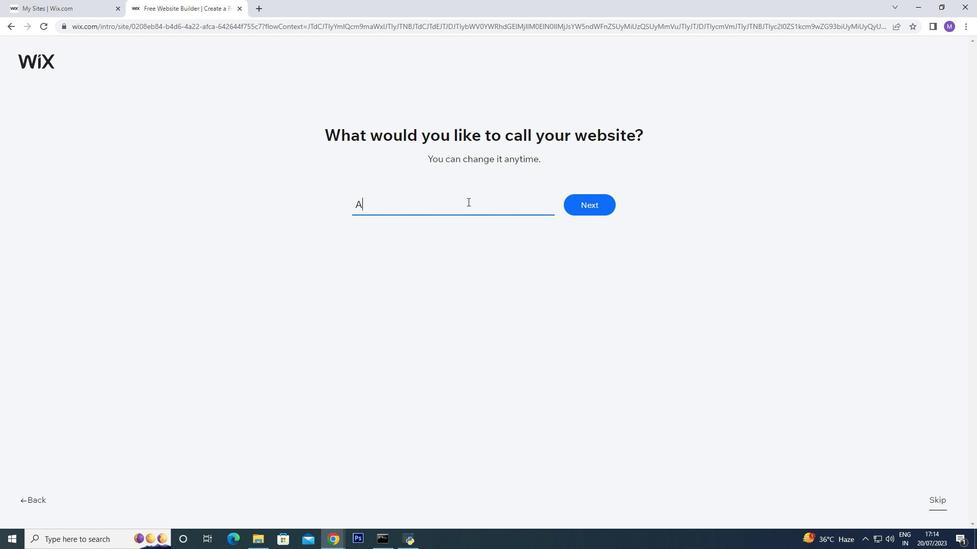 
Action: Mouse scrolled (549, 240) with delta (0, 0)
Screenshot: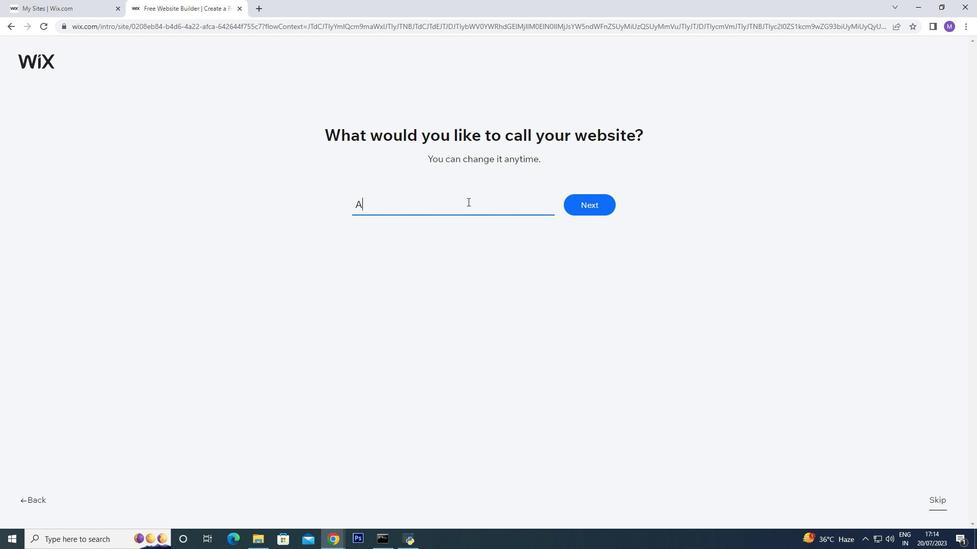 
Action: Mouse scrolled (549, 240) with delta (0, 0)
Screenshot: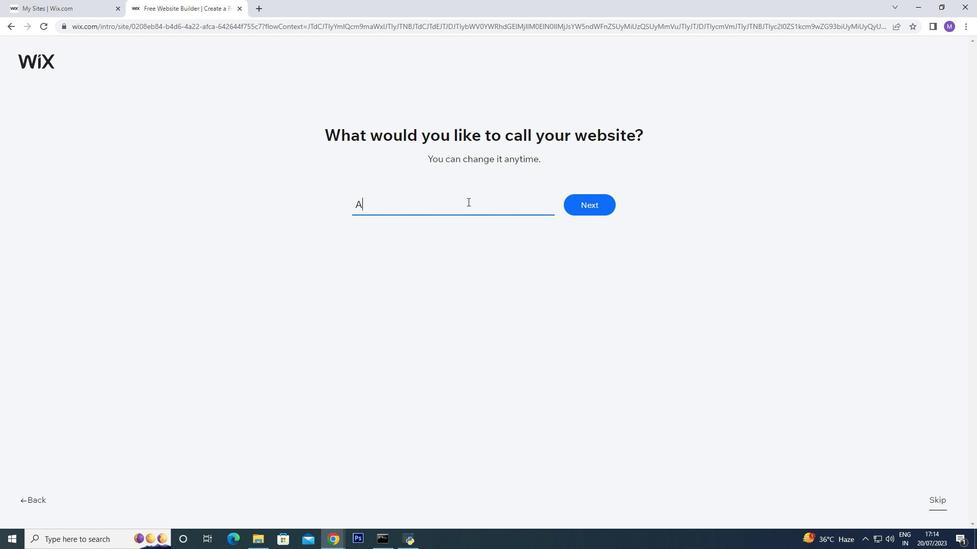 
Action: Mouse moved to (645, 107)
Screenshot: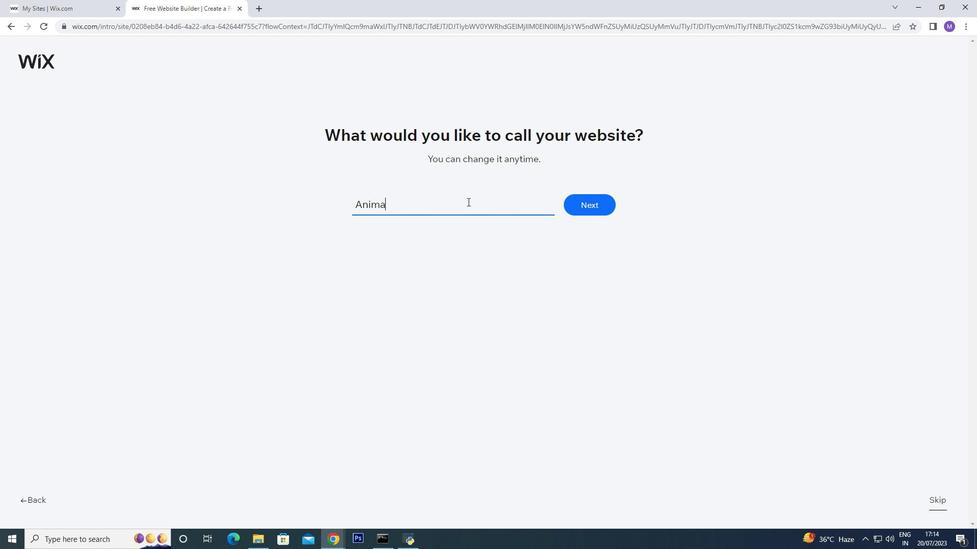 
Action: Mouse pressed left at (645, 107)
Screenshot: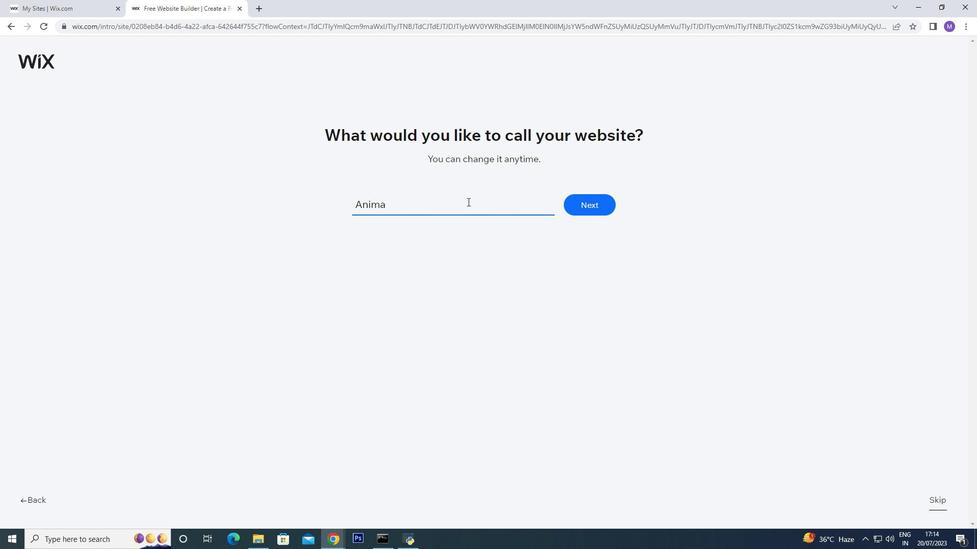 
Action: Mouse pressed left at (645, 107)
Screenshot: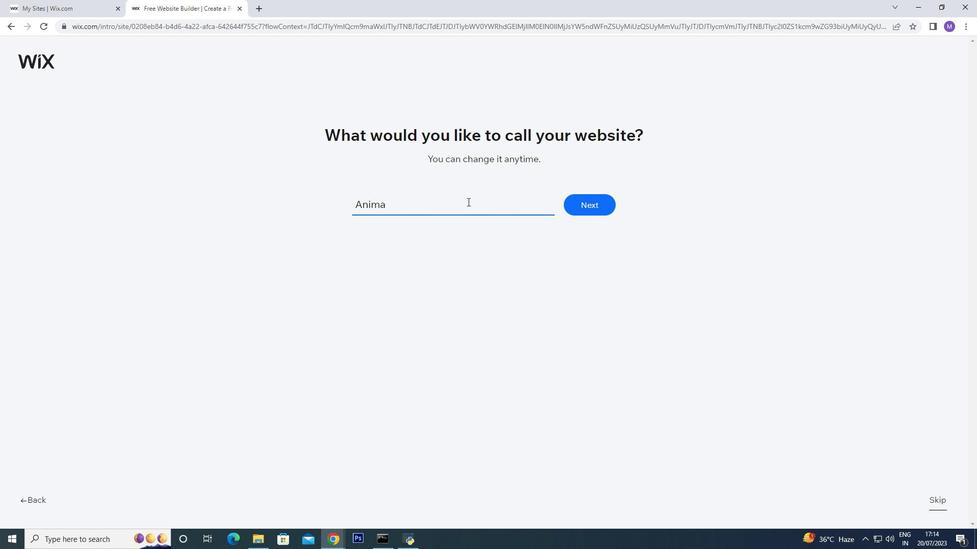
Action: Key pressed organigattiions<Key.enter>
Screenshot: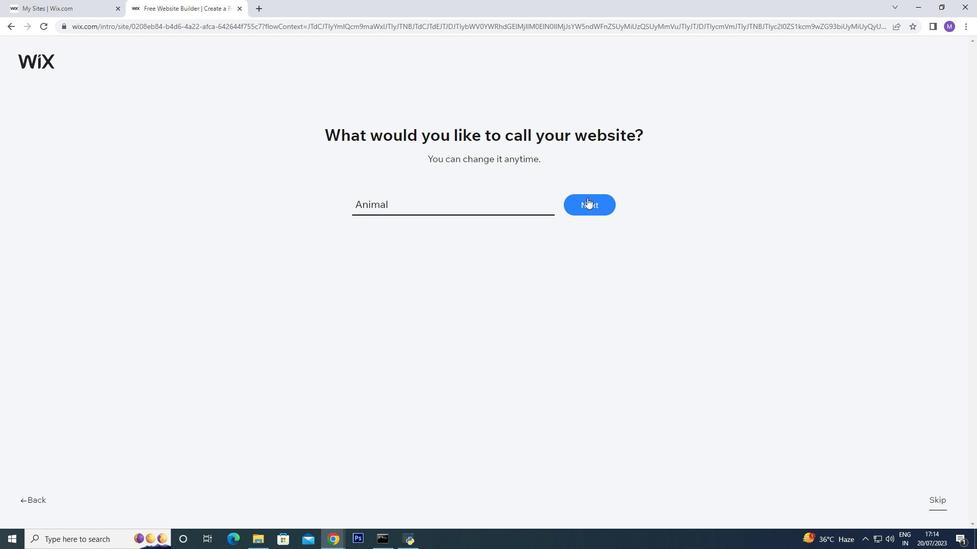 
Action: Mouse moved to (613, 86)
Screenshot: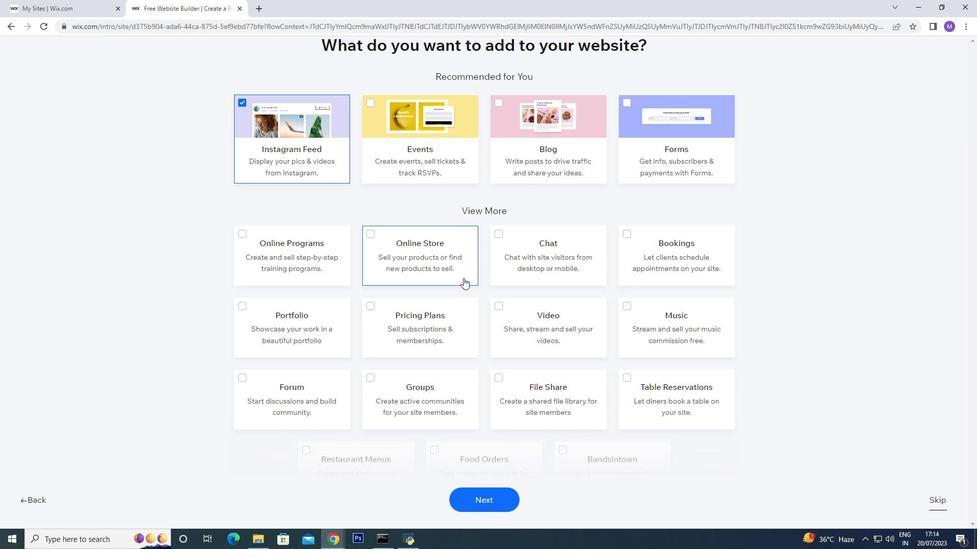 
Action: Mouse pressed left at (613, 86)
Screenshot: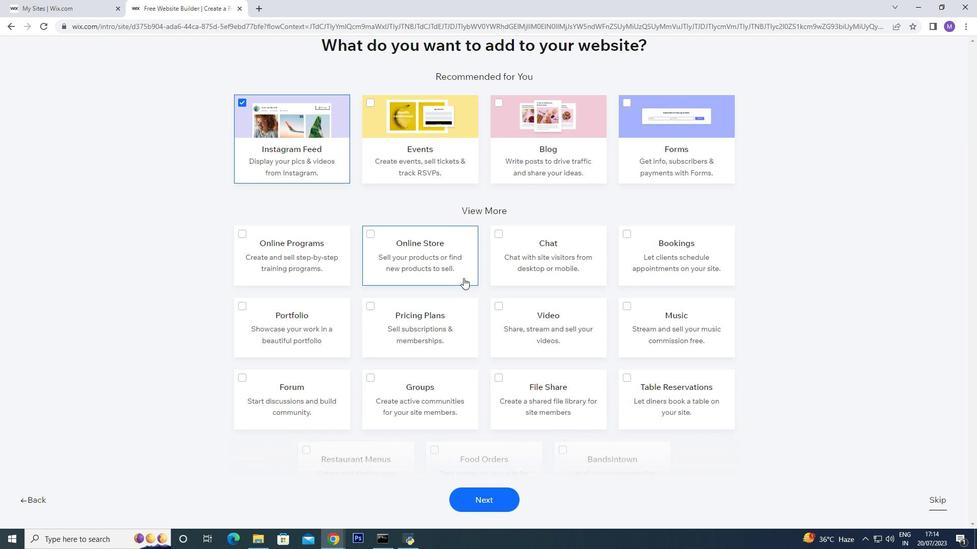 
Action: Mouse pressed left at (613, 86)
Screenshot: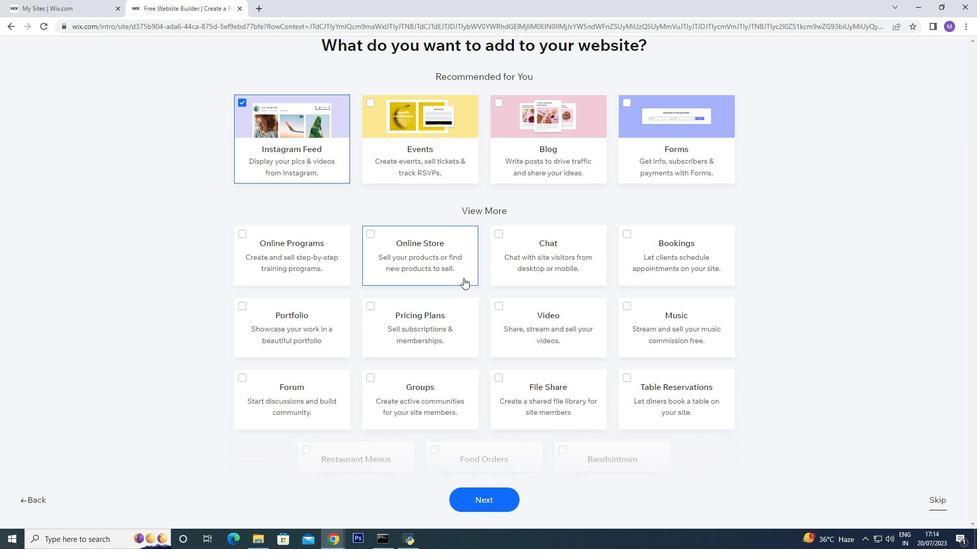 
Action: Mouse moved to (582, 86)
Screenshot: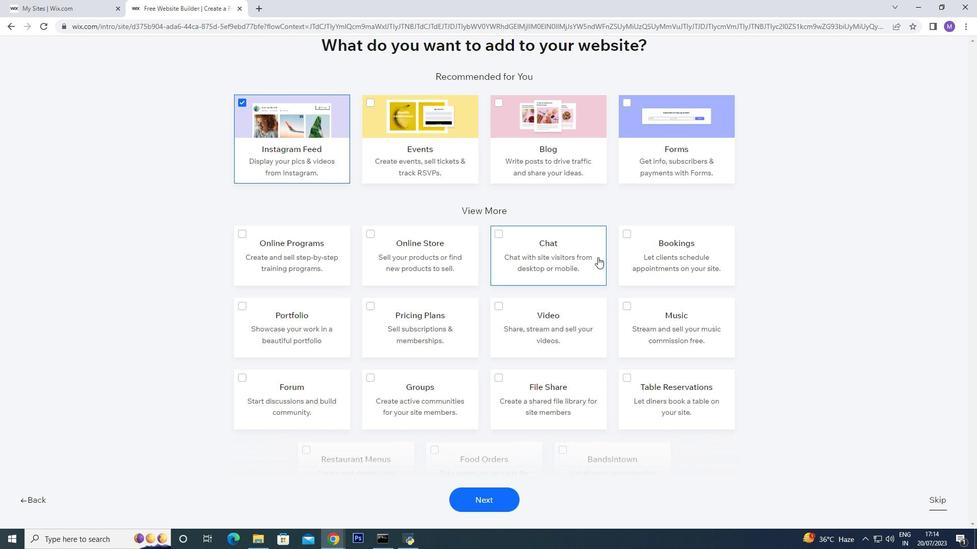 
Action: Key pressed <Key.left>animmall<Key.space><Key.space><Key.enter><Key.enter>
Screenshot: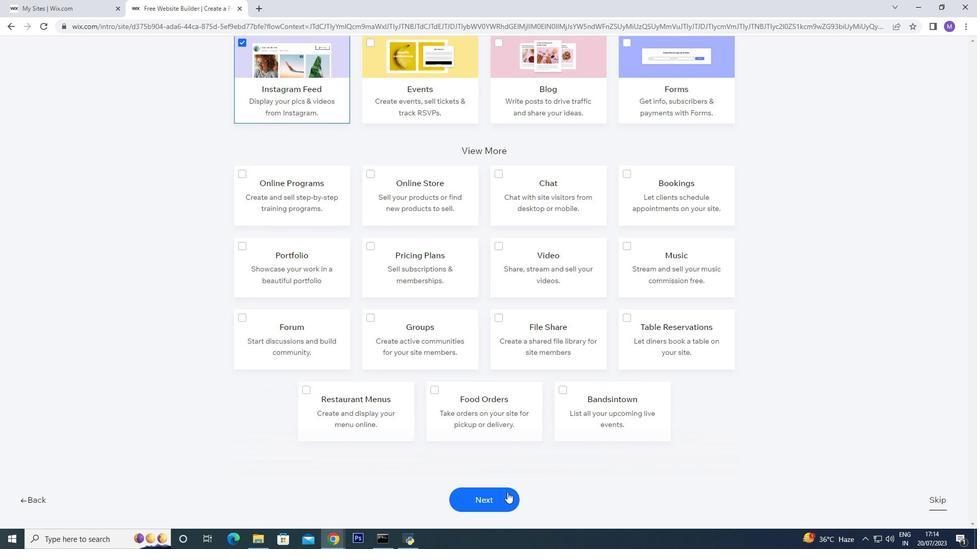 
Action: Mouse moved to (522, 257)
Screenshot: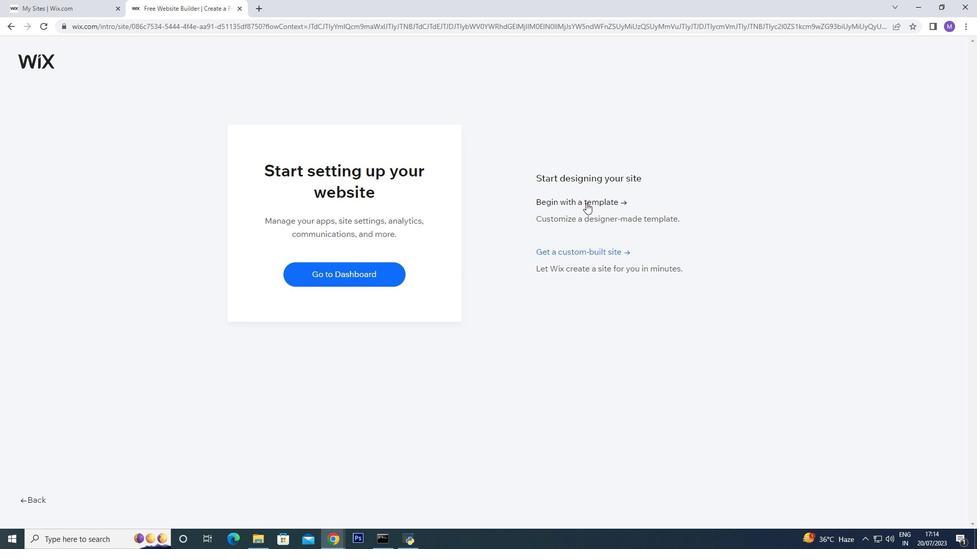 
Action: Mouse scrolled (522, 256) with delta (0, 0)
Screenshot: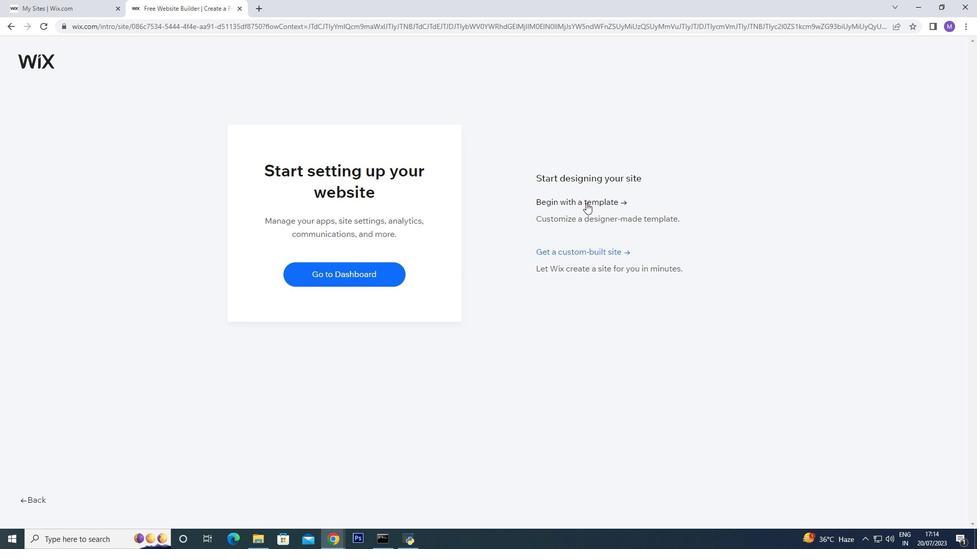 
Action: Mouse scrolled (522, 256) with delta (0, 0)
Screenshot: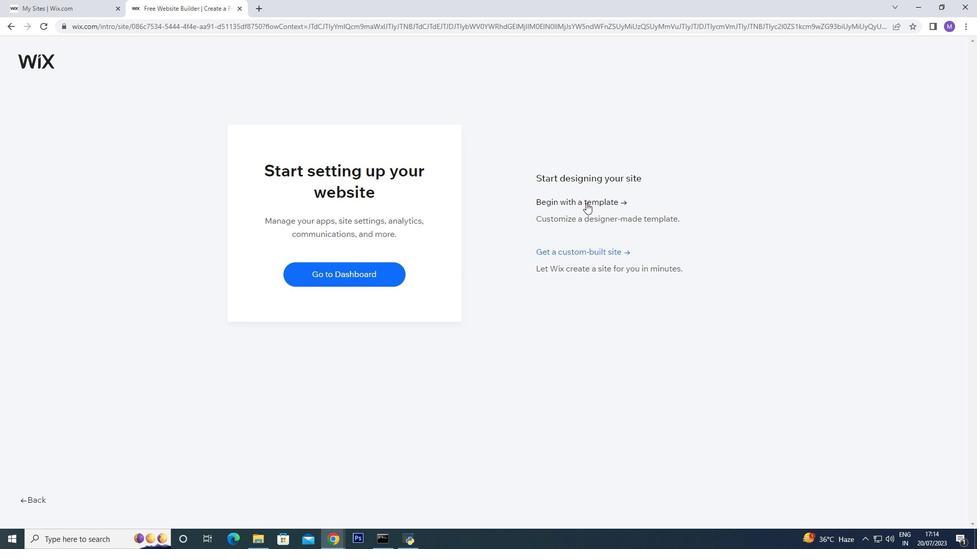 
Action: Mouse moved to (504, 261)
Screenshot: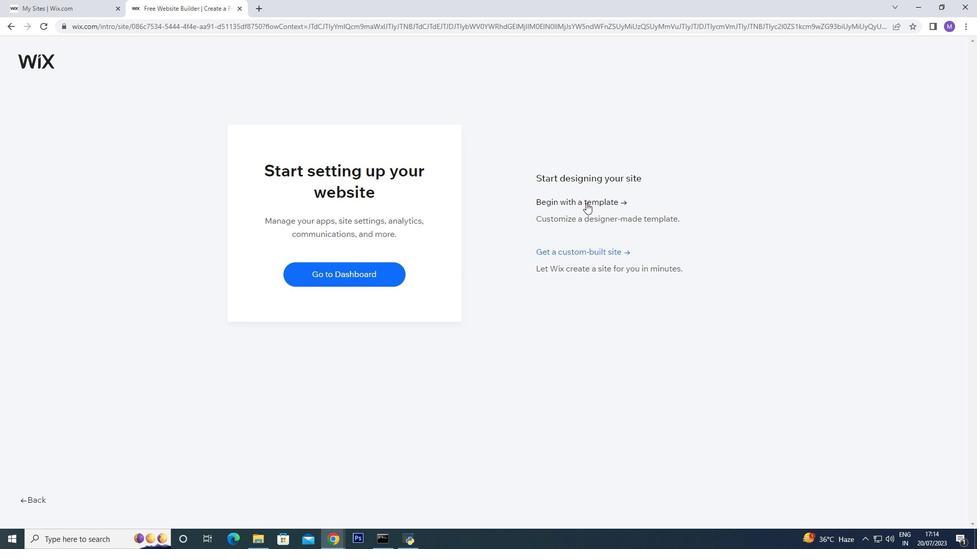 
Action: Mouse scrolled (512, 260) with delta (0, 0)
Screenshot: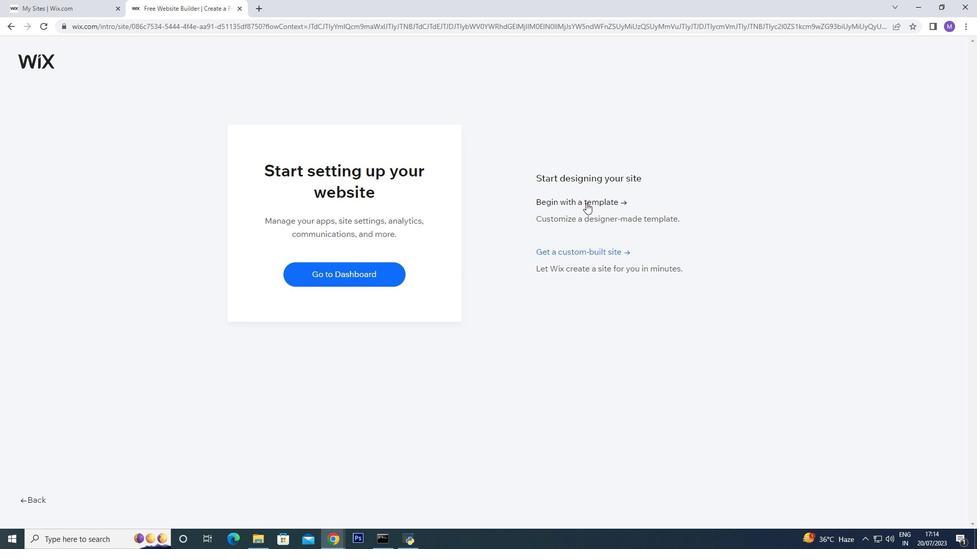 
Action: Mouse scrolled (512, 260) with delta (0, 0)
Screenshot: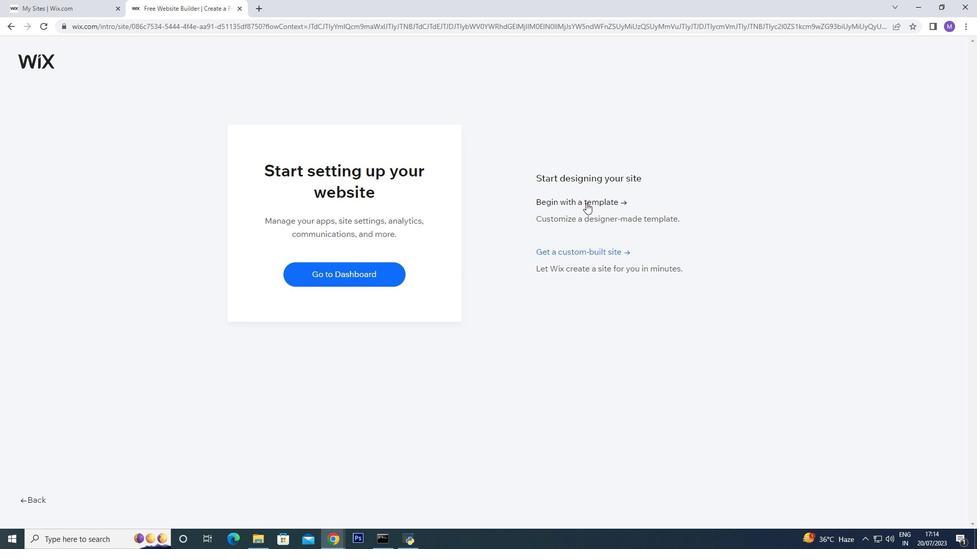 
Action: Mouse moved to (493, 262)
Screenshot: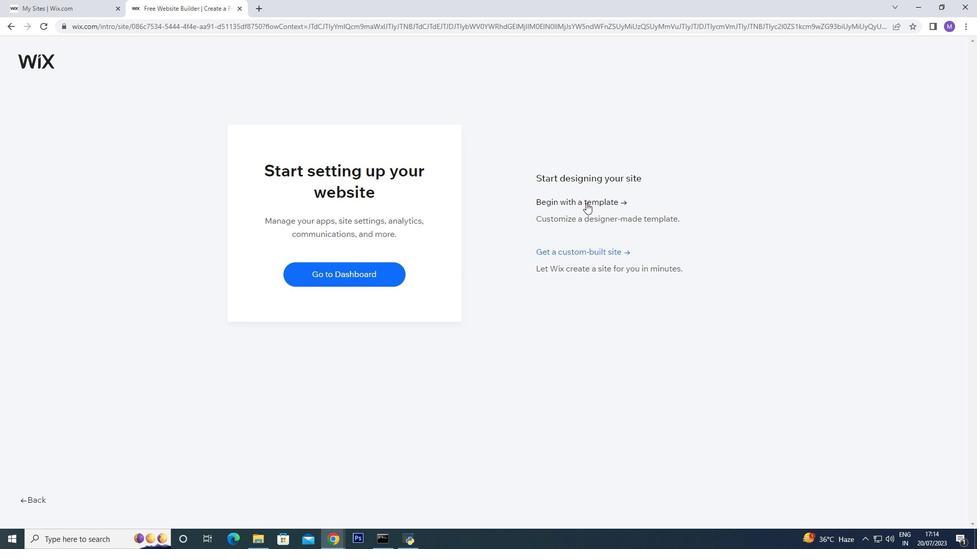 
Action: Mouse scrolled (495, 262) with delta (0, 0)
Screenshot: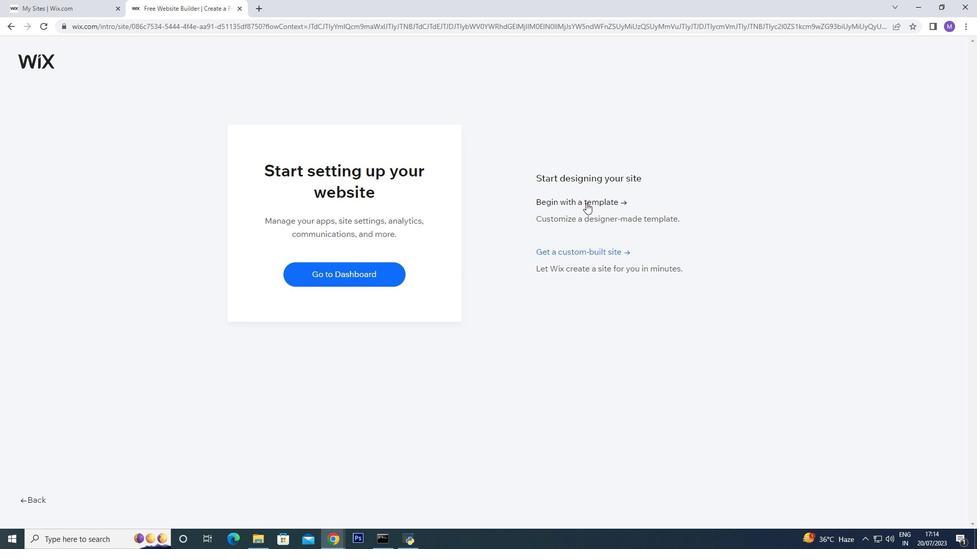 
Action: Mouse moved to (493, 262)
Screenshot: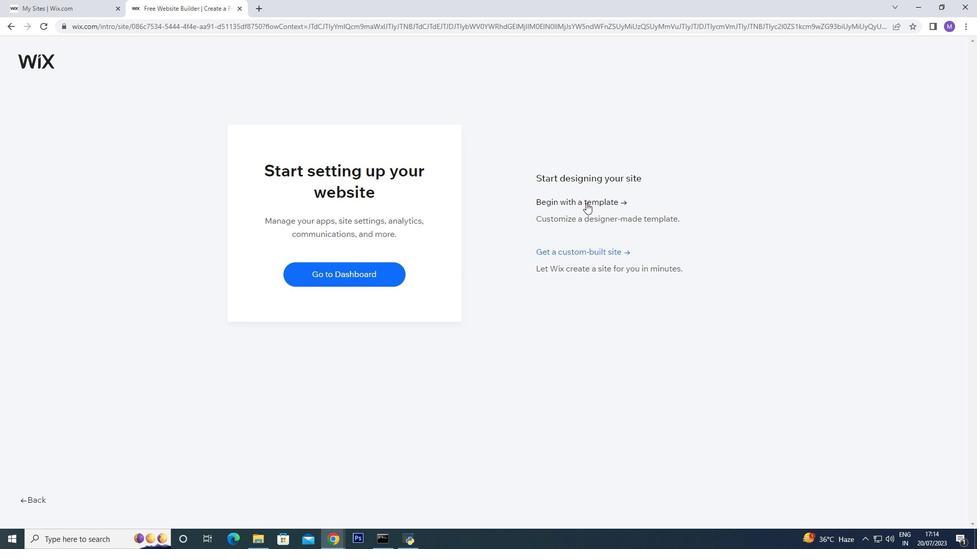 
Action: Mouse scrolled (495, 262) with delta (0, 0)
Screenshot: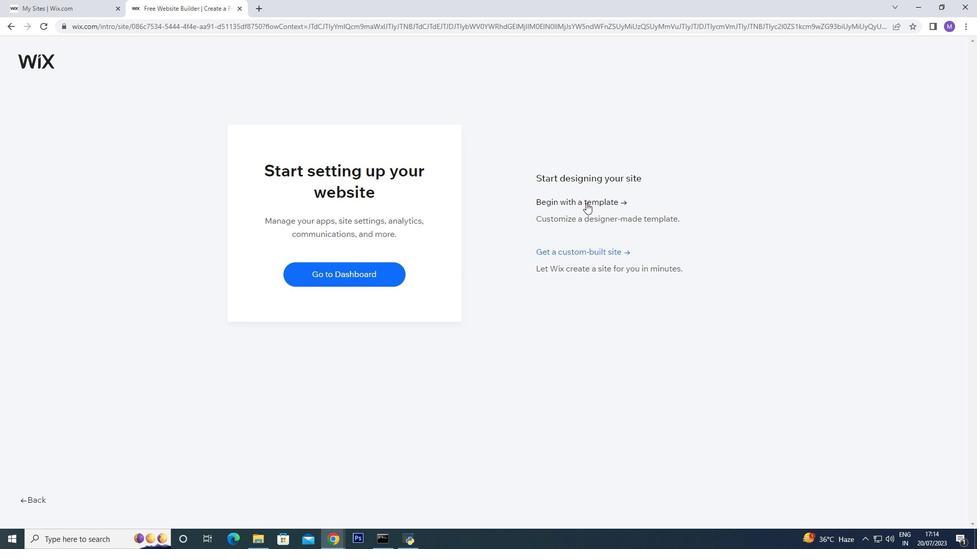 
Action: Mouse moved to (609, 248)
Screenshot: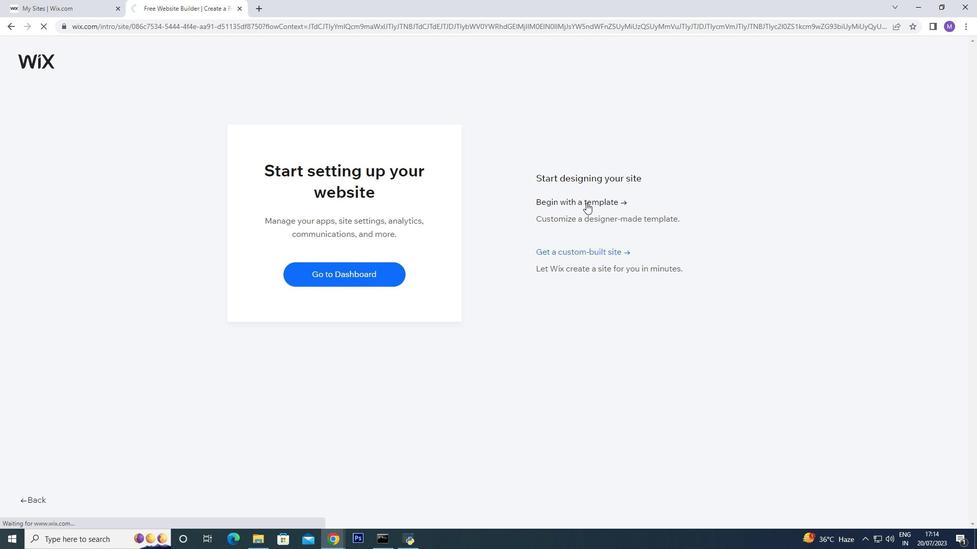 
Action: Mouse scrolled (609, 248) with delta (0, 0)
Screenshot: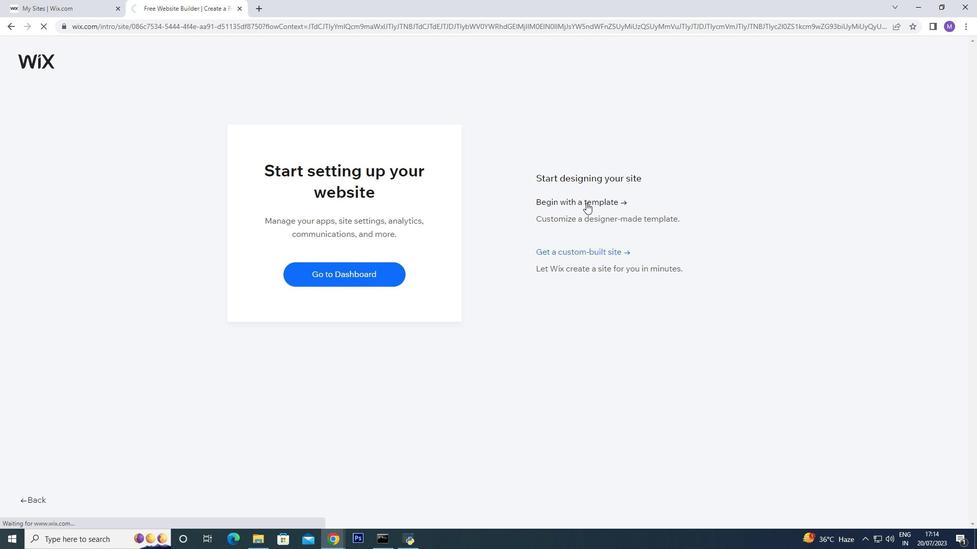 
Action: Mouse scrolled (609, 248) with delta (0, 0)
Screenshot: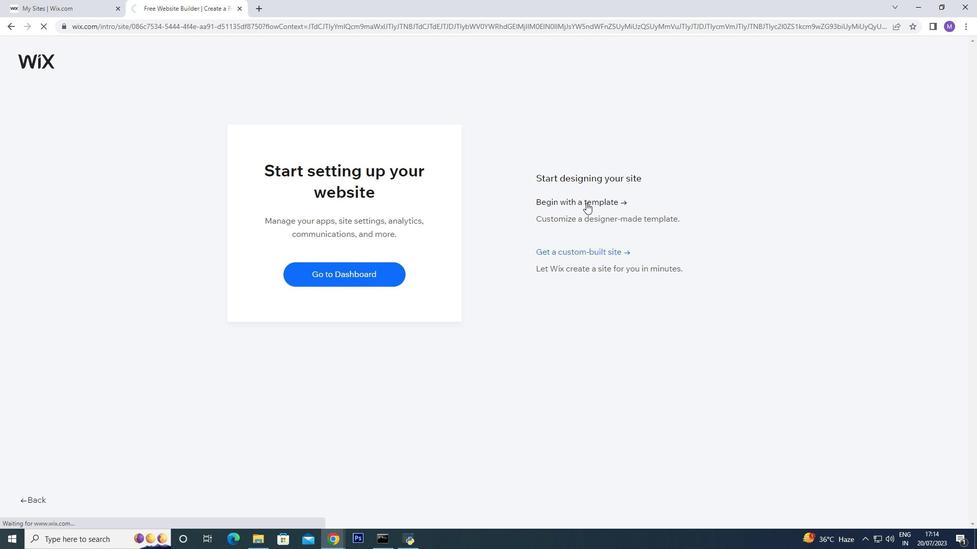 
Action: Mouse scrolled (609, 248) with delta (0, 0)
Screenshot: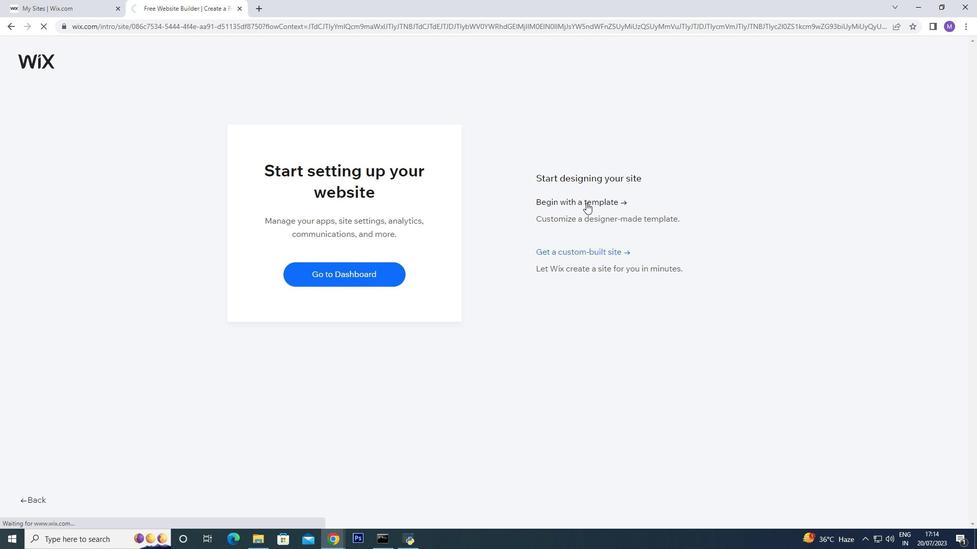 
Action: Mouse scrolled (609, 248) with delta (0, 0)
Screenshot: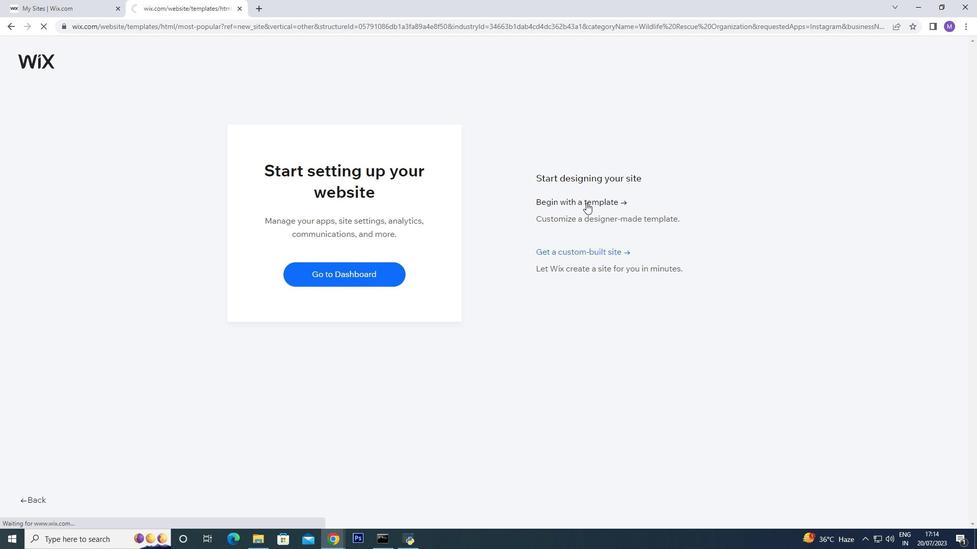 
Action: Mouse scrolled (609, 248) with delta (0, 0)
Screenshot: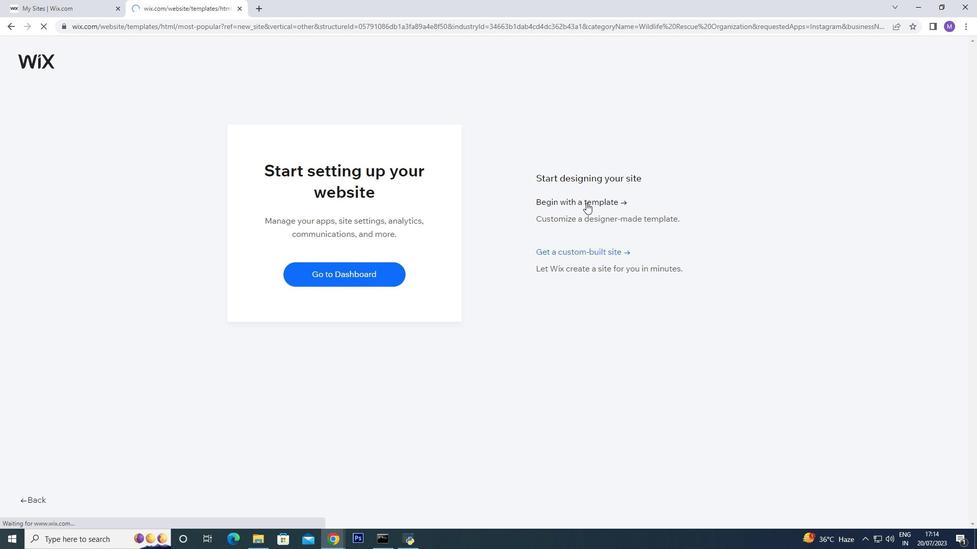 
Action: Mouse scrolled (609, 248) with delta (0, 0)
Screenshot: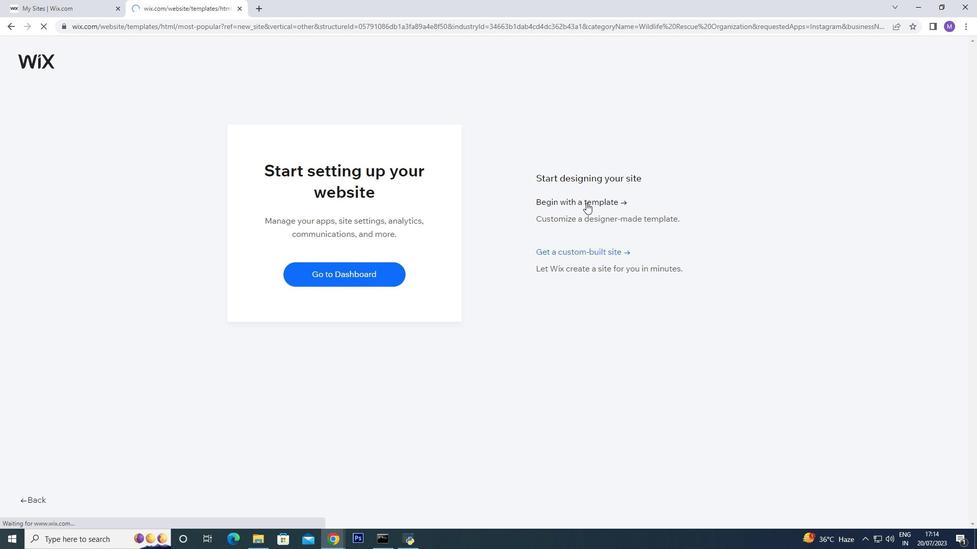 
Action: Mouse moved to (618, 246)
Screenshot: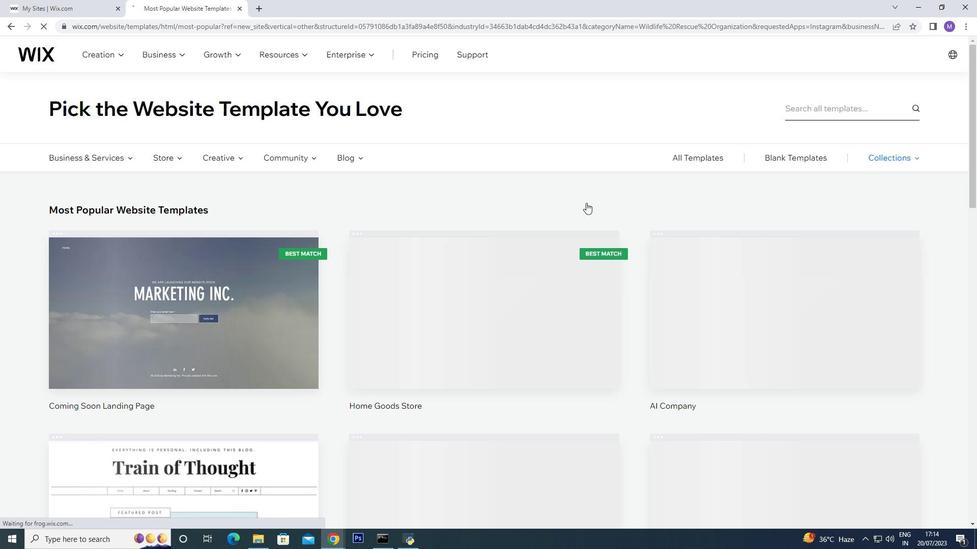 
Action: Mouse scrolled (618, 245) with delta (0, 0)
Screenshot: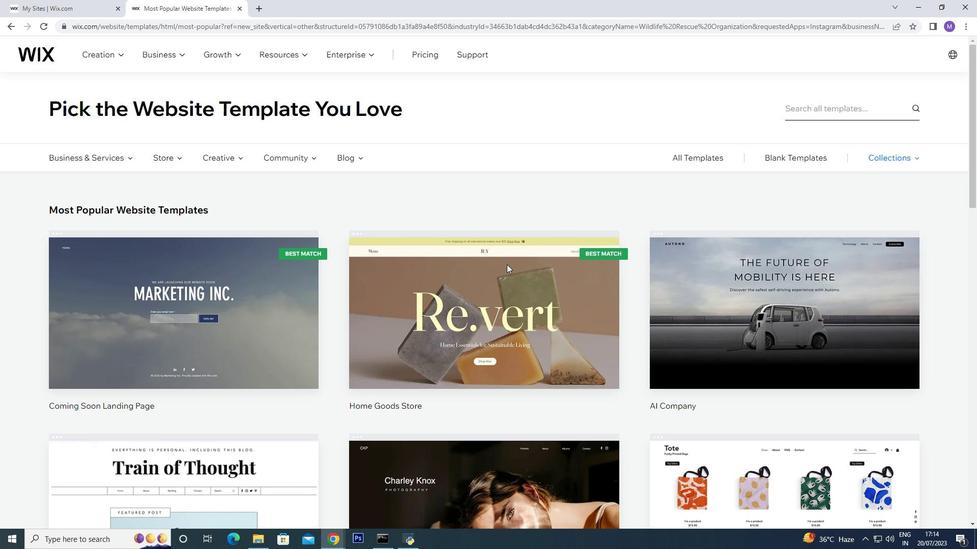 
Action: Mouse scrolled (618, 245) with delta (0, 0)
Screenshot: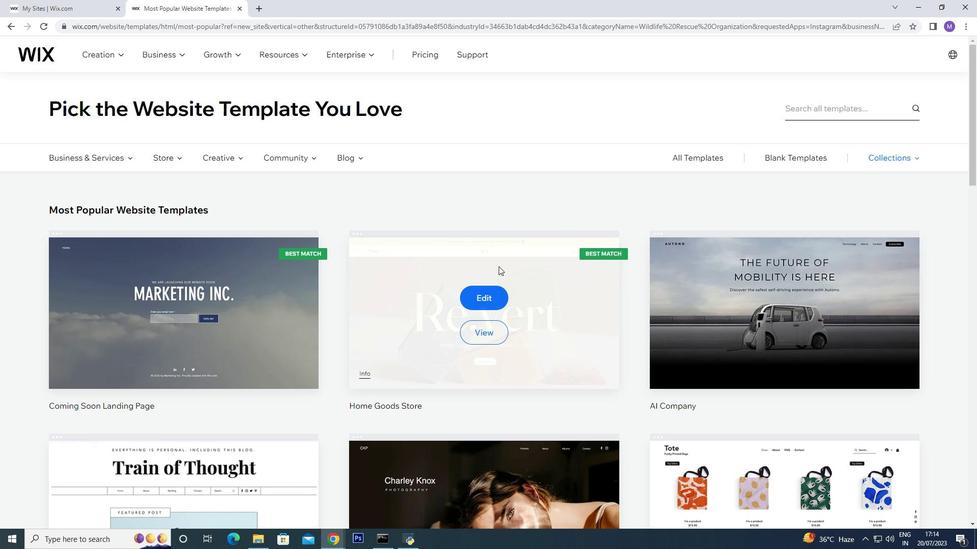 
Action: Mouse scrolled (618, 245) with delta (0, 0)
Screenshot: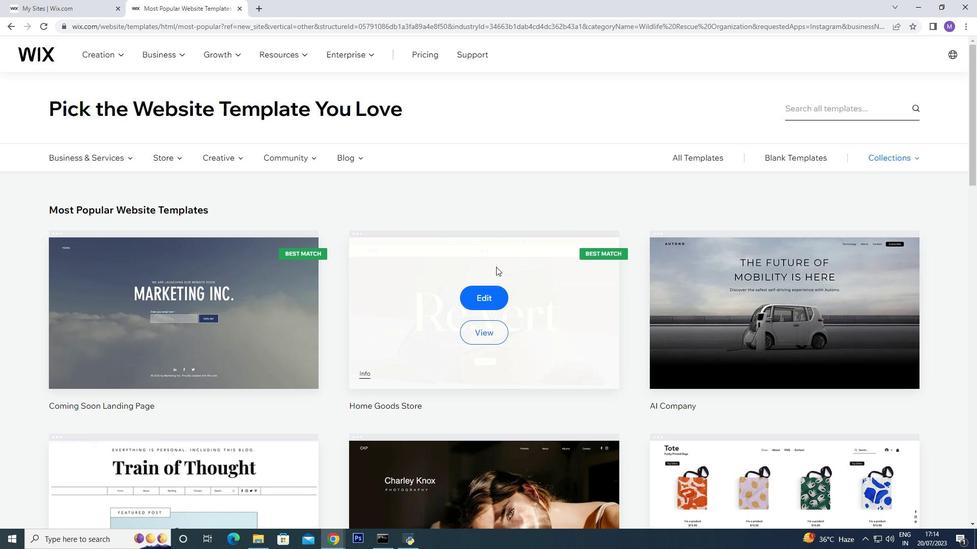 
Action: Mouse scrolled (618, 245) with delta (0, 0)
Screenshot: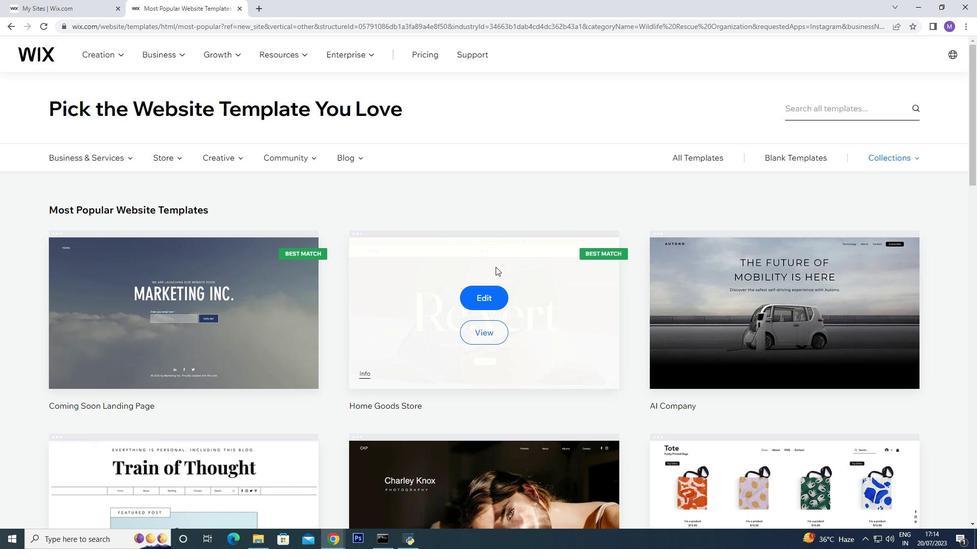
Action: Mouse scrolled (618, 245) with delta (0, 0)
Screenshot: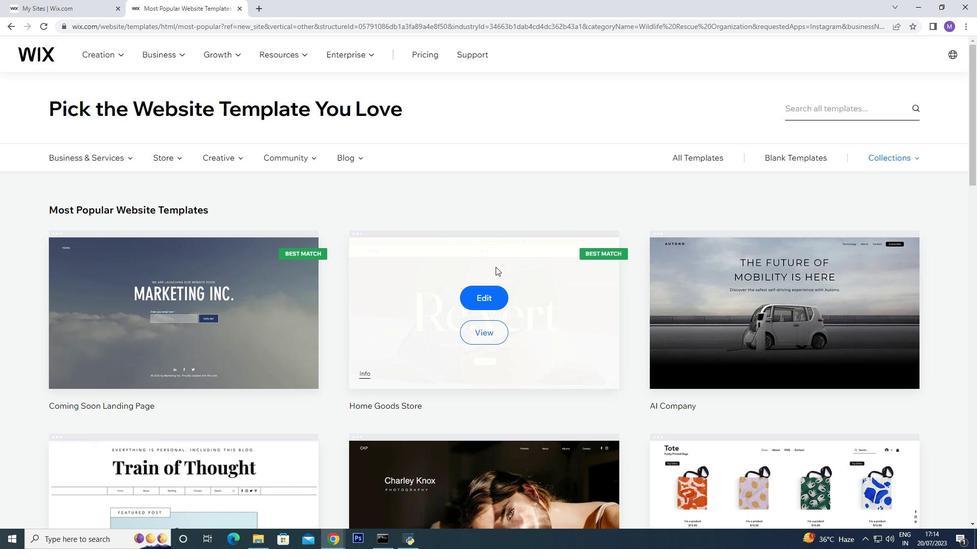 
Action: Mouse scrolled (618, 245) with delta (0, 0)
Screenshot: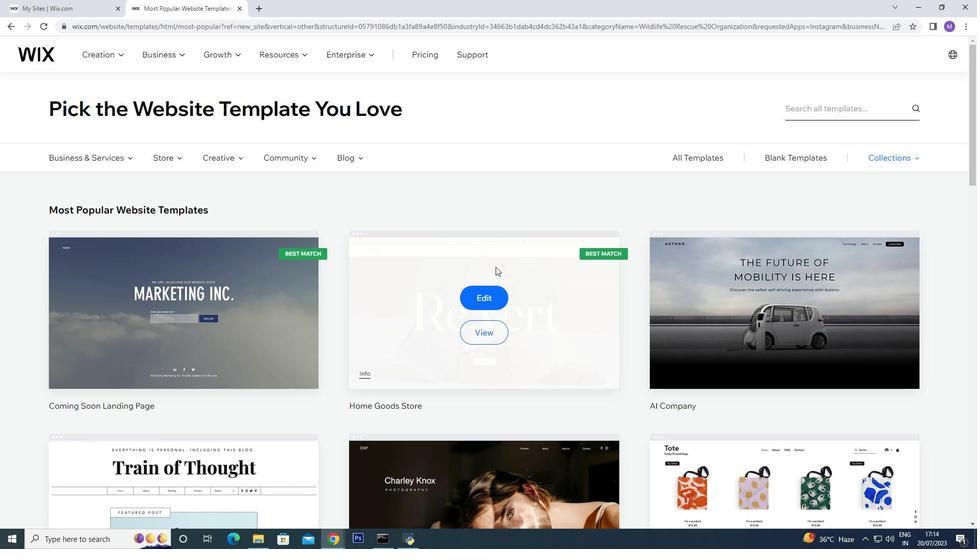
Action: Mouse scrolled (618, 245) with delta (0, 0)
Screenshot: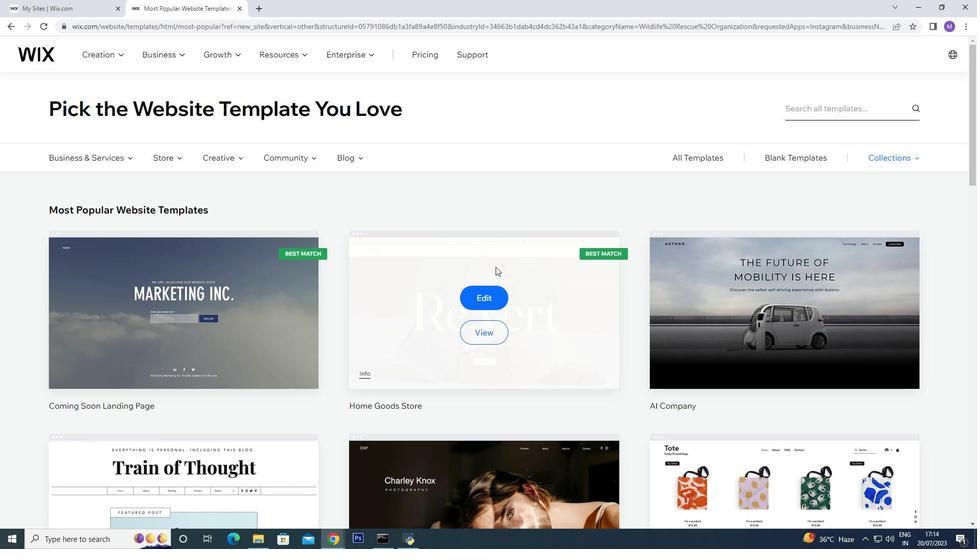 
Action: Mouse scrolled (618, 245) with delta (0, 0)
Screenshot: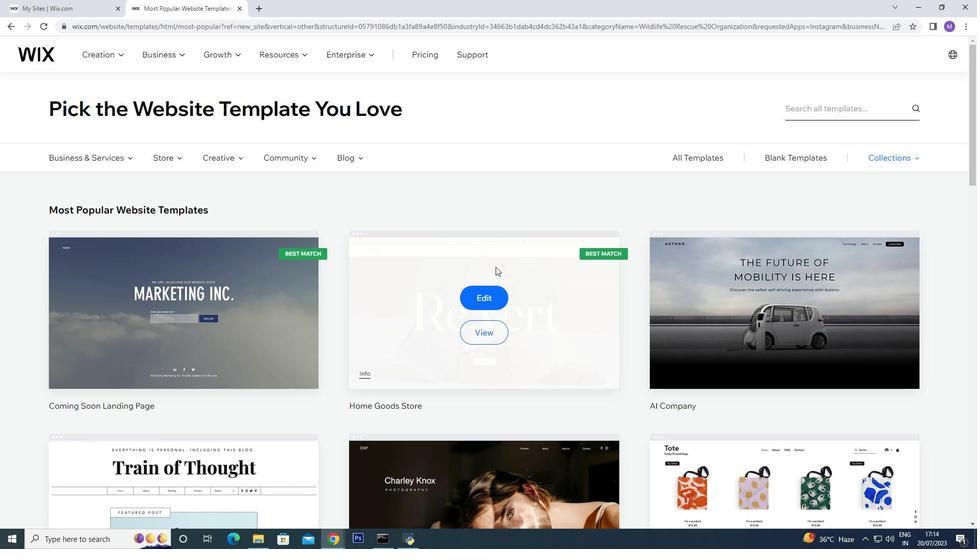 
Action: Mouse scrolled (618, 245) with delta (0, 0)
Screenshot: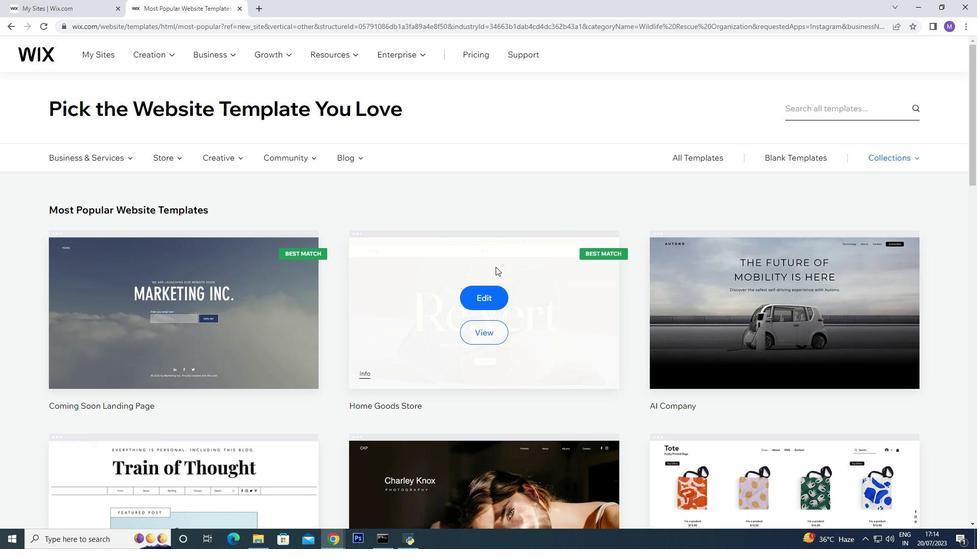 
Action: Mouse scrolled (618, 245) with delta (0, 0)
Screenshot: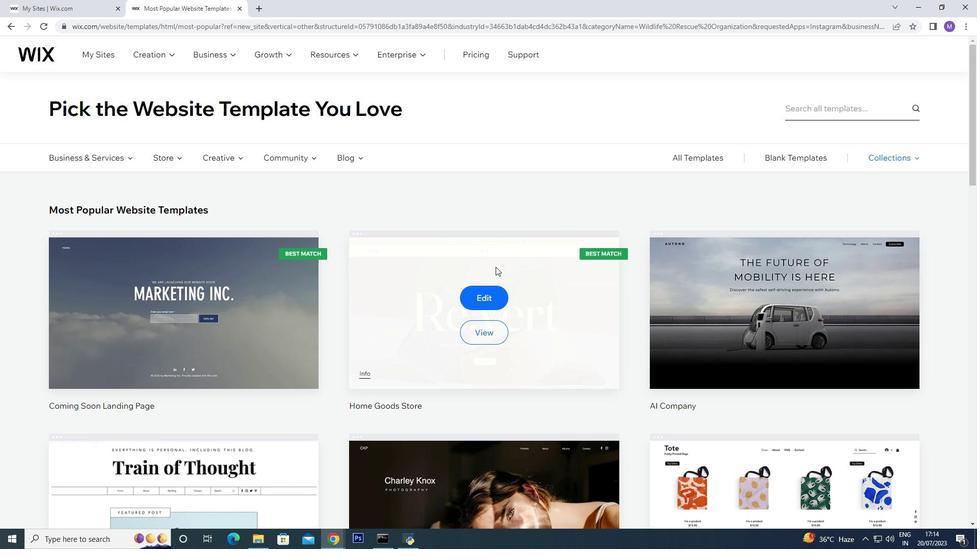 
Action: Mouse scrolled (618, 245) with delta (0, 0)
Screenshot: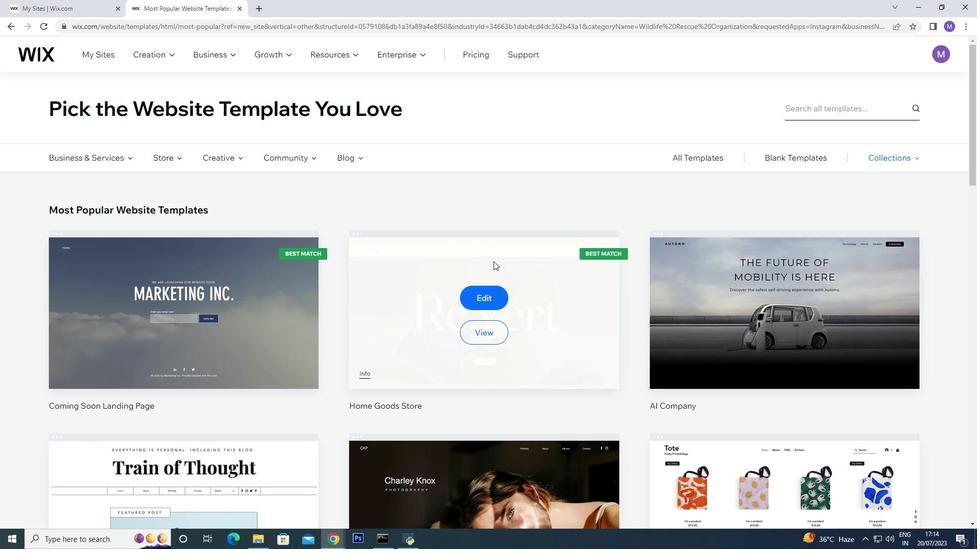 
Action: Mouse scrolled (618, 245) with delta (0, 0)
Screenshot: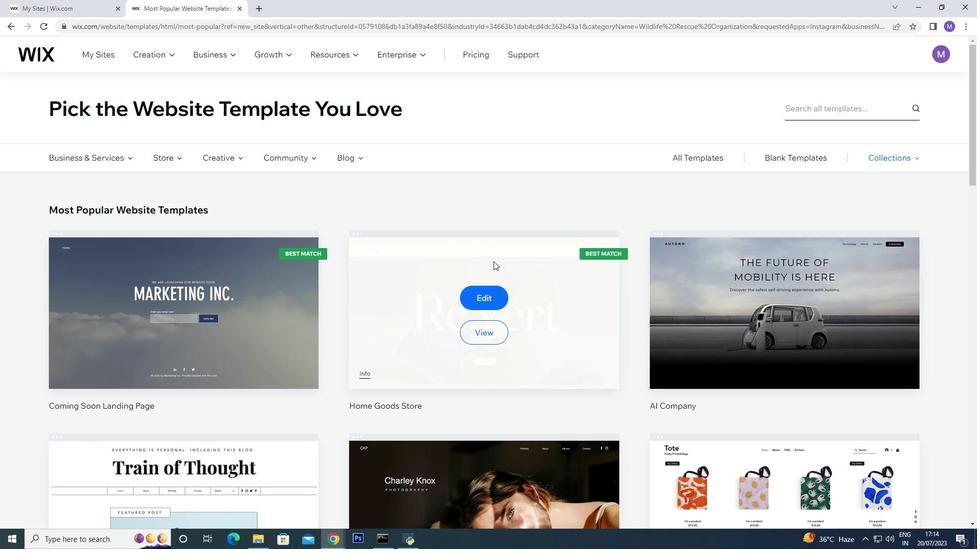 
Action: Mouse scrolled (618, 245) with delta (0, 0)
Screenshot: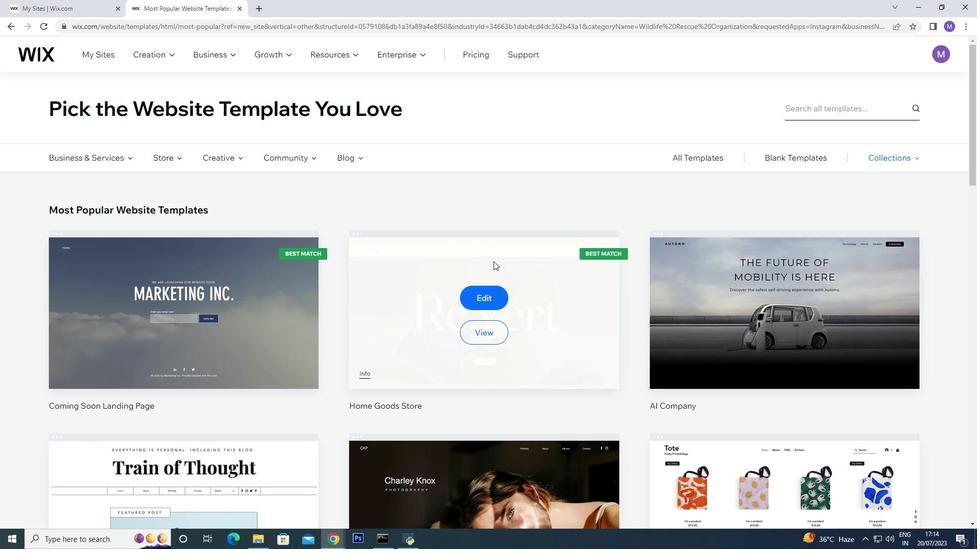 
Action: Mouse scrolled (618, 245) with delta (0, 0)
Screenshot: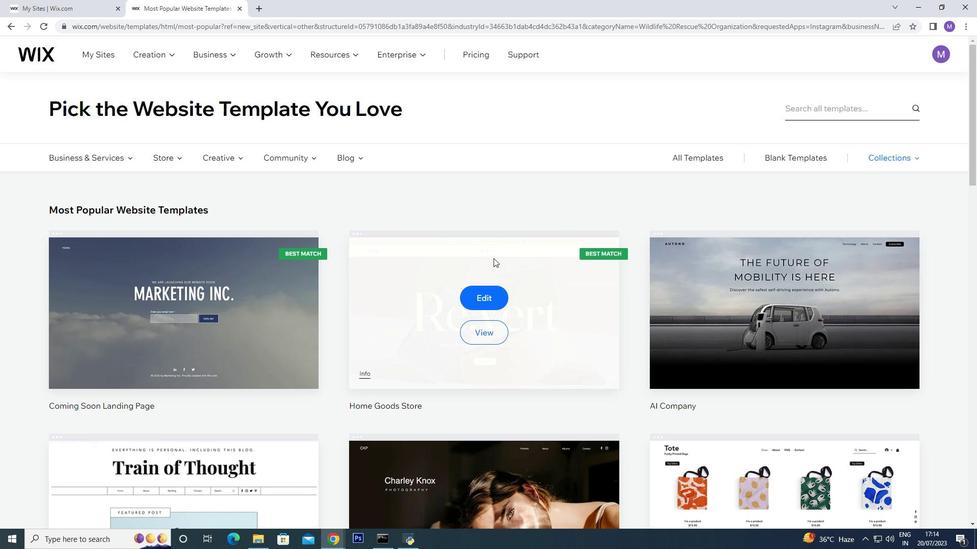 
Action: Mouse scrolled (618, 245) with delta (0, 0)
Screenshot: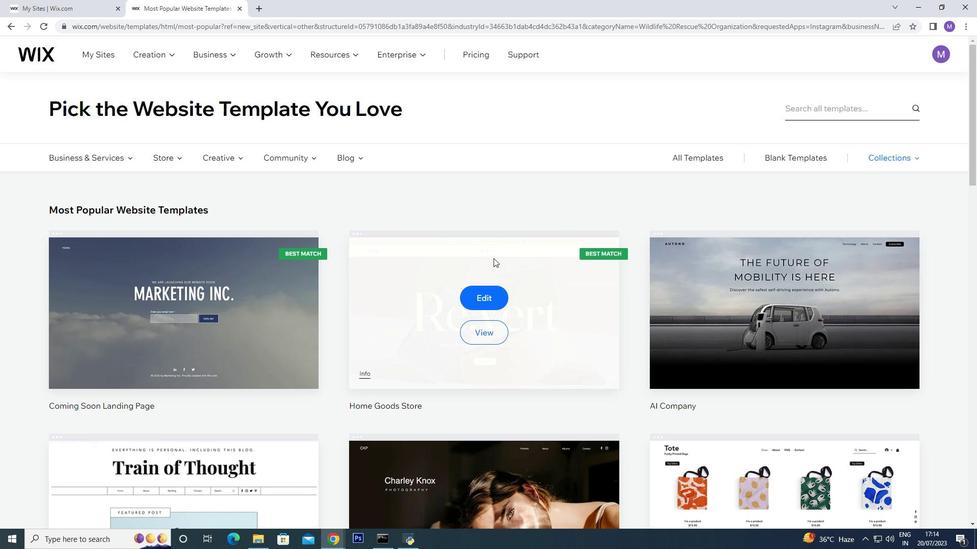
Action: Mouse scrolled (618, 245) with delta (0, 0)
Screenshot: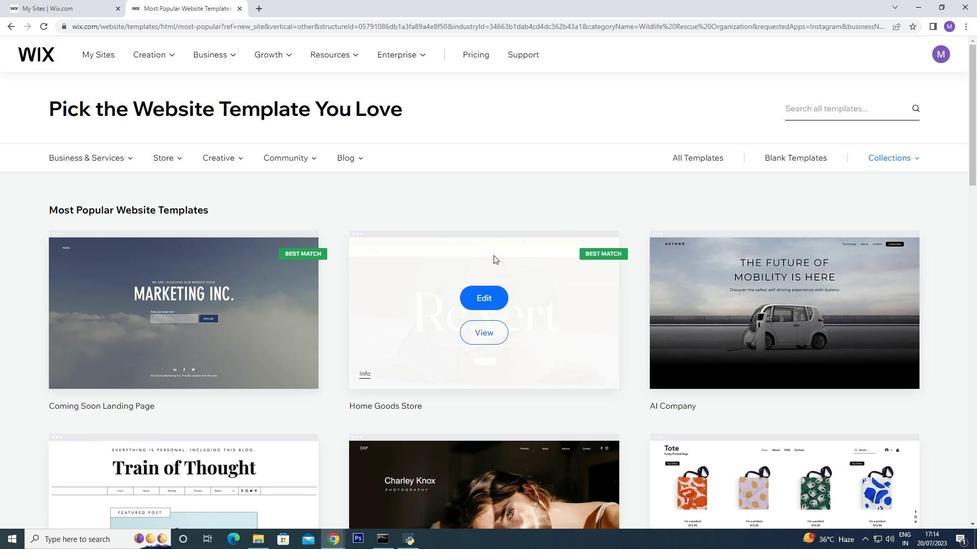 
Action: Mouse moved to (506, 246)
Screenshot: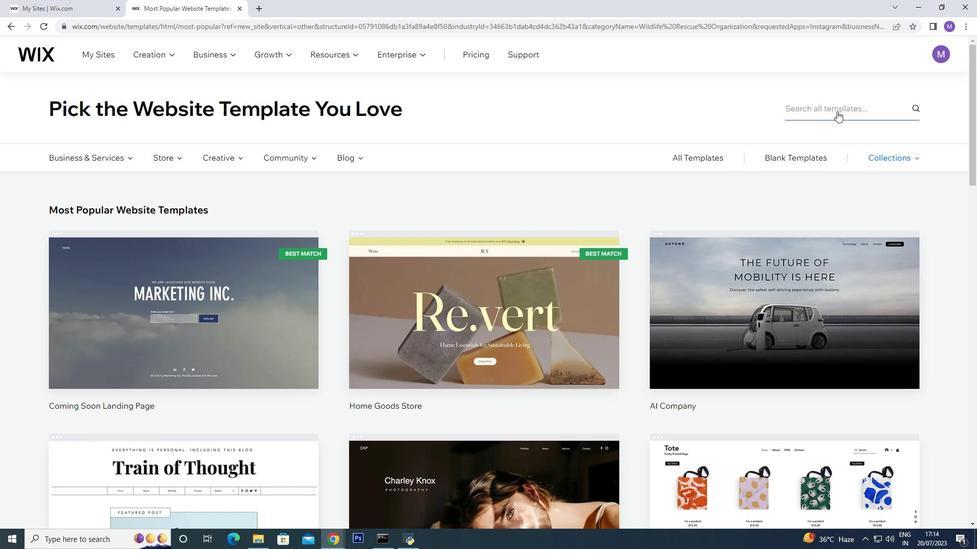 
Action: Mouse scrolled (512, 246) with delta (0, 0)
Screenshot: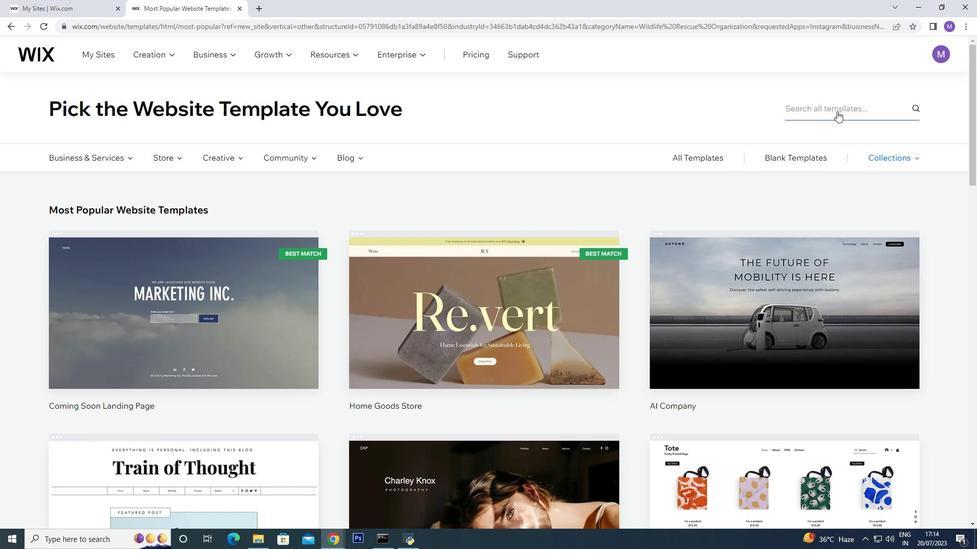 
Action: Mouse moved to (506, 246)
Screenshot: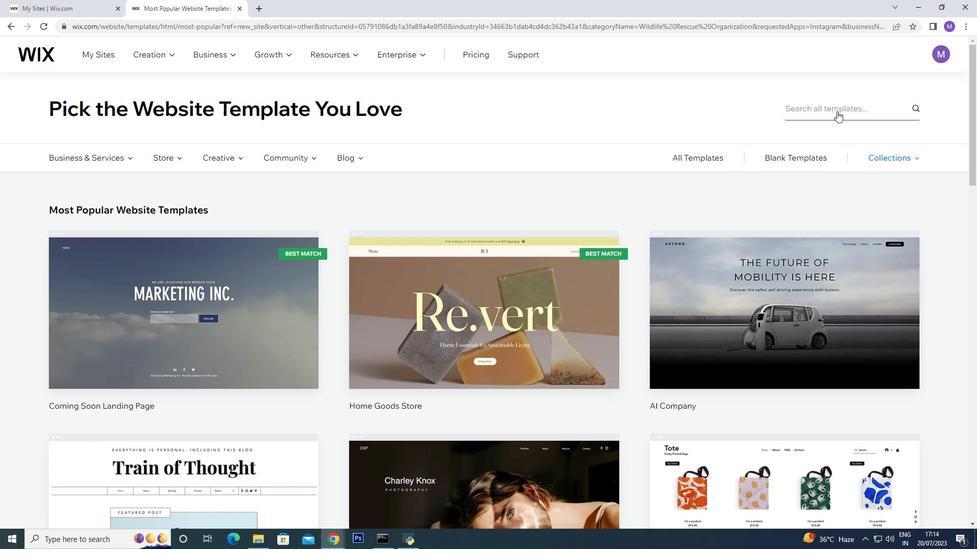 
Action: Mouse scrolled (512, 246) with delta (0, 0)
Screenshot: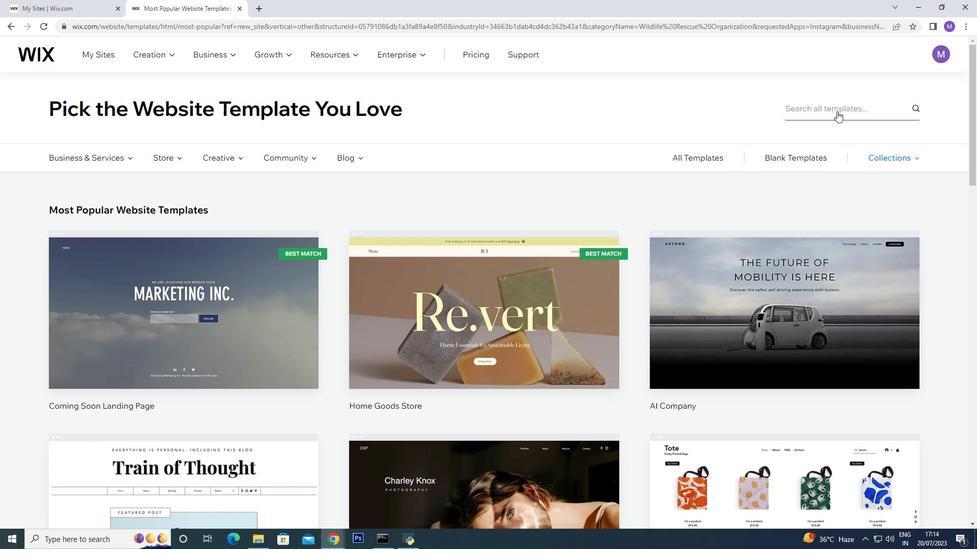 
Action: Mouse moved to (502, 246)
Screenshot: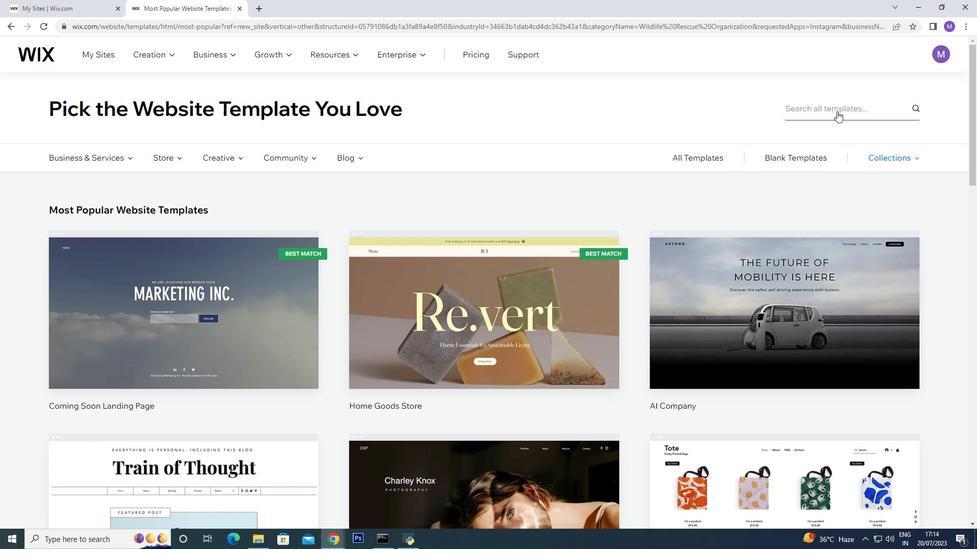 
Action: Mouse scrolled (503, 246) with delta (0, 0)
Screenshot: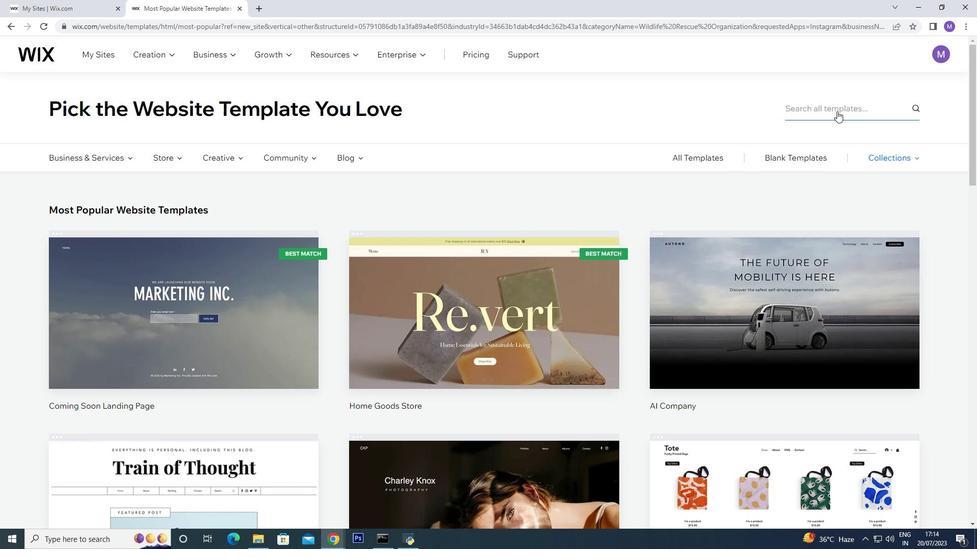 
Action: Mouse moved to (501, 246)
Screenshot: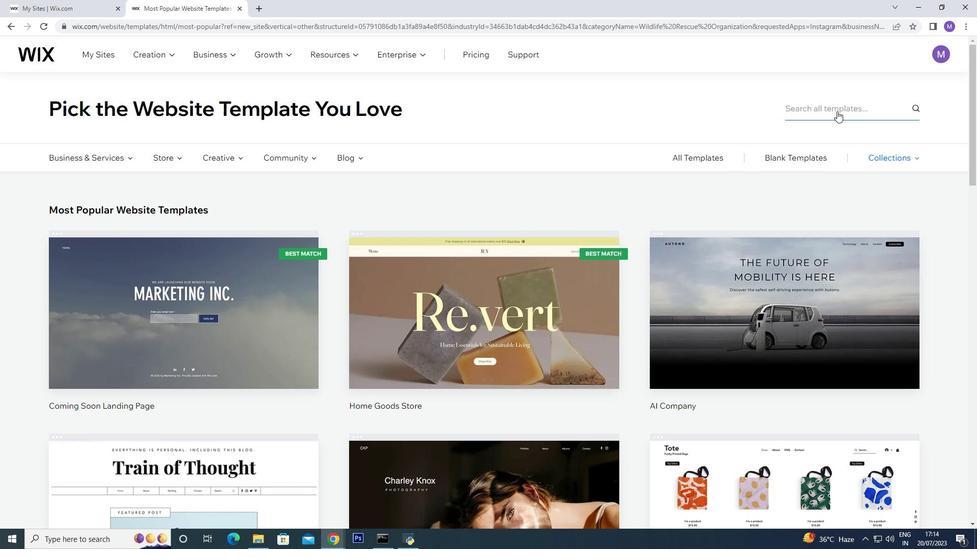 
Action: Mouse scrolled (501, 246) with delta (0, 0)
Screenshot: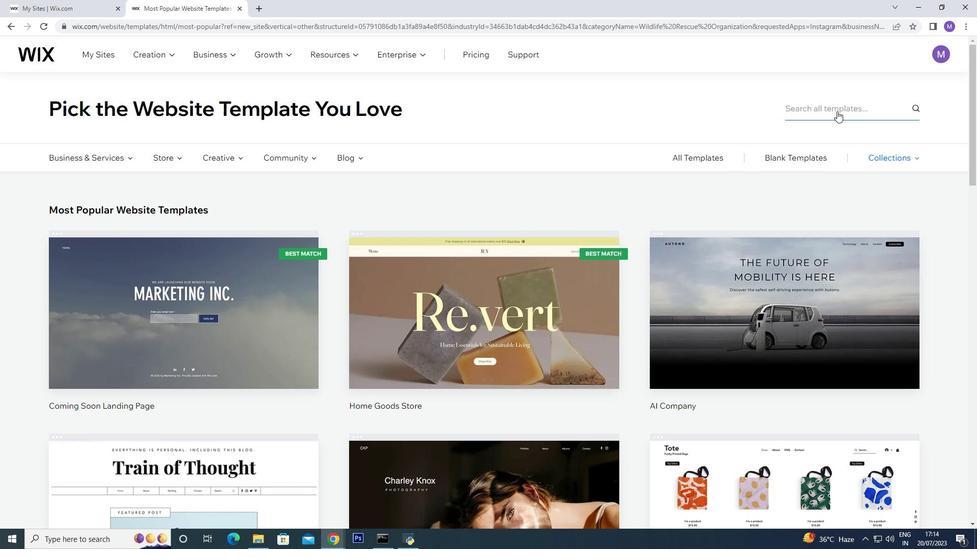 
Action: Mouse scrolled (501, 246) with delta (0, 0)
Screenshot: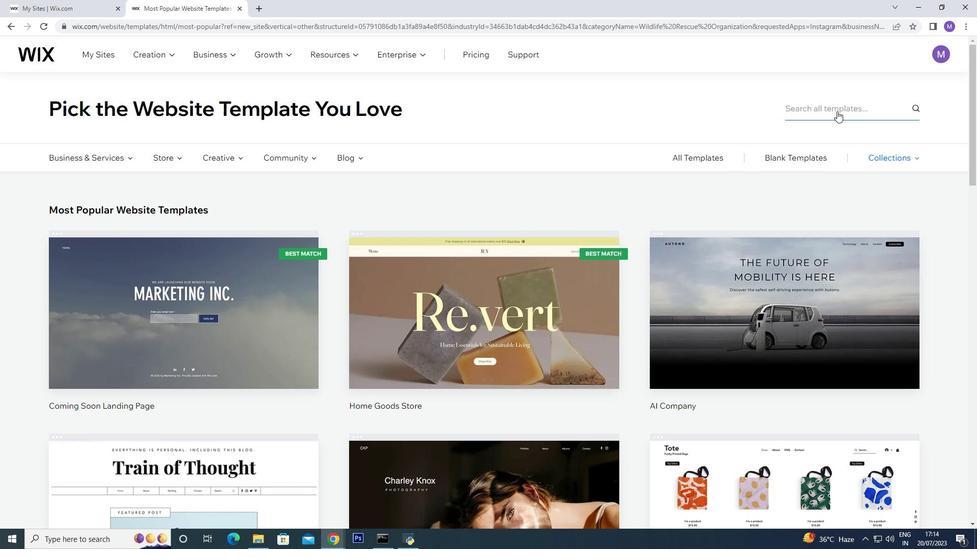 
Action: Mouse scrolled (501, 246) with delta (0, 0)
Screenshot: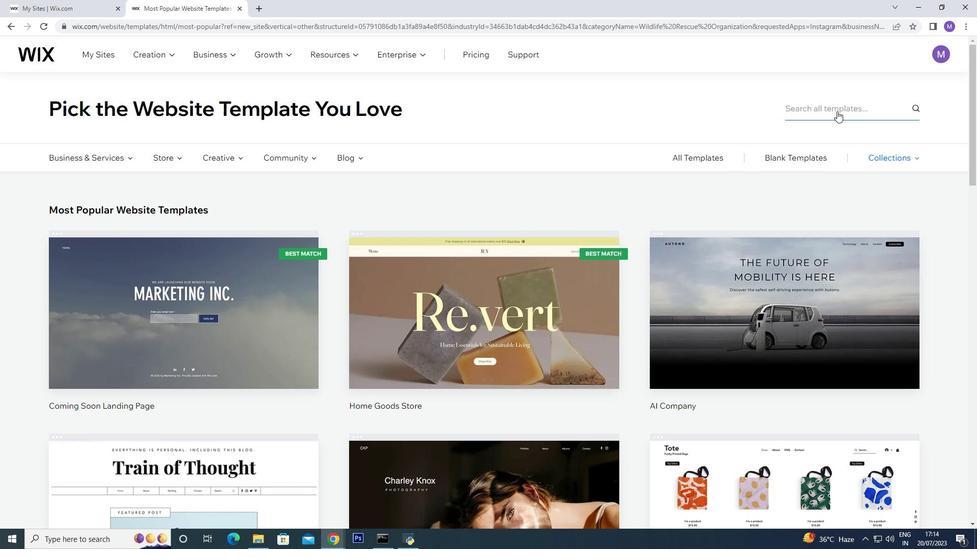 
Action: Mouse scrolled (501, 246) with delta (0, 0)
Screenshot: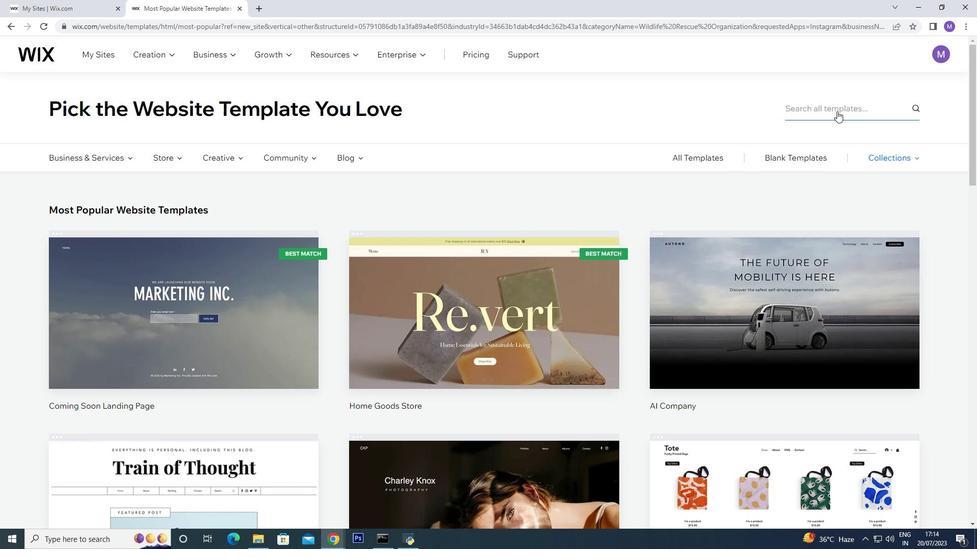 
Action: Mouse moved to (501, 246)
Screenshot: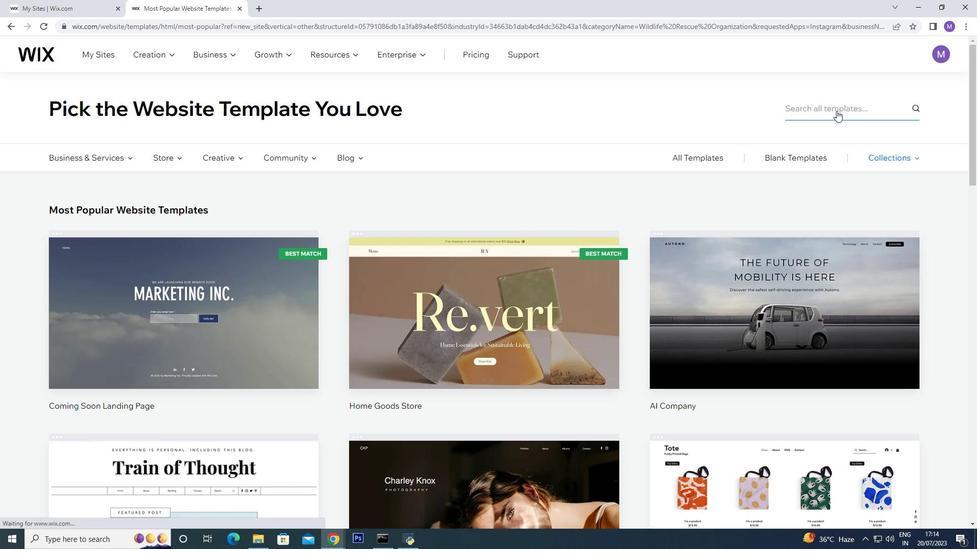 
Action: Mouse scrolled (501, 246) with delta (0, 0)
Screenshot: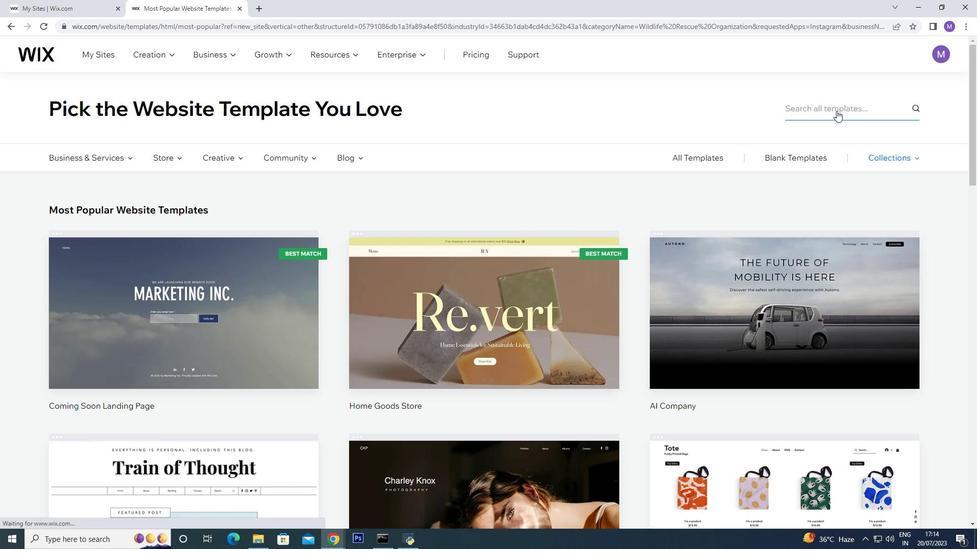
Action: Mouse scrolled (501, 246) with delta (0, 0)
Screenshot: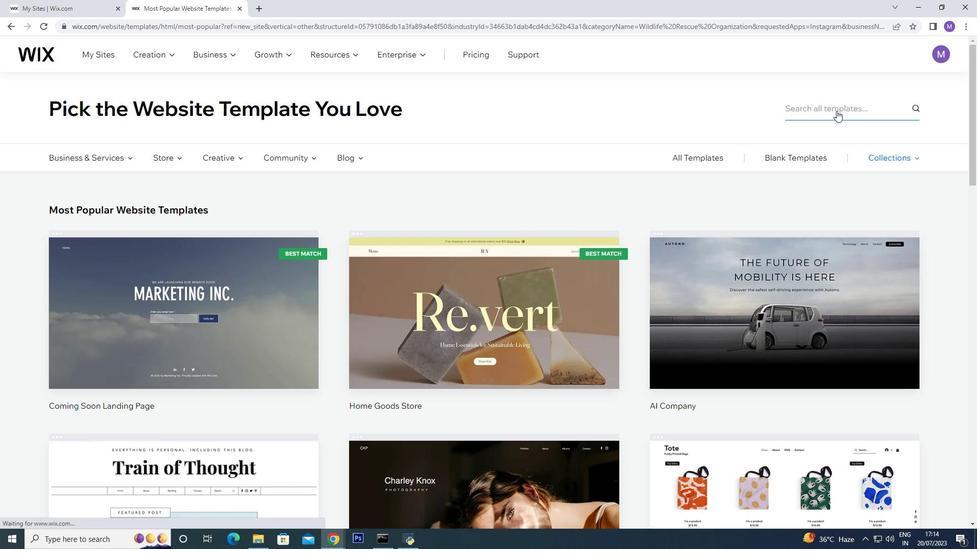 
Action: Mouse scrolled (501, 246) with delta (0, 0)
Screenshot: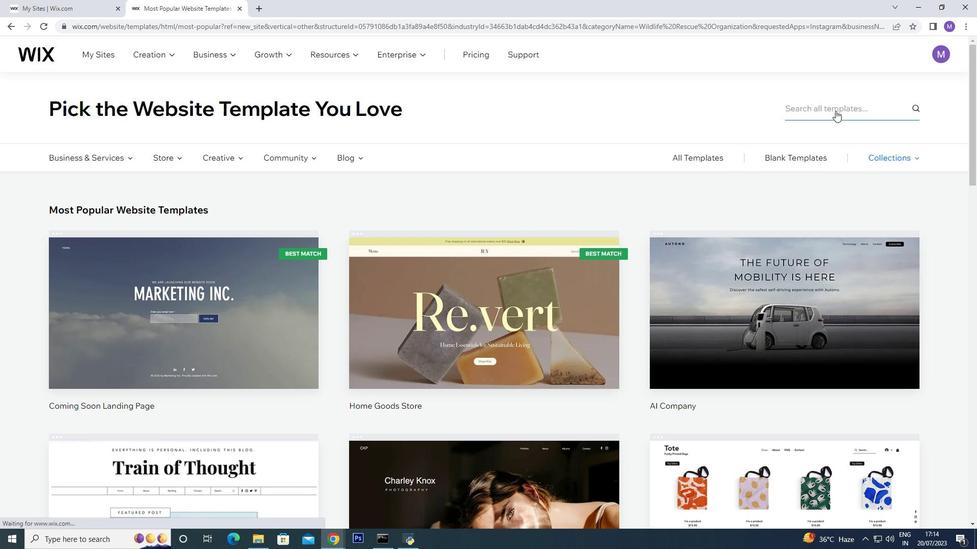 
Action: Mouse scrolled (501, 246) with delta (0, 0)
Screenshot: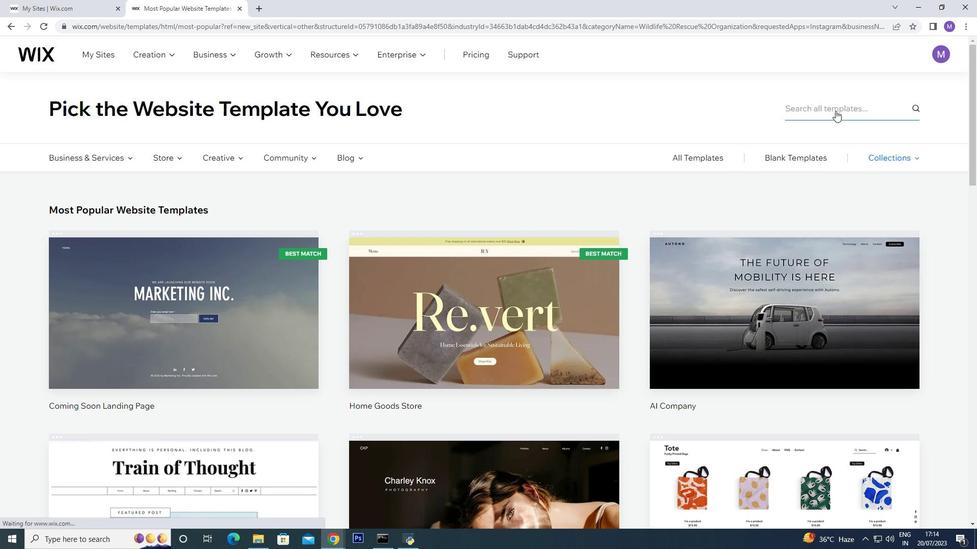 
Action: Mouse moved to (501, 245)
Screenshot: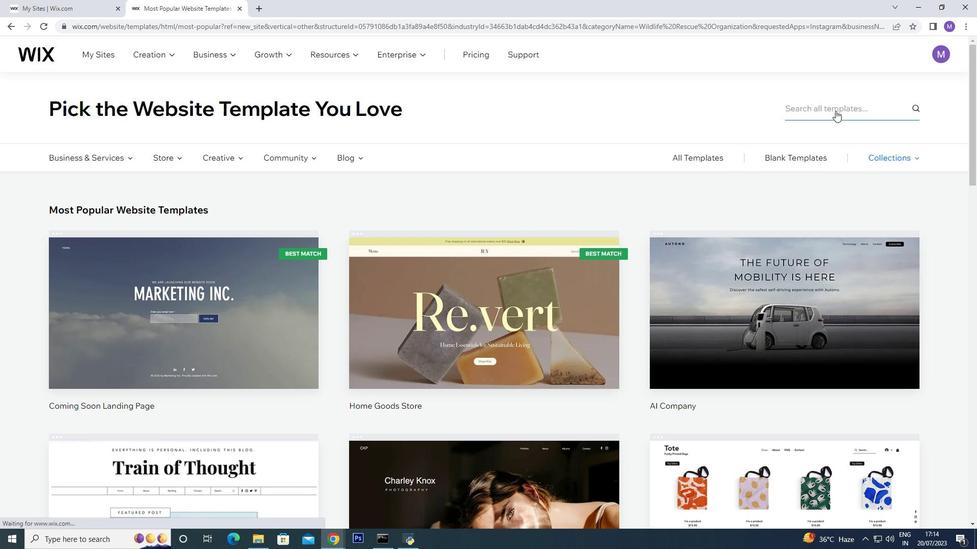 
Action: Mouse scrolled (501, 246) with delta (0, 0)
Screenshot: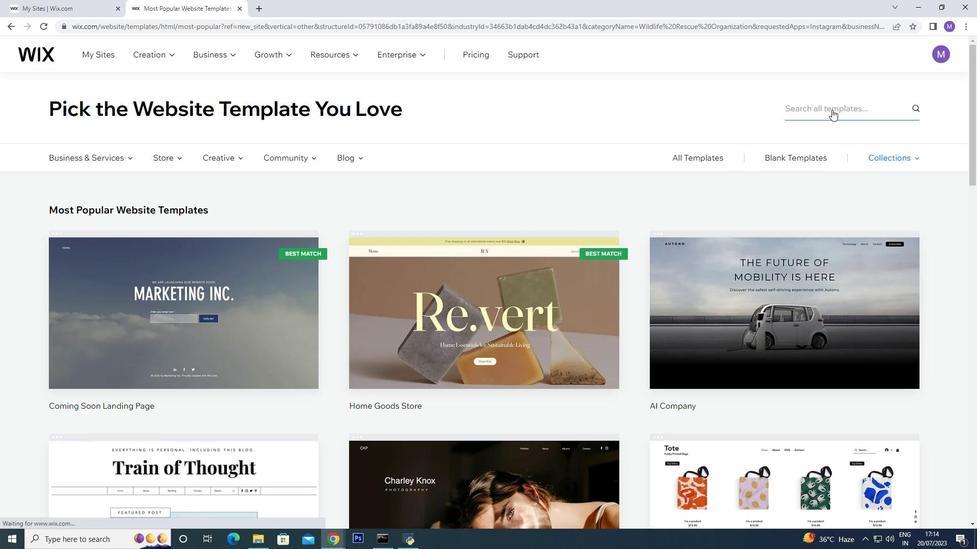 
Action: Mouse scrolled (501, 246) with delta (0, 0)
Screenshot: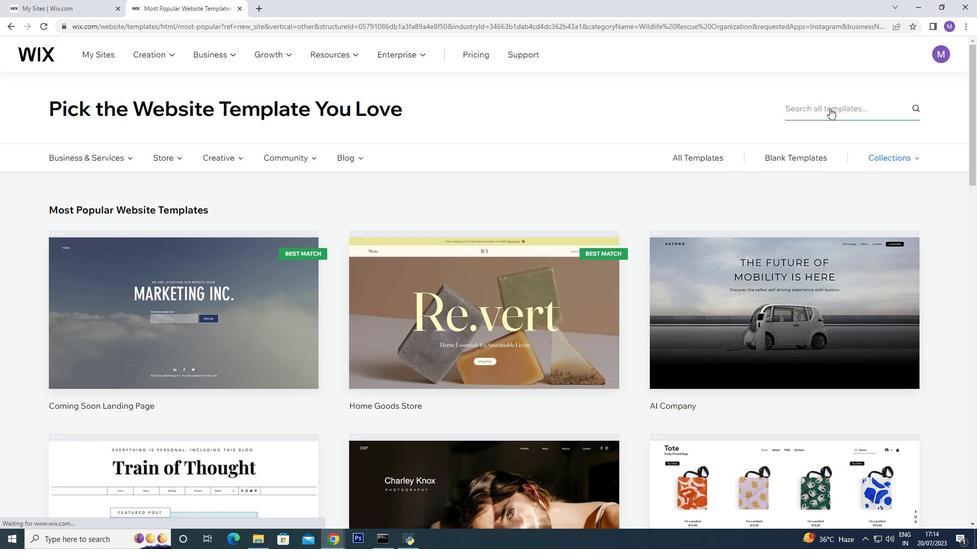 
Action: Mouse moved to (403, 128)
Screenshot: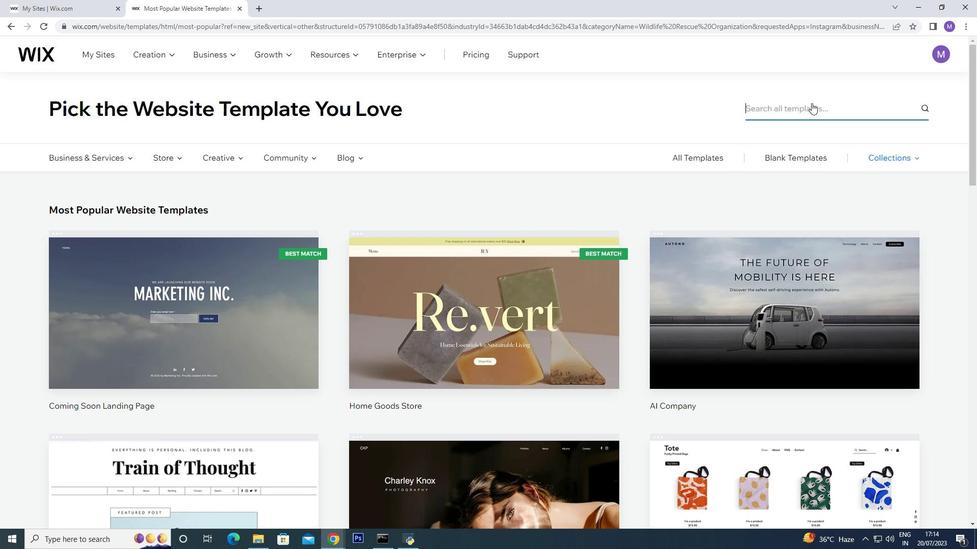 
Action: Mouse pressed left at (403, 128)
Screenshot: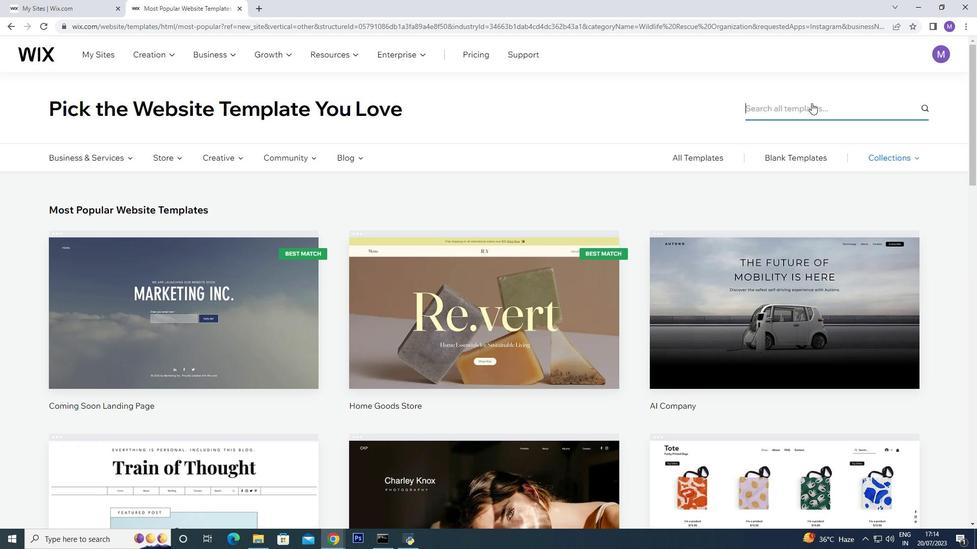 
Action: Mouse pressed left at (403, 128)
Screenshot: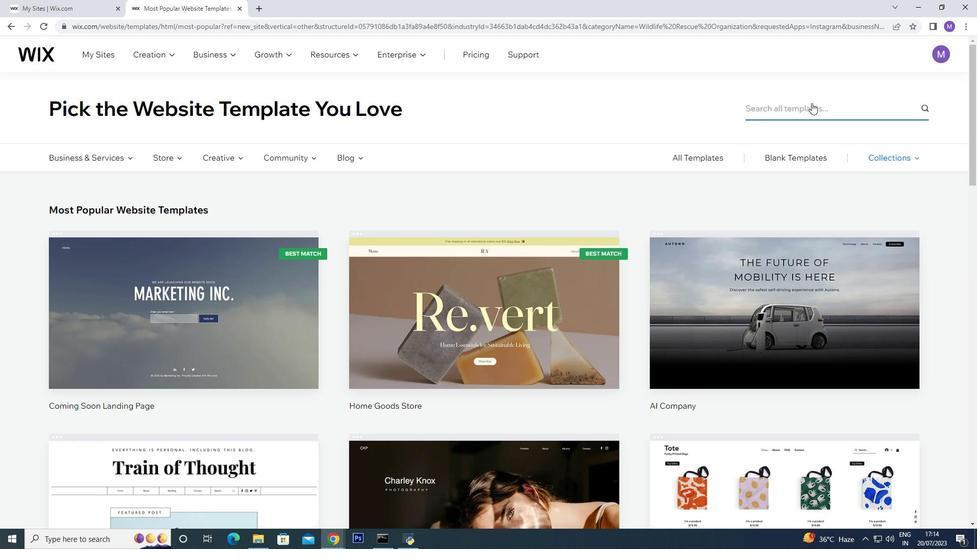 
Action: Mouse moved to (396, 104)
Screenshot: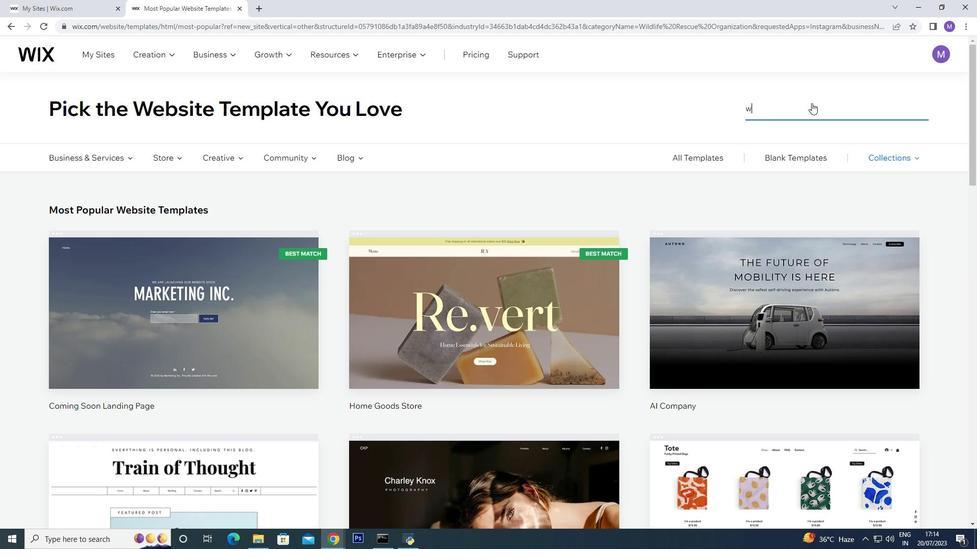 
Action: Mouse pressed left at (396, 104)
Screenshot: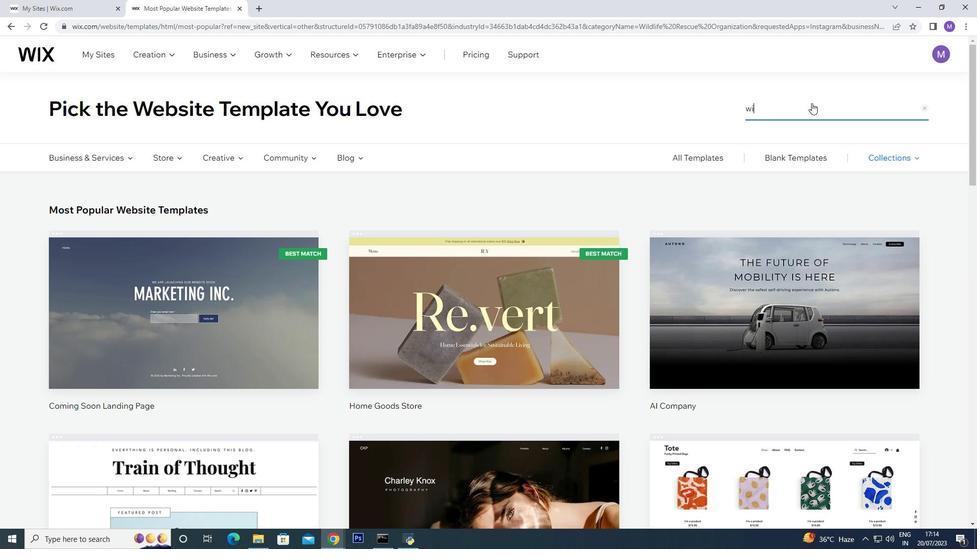 
Action: Mouse pressed left at (396, 104)
Screenshot: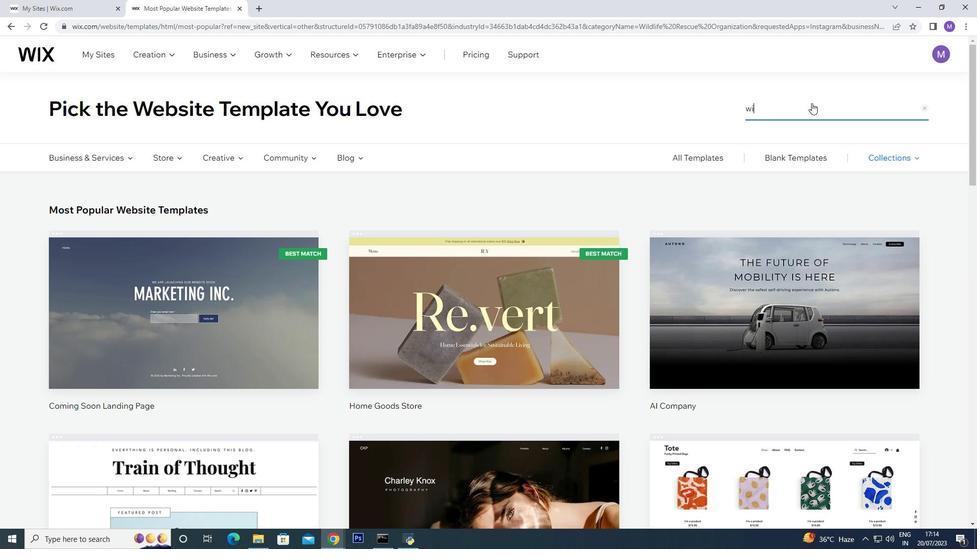 
Action: Mouse moved to (266, 39)
Screenshot: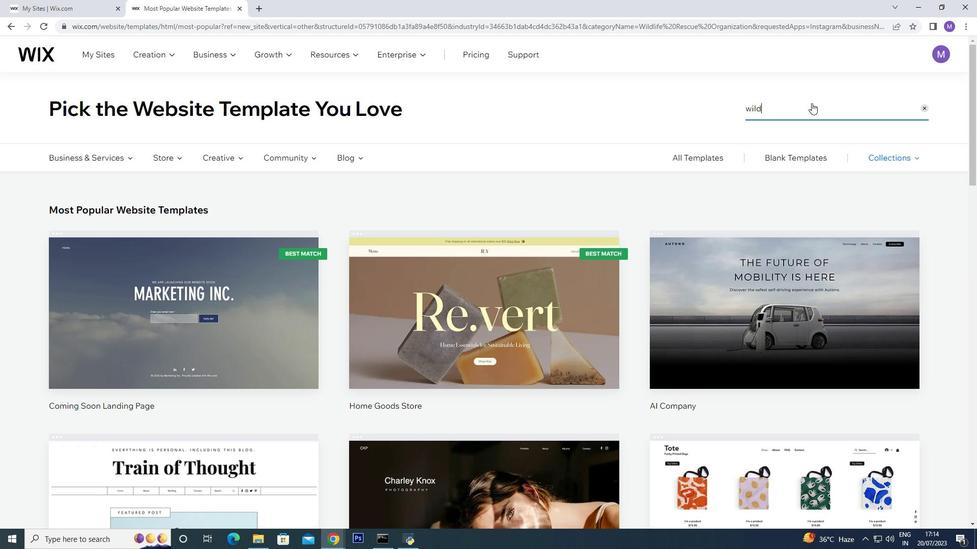 
Action: Mouse pressed left at (266, 39)
Screenshot: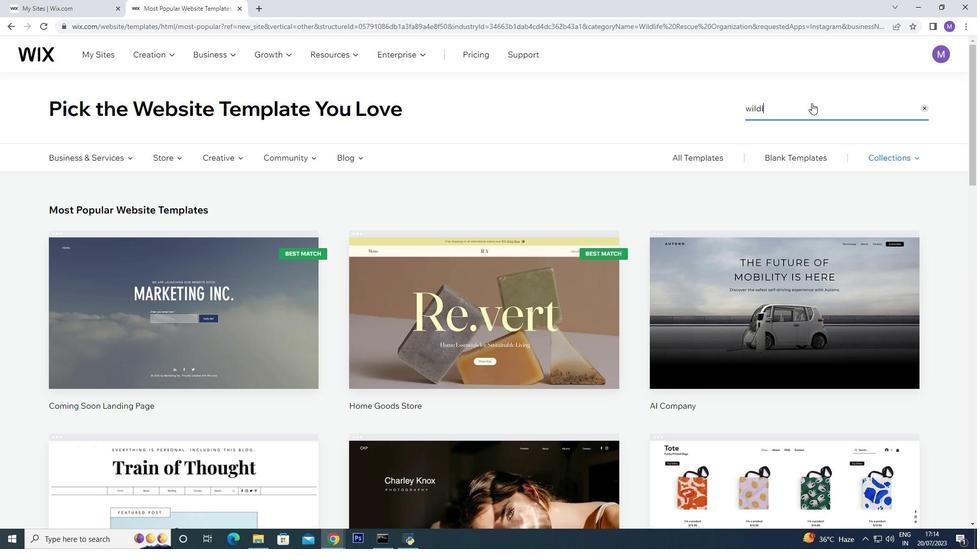 
Action: Mouse pressed left at (266, 39)
Screenshot: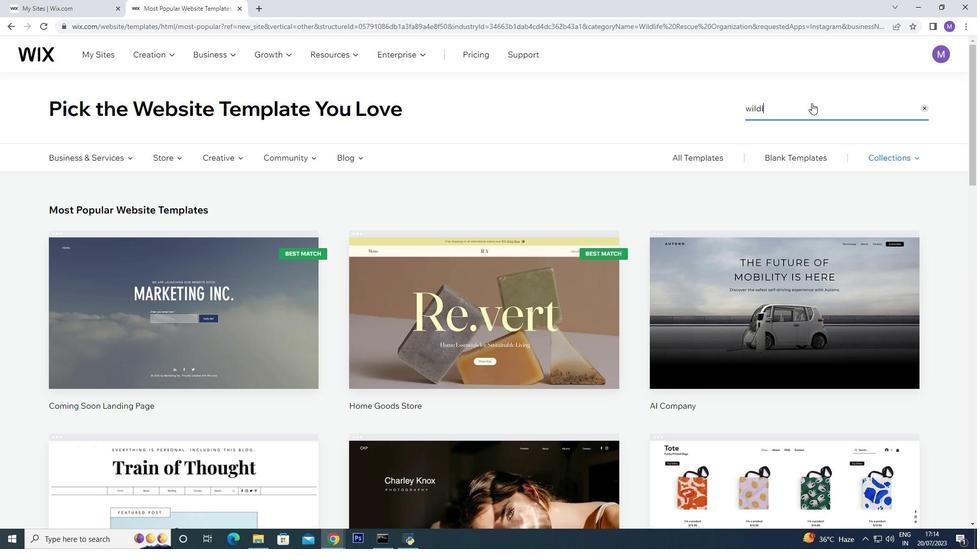 
Action: Mouse moved to (449, 234)
Screenshot: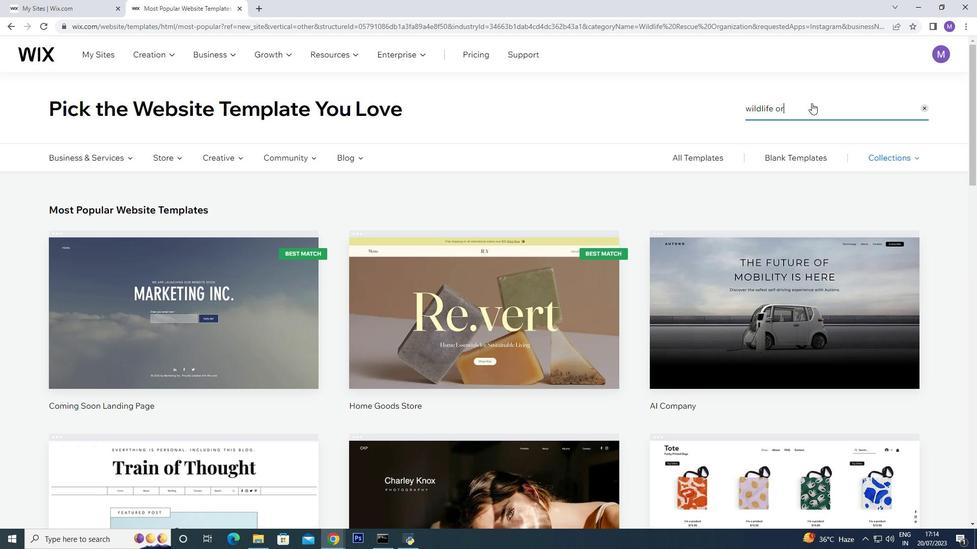 
Action: Mouse scrolled (449, 235) with delta (0, 0)
Screenshot: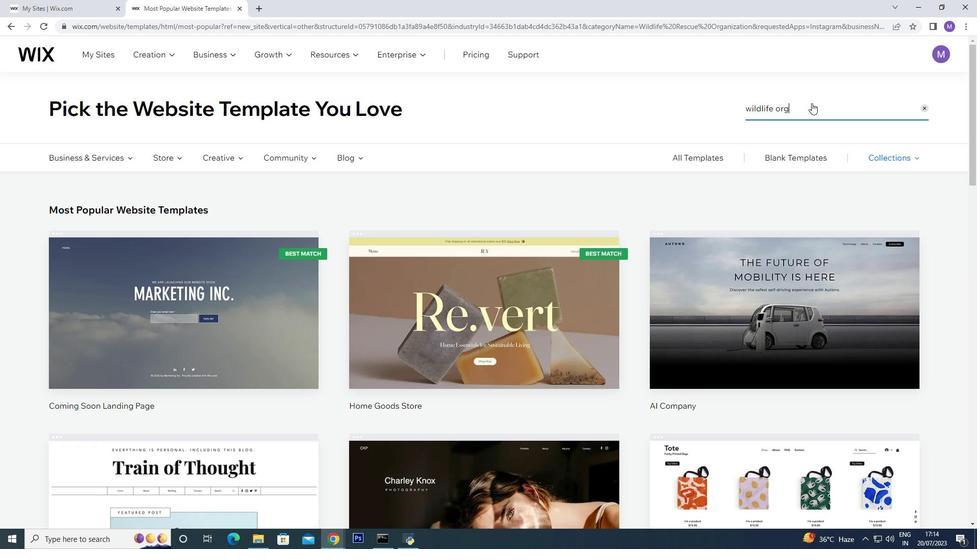 
Action: Mouse scrolled (449, 234) with delta (0, 0)
Screenshot: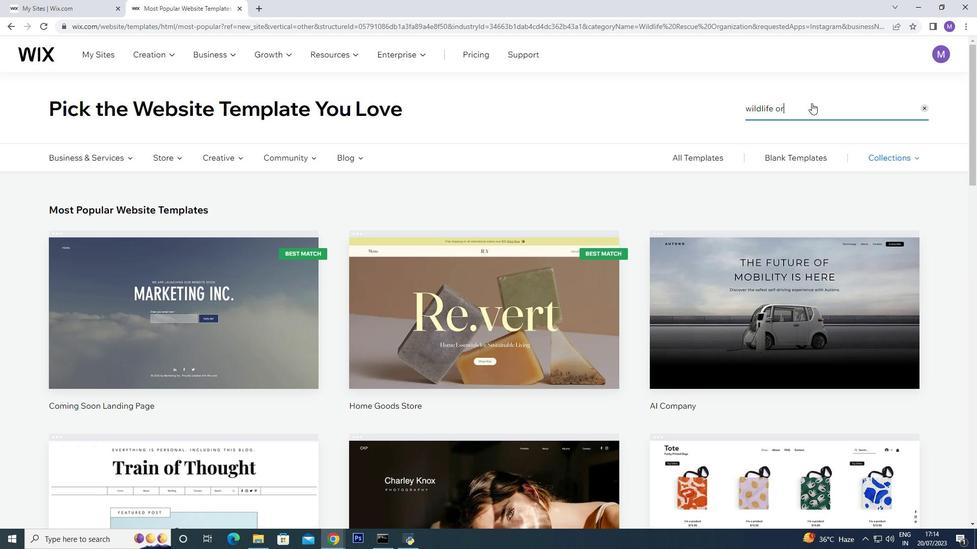 
Action: Mouse scrolled (449, 234) with delta (0, 0)
Screenshot: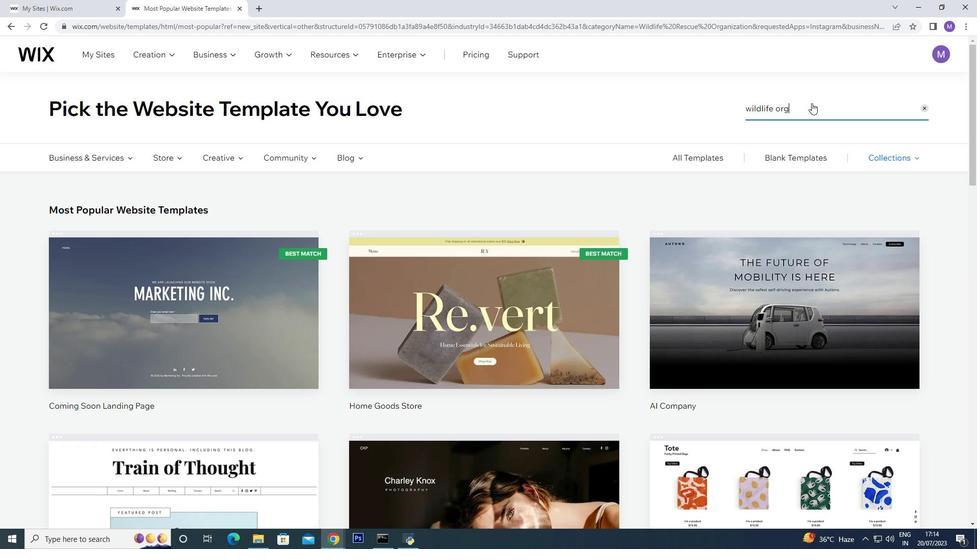 
Action: Mouse scrolled (449, 234) with delta (0, 0)
Screenshot: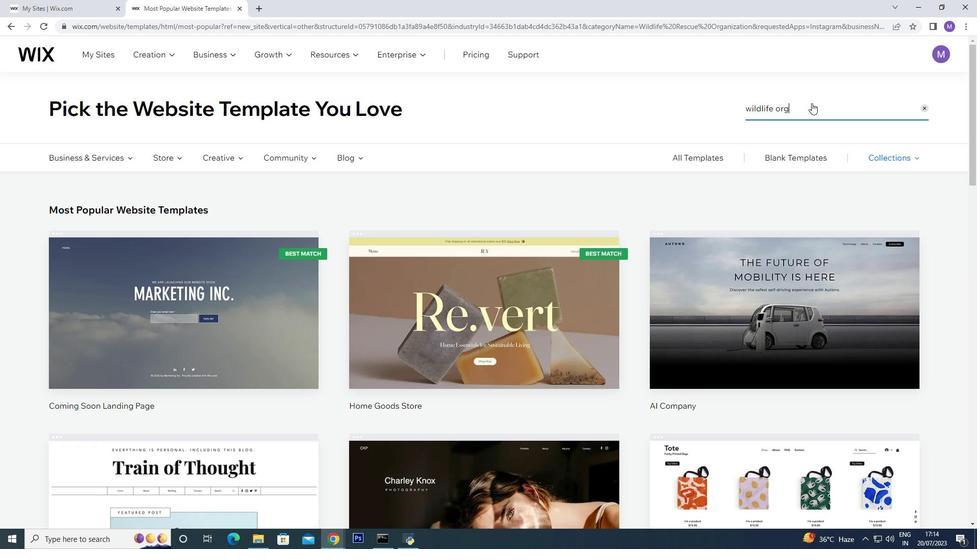 
Action: Mouse scrolled (449, 234) with delta (0, 0)
Screenshot: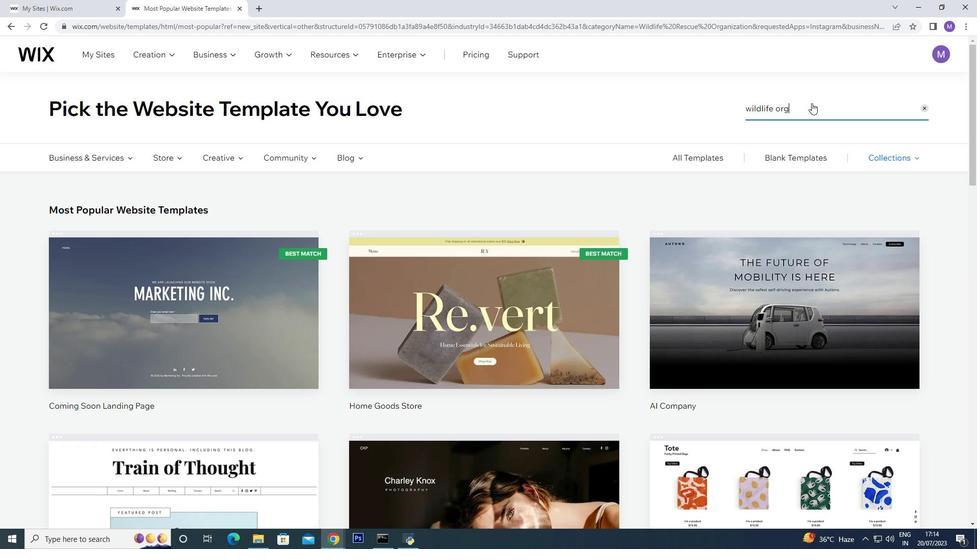 
Action: Mouse scrolled (449, 234) with delta (0, 0)
Screenshot: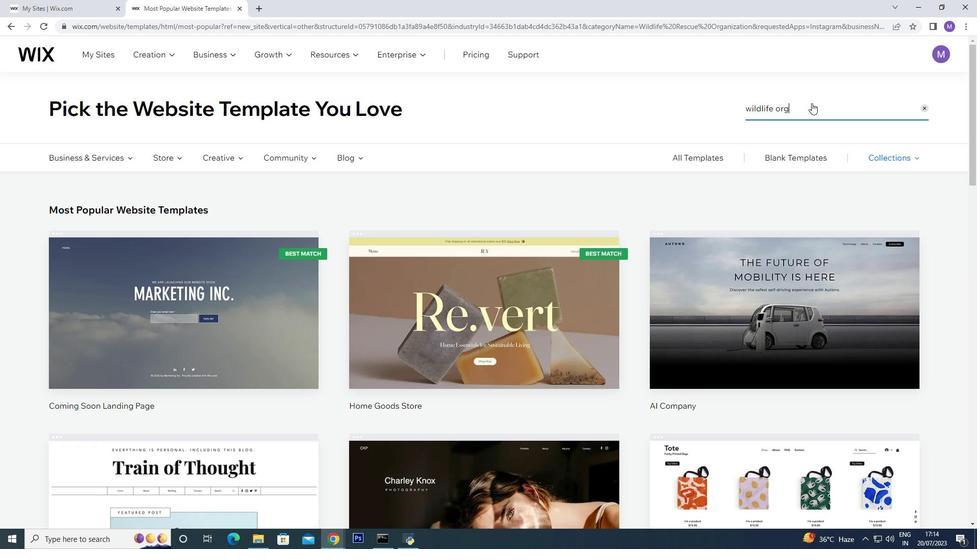 
Action: Mouse scrolled (449, 234) with delta (0, 0)
Screenshot: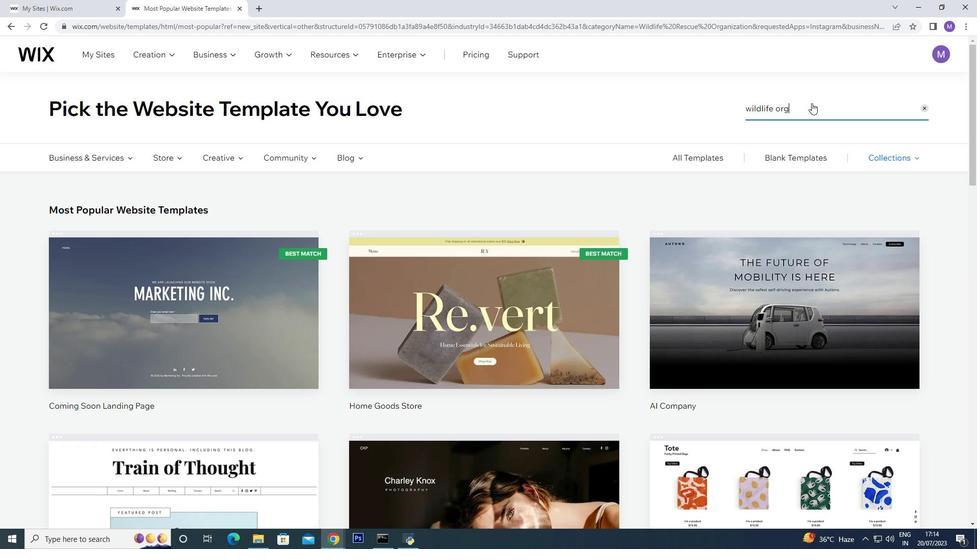 
Action: Mouse scrolled (449, 234) with delta (0, 0)
Screenshot: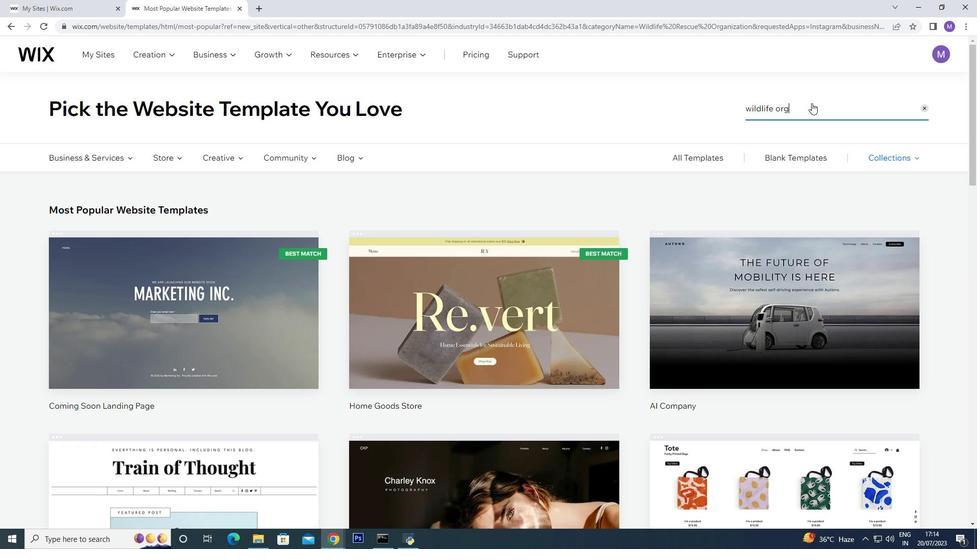 
Action: Mouse scrolled (449, 234) with delta (0, 0)
Screenshot: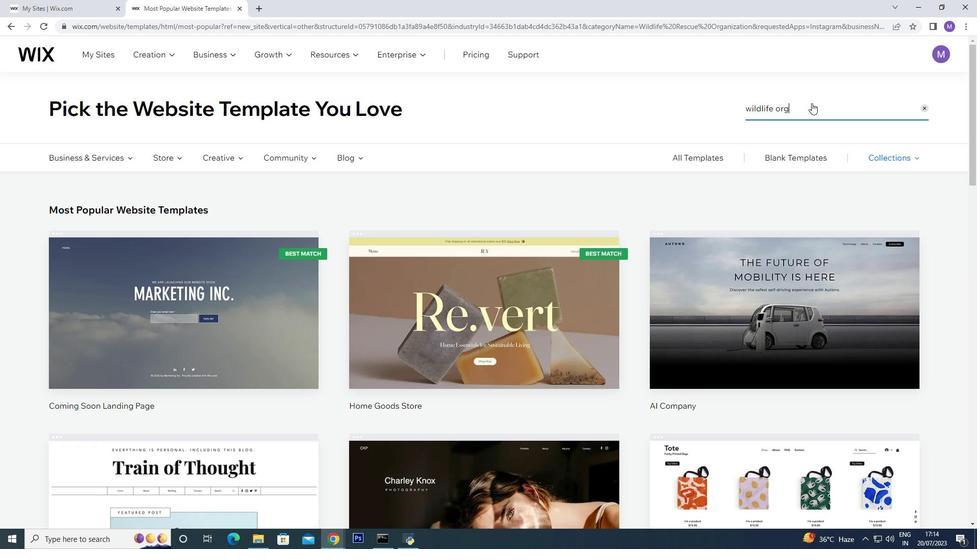 
Action: Mouse scrolled (449, 234) with delta (0, 0)
Screenshot: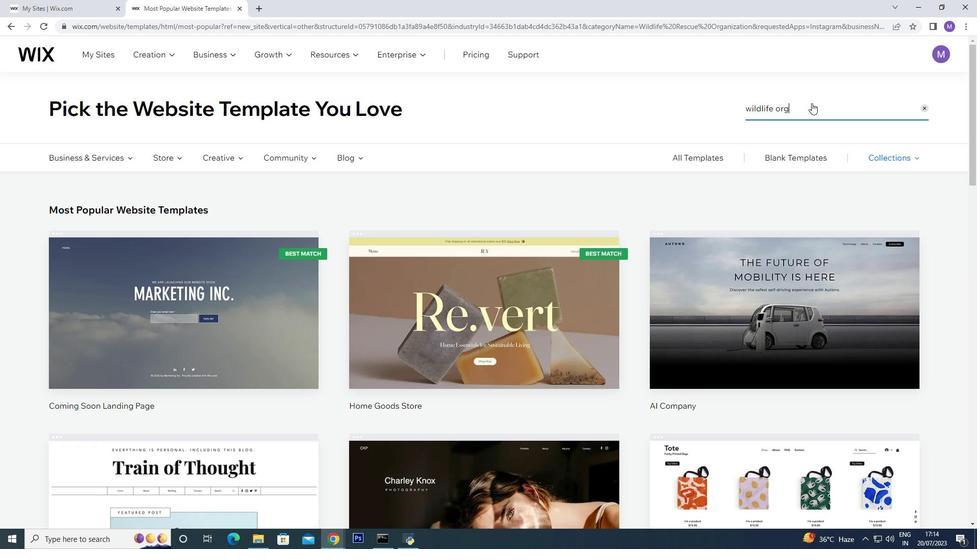 
Action: Mouse scrolled (449, 234) with delta (0, 0)
Screenshot: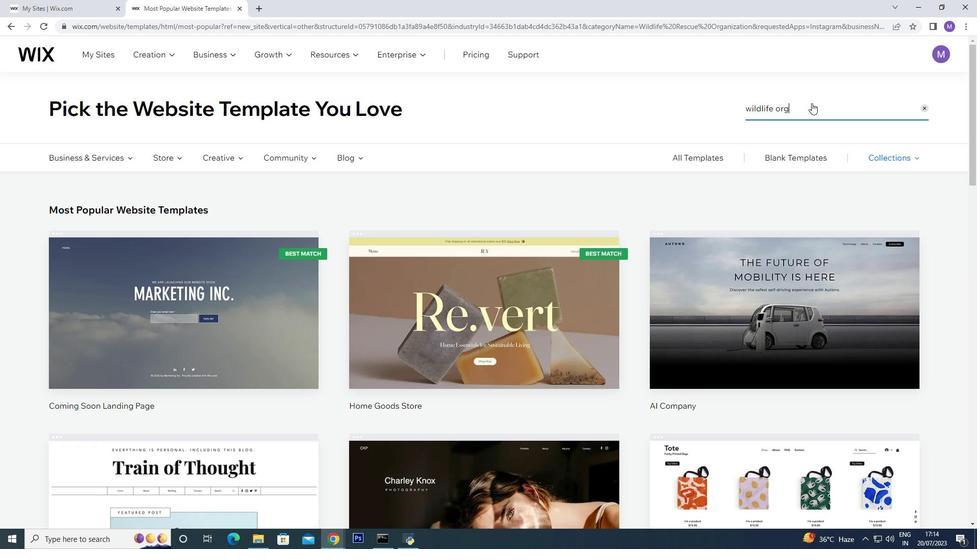 
Action: Mouse moved to (447, 233)
Screenshot: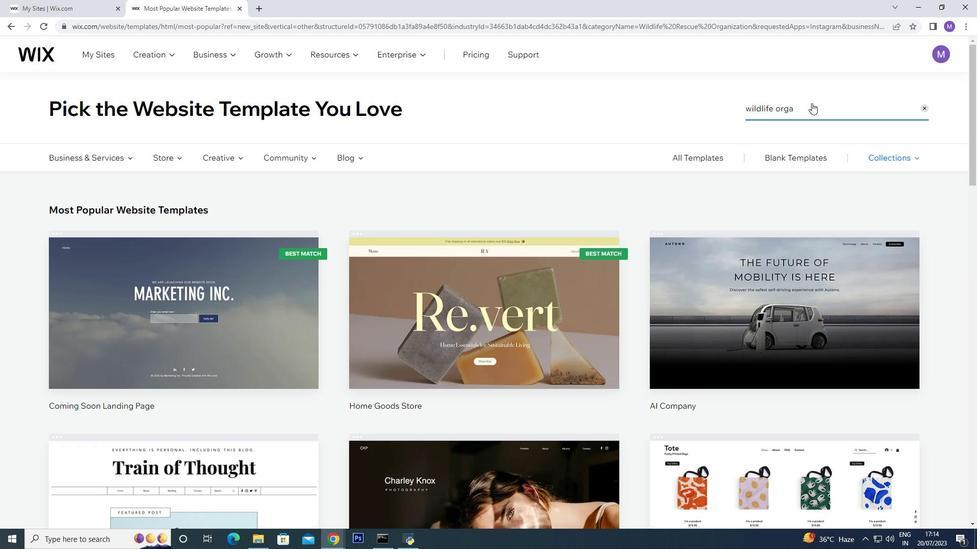 
Action: Mouse scrolled (447, 233) with delta (0, 0)
Screenshot: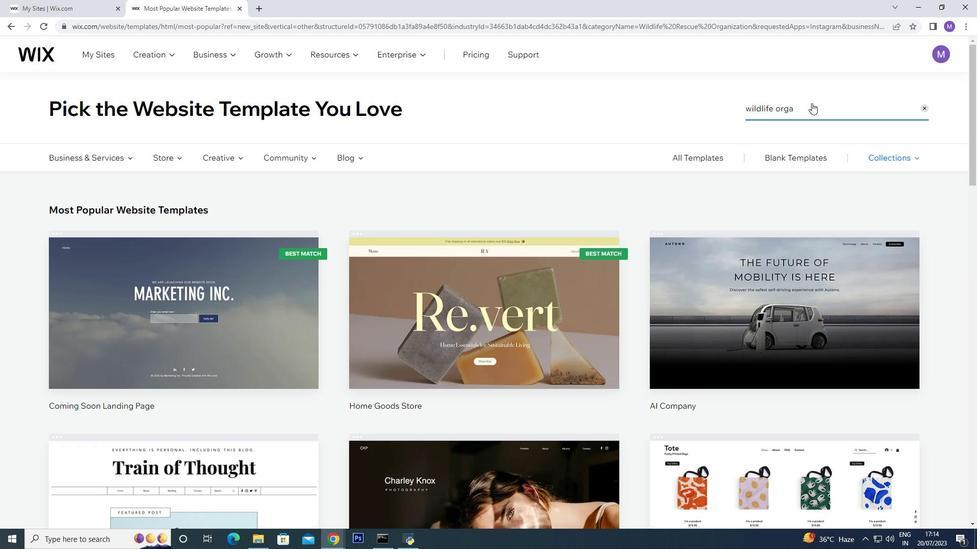 
Action: Mouse scrolled (447, 233) with delta (0, 0)
Screenshot: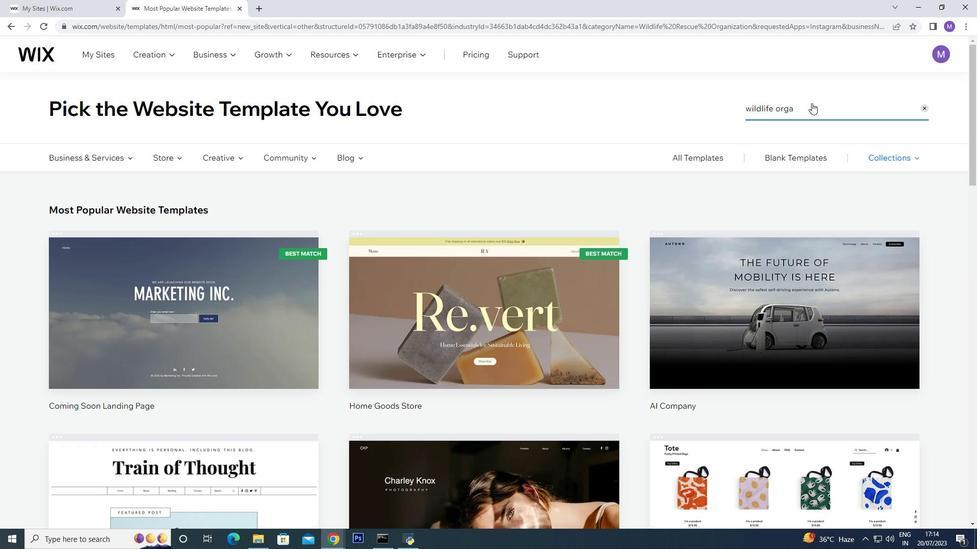 
Action: Mouse scrolled (447, 233) with delta (0, 0)
Screenshot: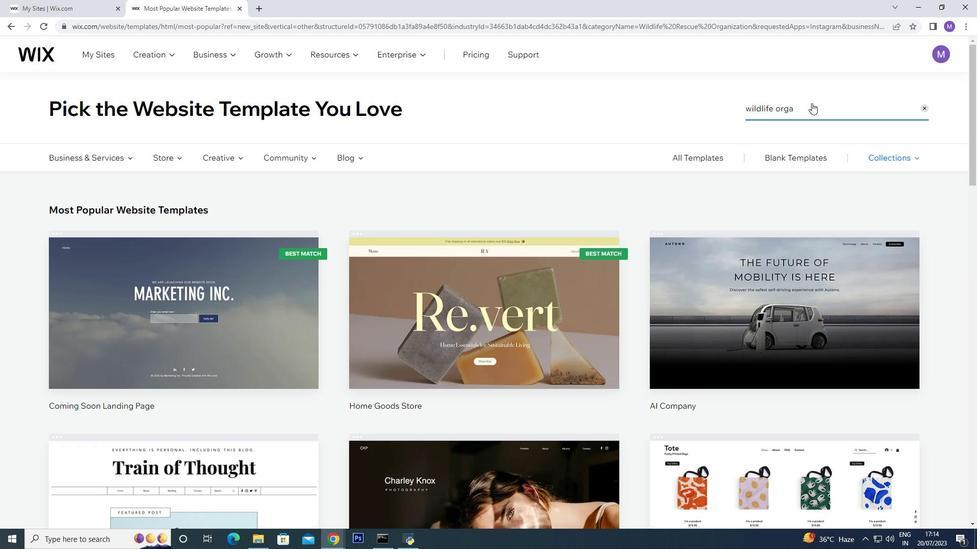 
Action: Mouse scrolled (447, 233) with delta (0, 0)
Screenshot: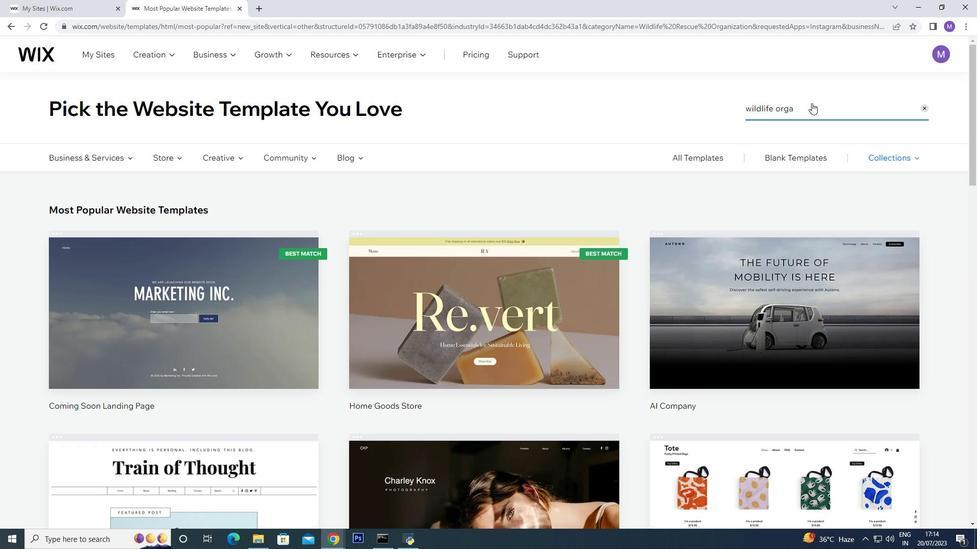 
Action: Mouse scrolled (447, 233) with delta (0, 0)
Screenshot: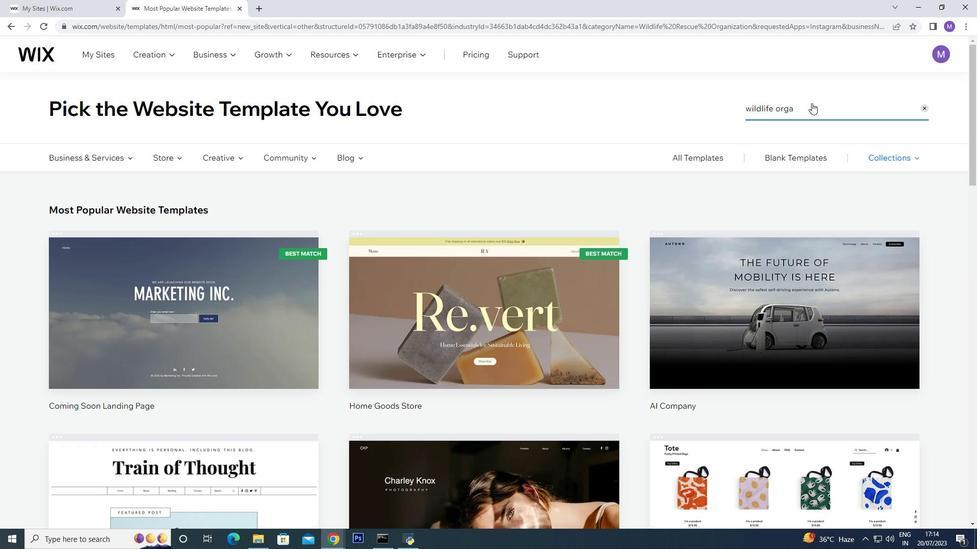 
Action: Mouse scrolled (447, 233) with delta (0, 0)
Screenshot: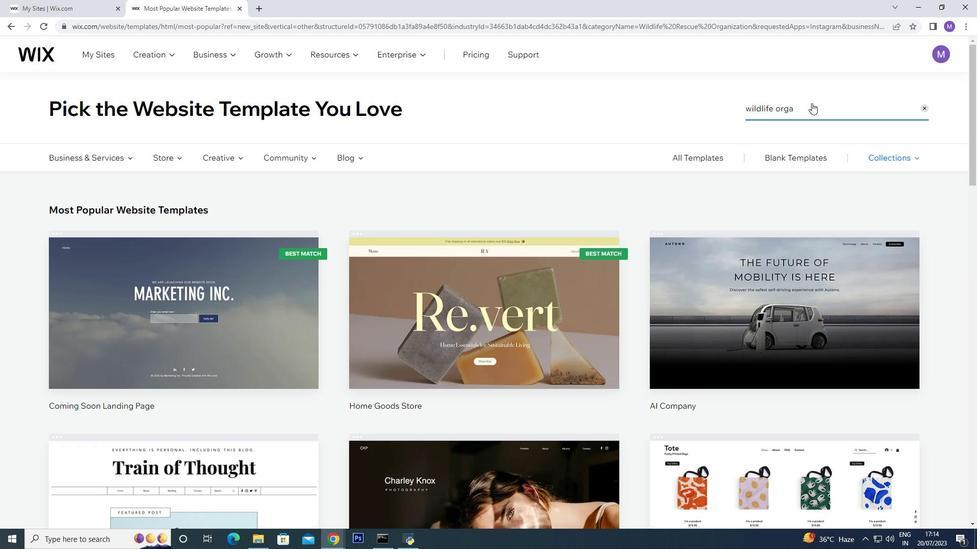 
Action: Mouse scrolled (447, 233) with delta (0, 0)
Screenshot: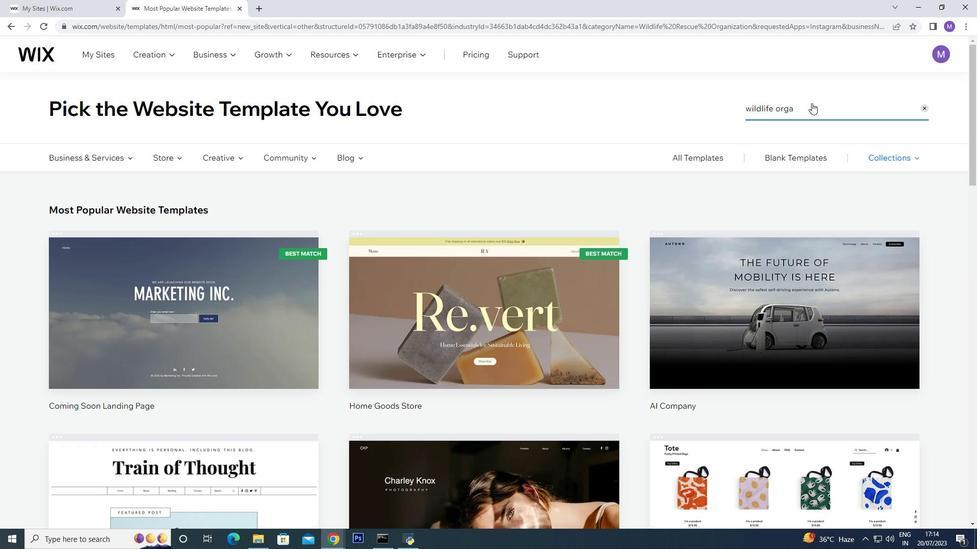 
Action: Mouse scrolled (447, 233) with delta (0, 0)
Screenshot: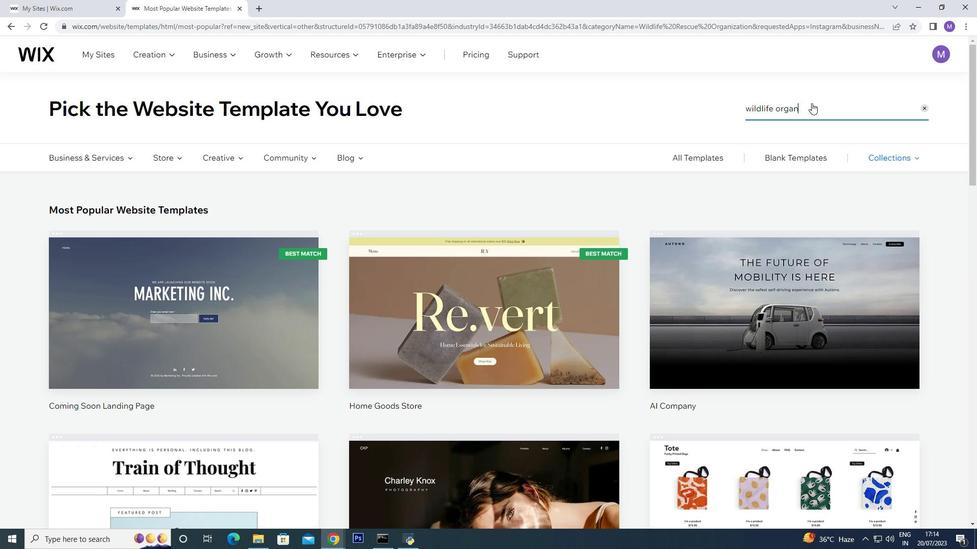 
Action: Mouse scrolled (447, 233) with delta (0, 0)
Screenshot: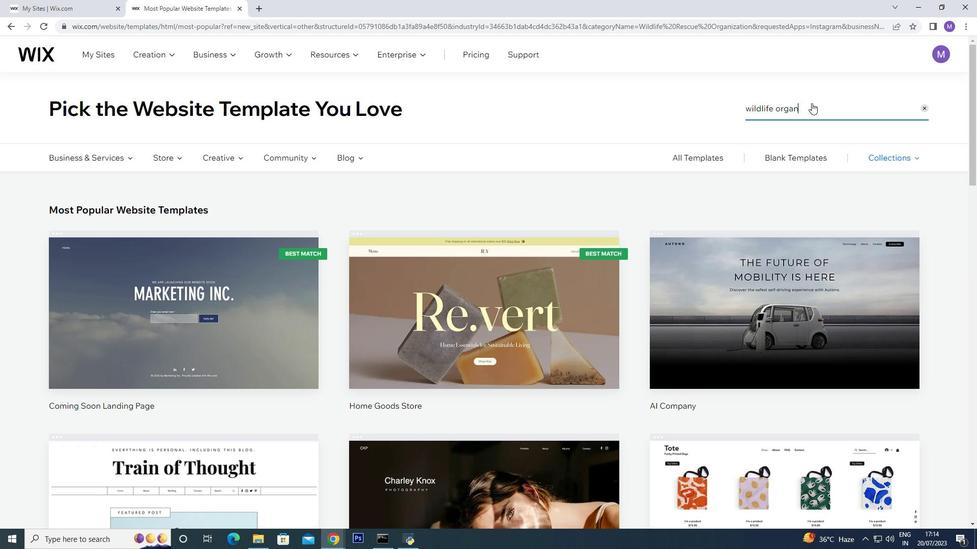 
Action: Mouse scrolled (447, 233) with delta (0, 0)
Screenshot: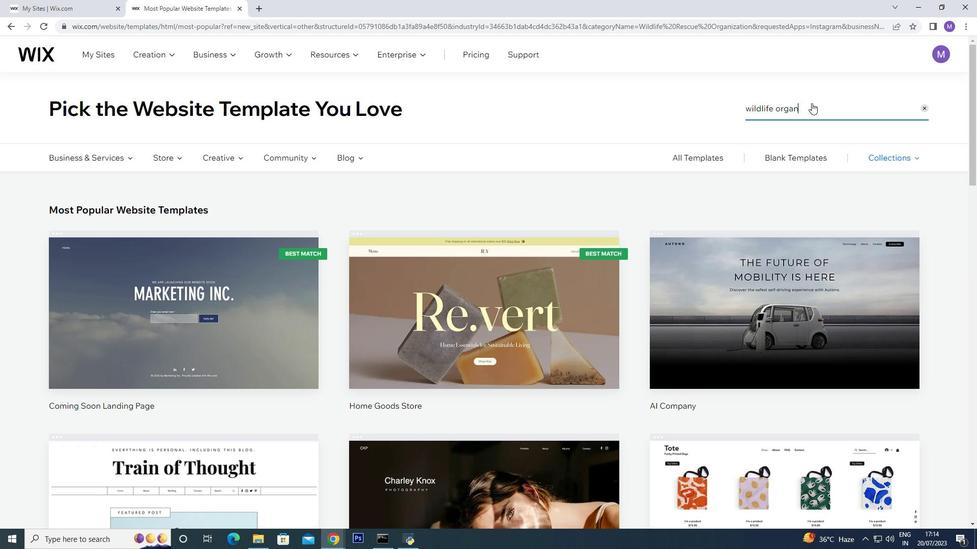 
Action: Mouse scrolled (447, 233) with delta (0, 0)
Screenshot: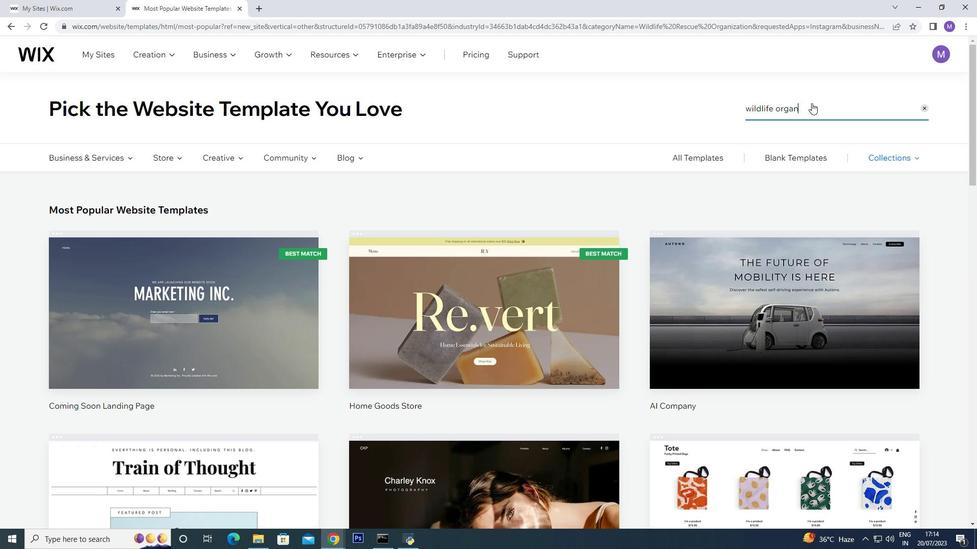 
Action: Mouse scrolled (447, 233) with delta (0, 0)
Screenshot: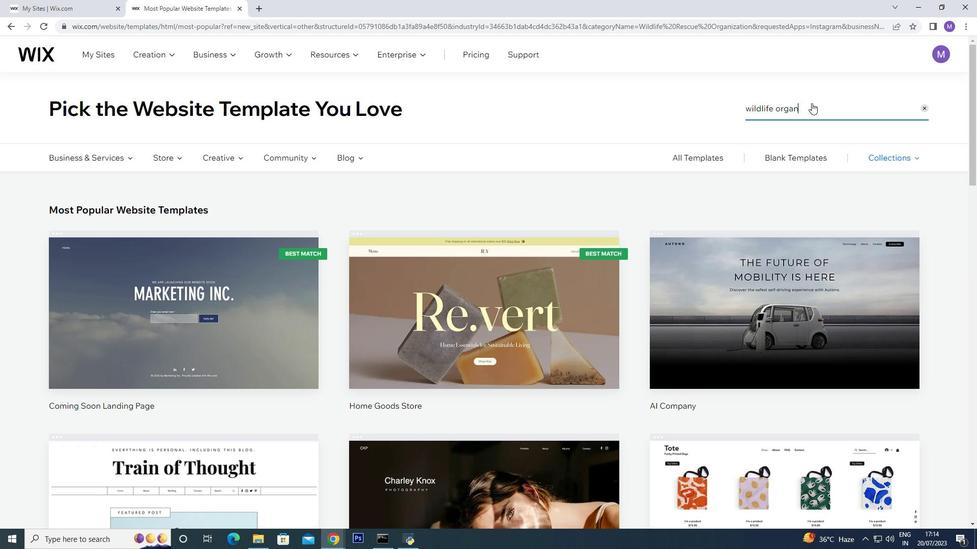 
Action: Mouse scrolled (447, 233) with delta (0, 0)
Screenshot: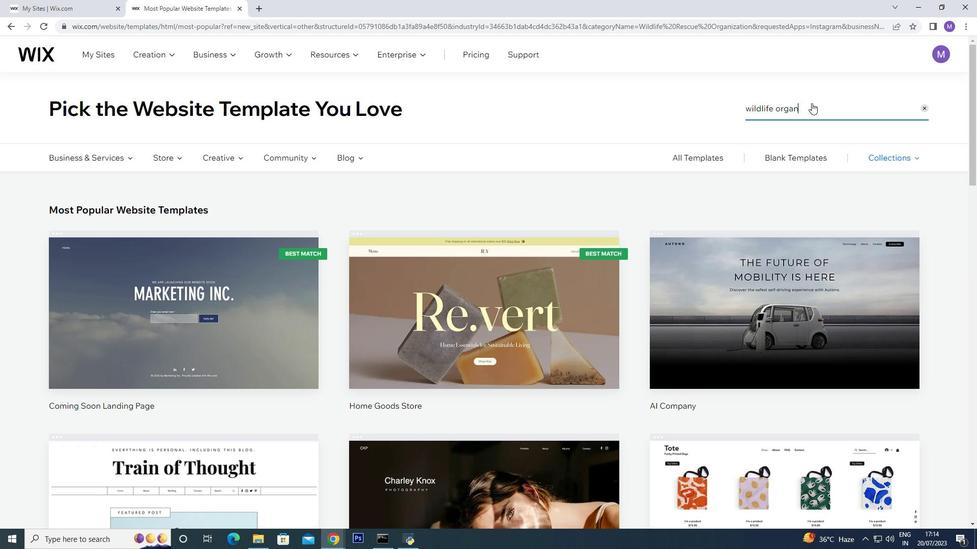 
Action: Mouse scrolled (447, 233) with delta (0, 0)
Screenshot: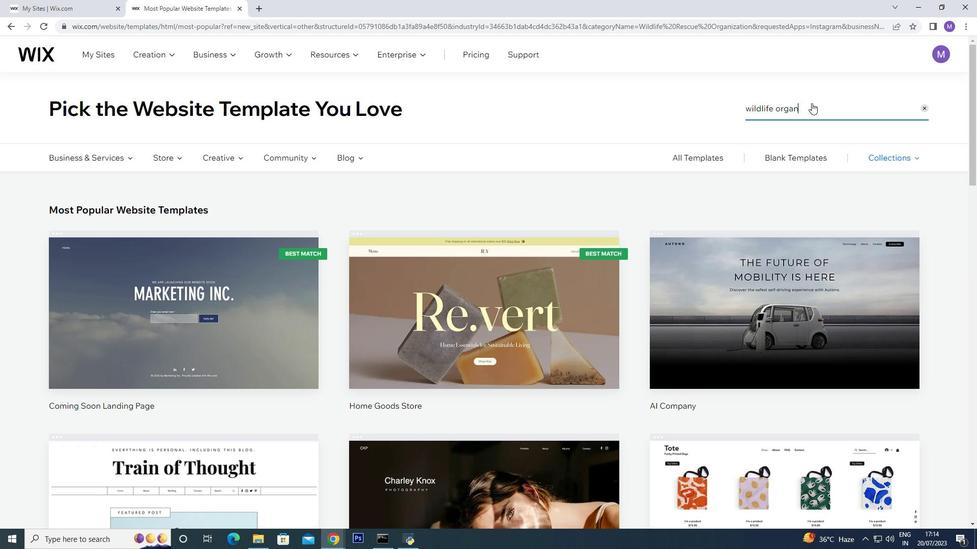 
Action: Mouse moved to (446, 233)
Screenshot: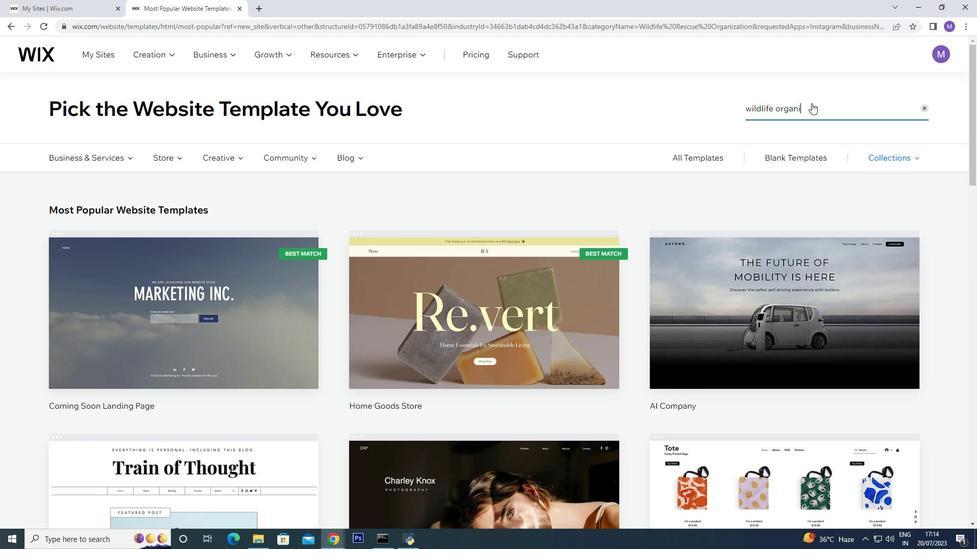 
Action: Mouse scrolled (446, 233) with delta (0, 0)
Screenshot: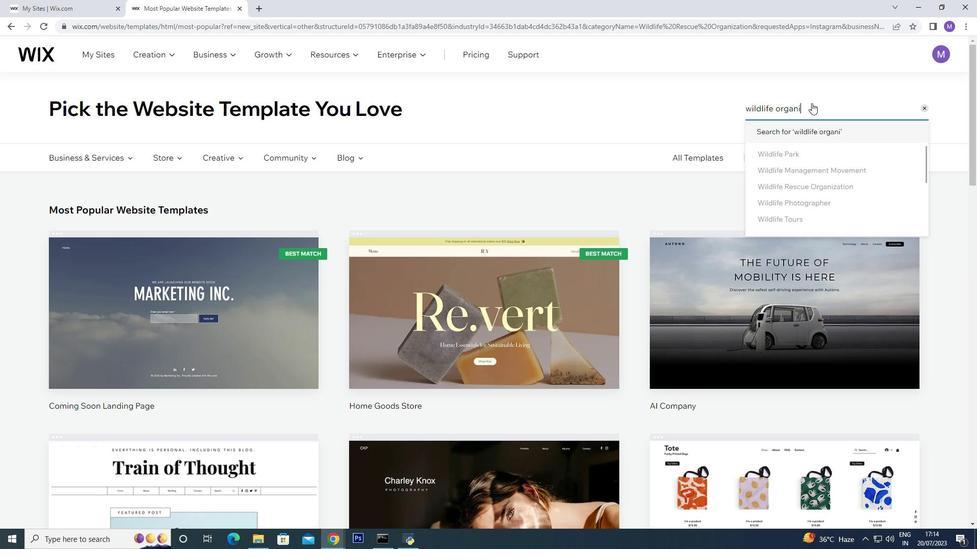 
Action: Mouse scrolled (446, 233) with delta (0, 0)
Screenshot: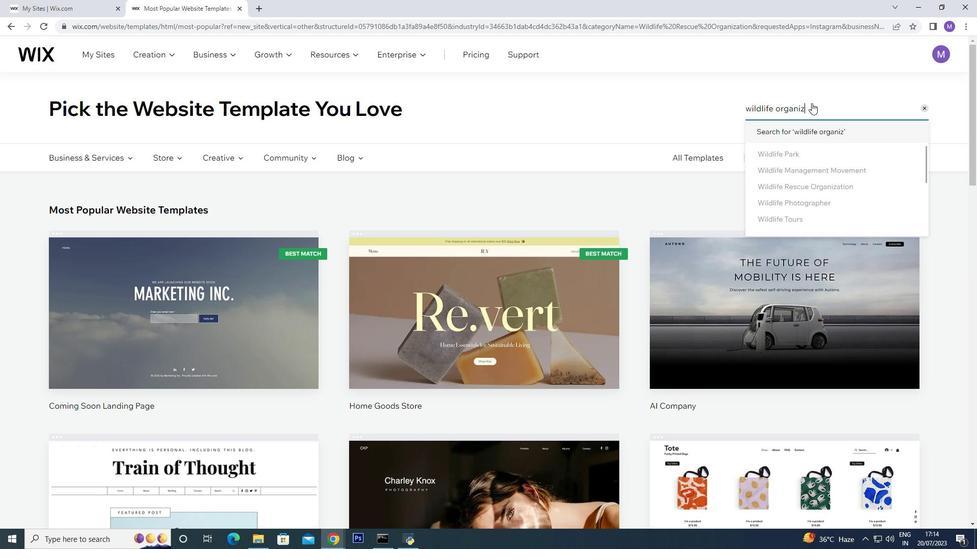 
Action: Mouse moved to (446, 233)
Screenshot: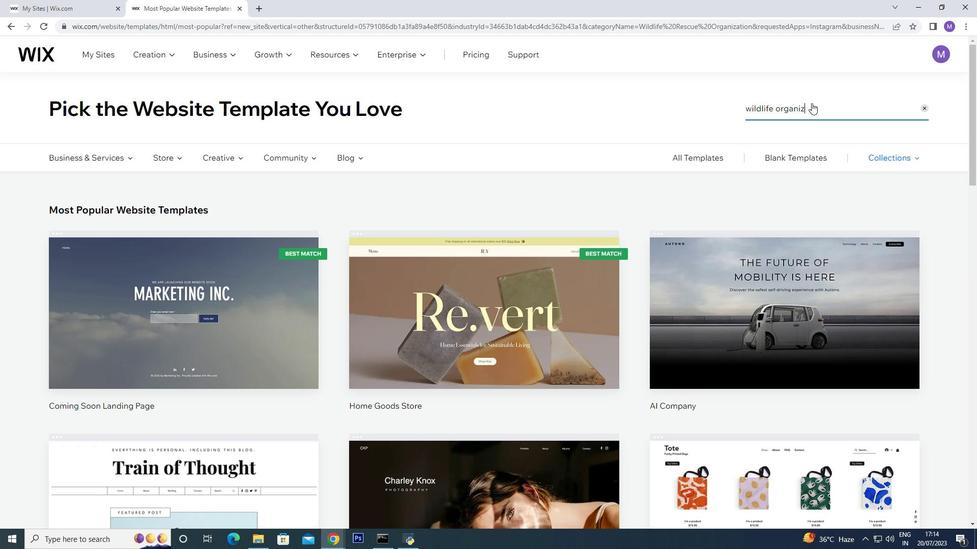 
Action: Mouse scrolled (446, 233) with delta (0, 0)
Screenshot: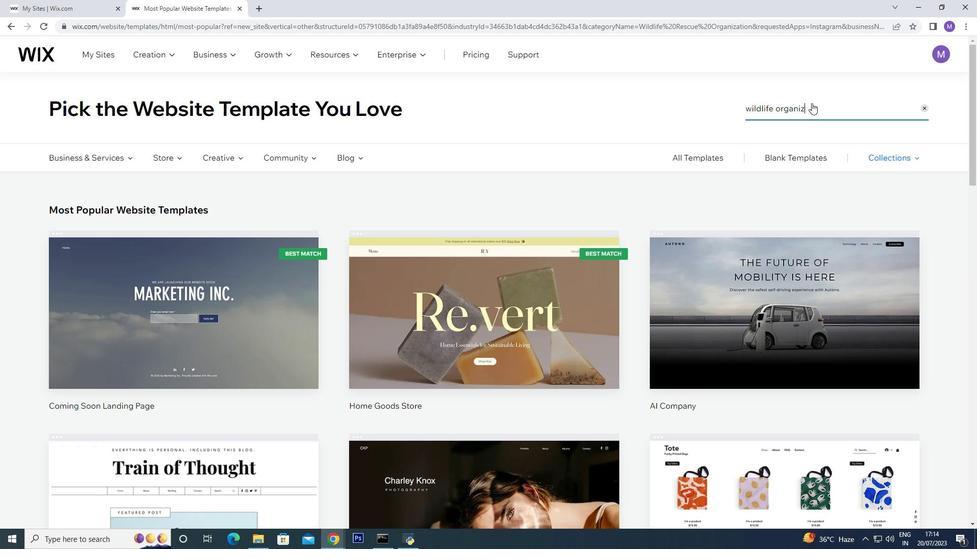 
Action: Mouse scrolled (446, 233) with delta (0, 0)
Screenshot: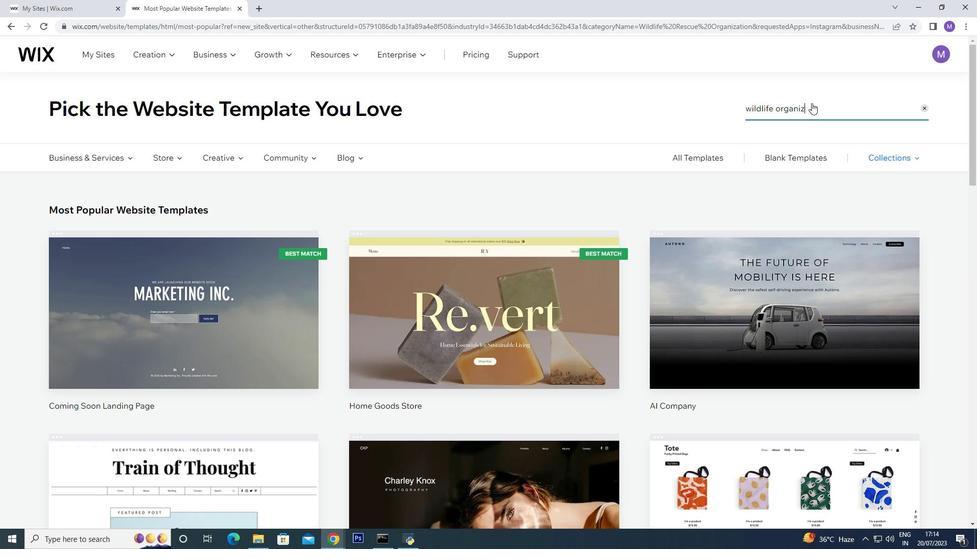 
Action: Mouse scrolled (446, 233) with delta (0, 0)
Screenshot: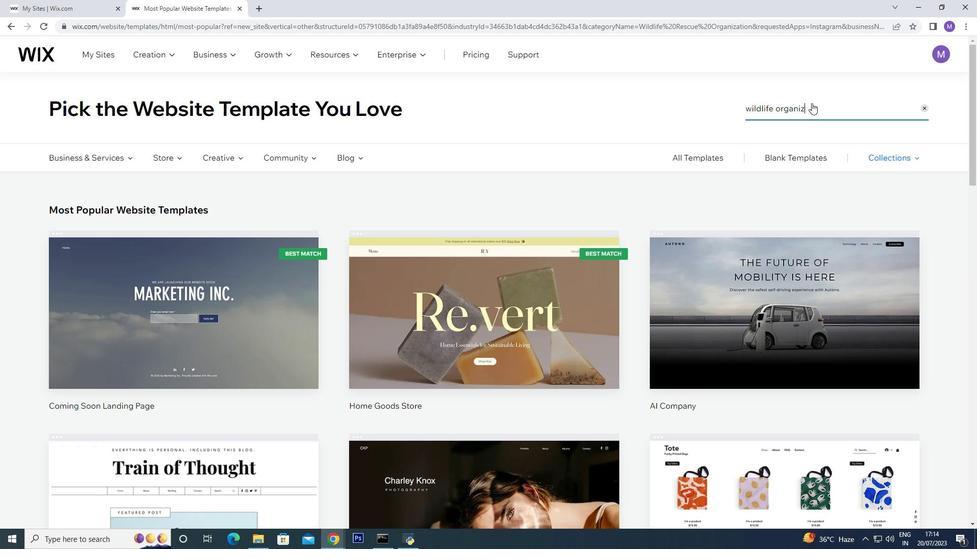
Action: Mouse scrolled (446, 233) with delta (0, 0)
Screenshot: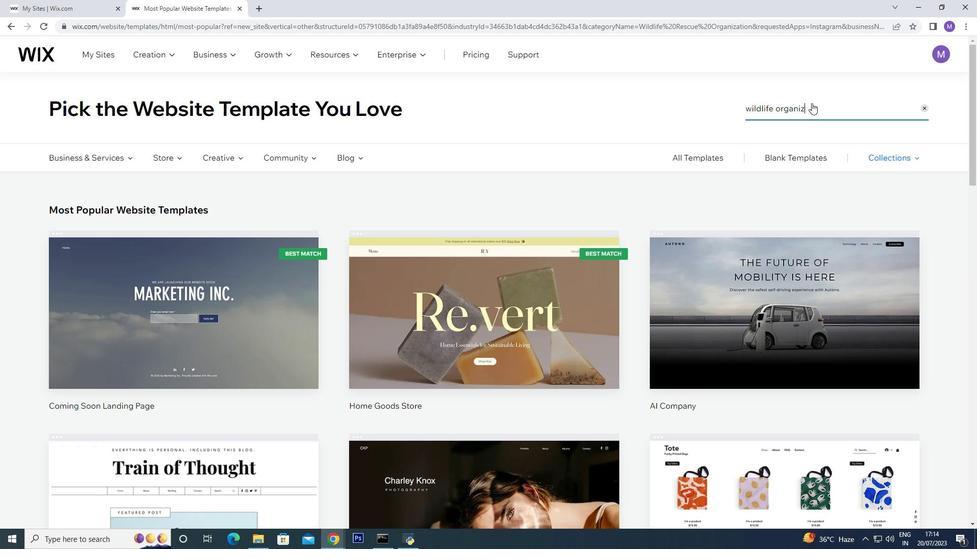 
Action: Mouse scrolled (446, 233) with delta (0, 0)
Screenshot: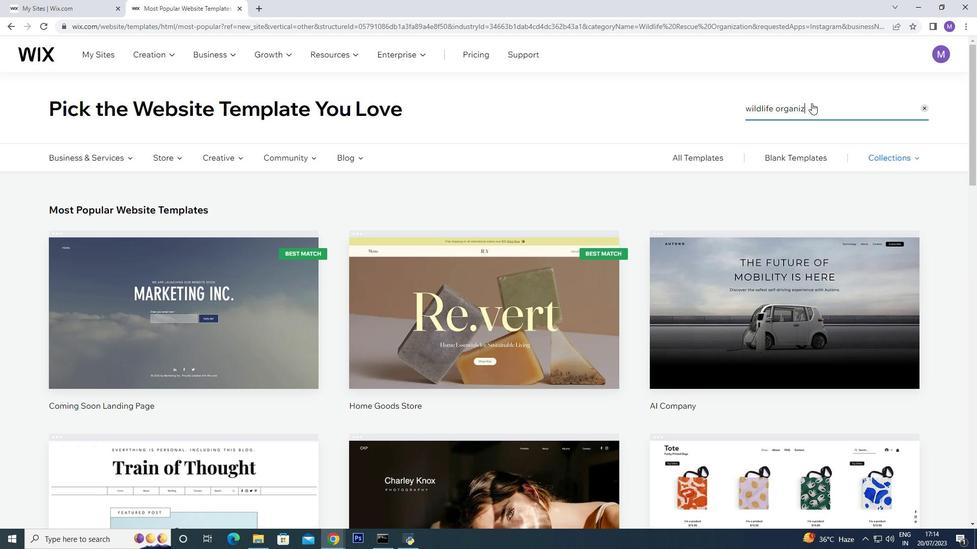 
Action: Mouse moved to (446, 233)
Screenshot: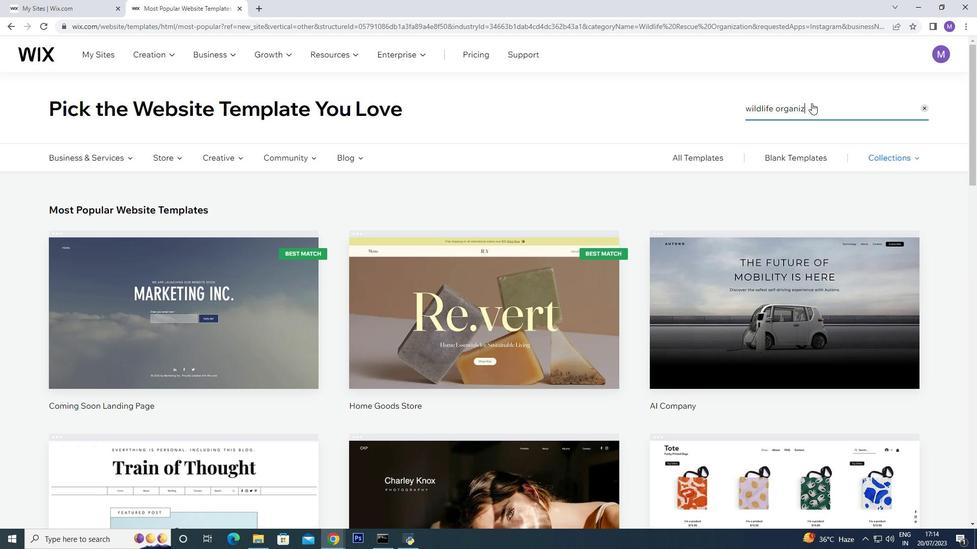 
Action: Mouse scrolled (446, 233) with delta (0, 0)
Screenshot: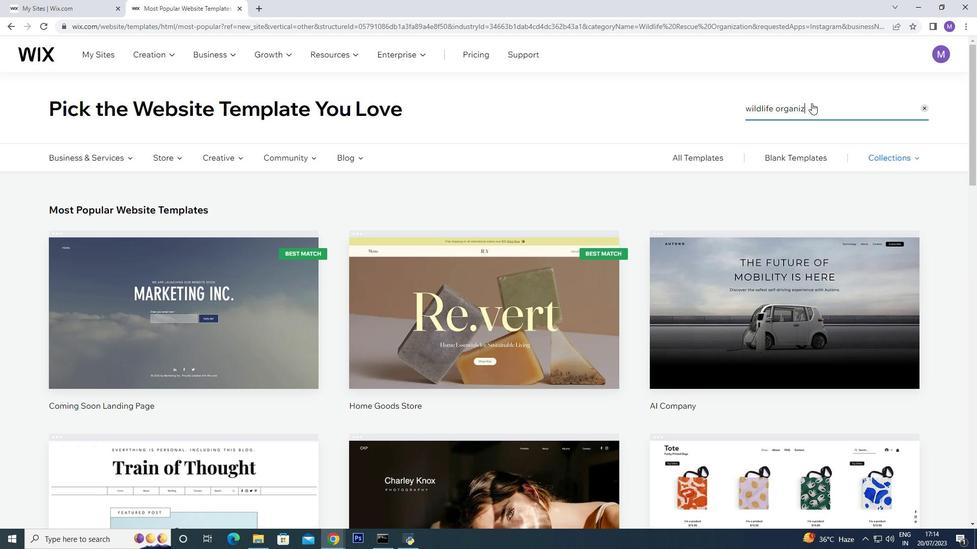 
Action: Mouse moved to (445, 233)
Screenshot: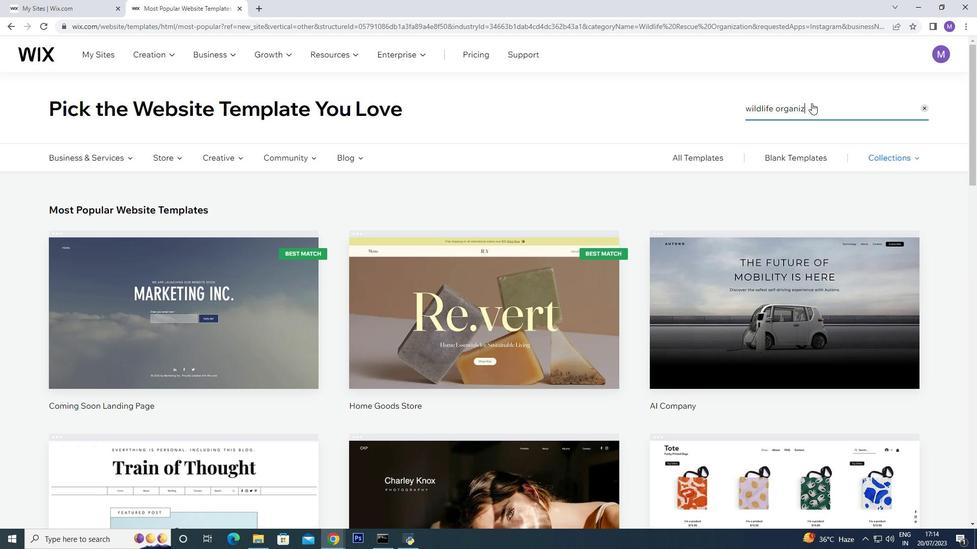 
Action: Mouse scrolled (446, 233) with delta (0, 0)
Screenshot: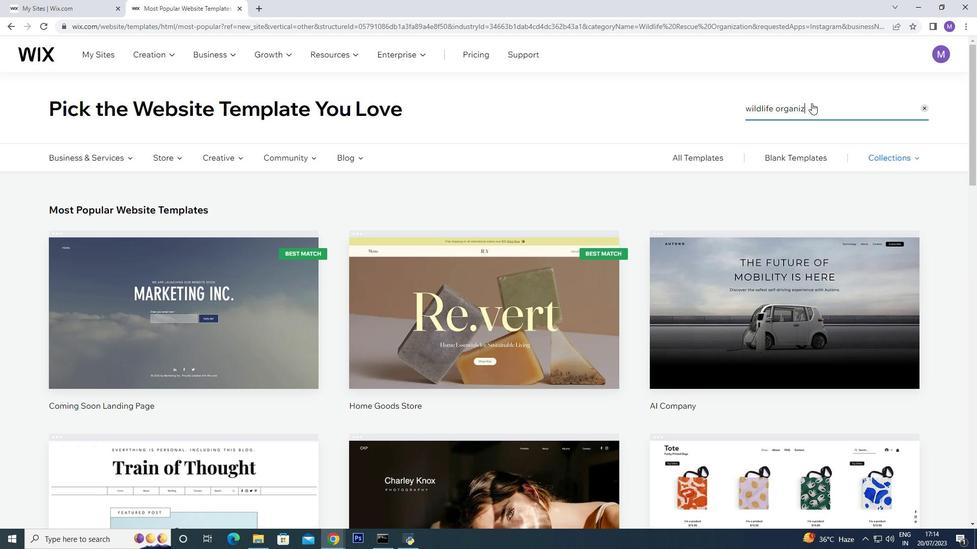 
Action: Mouse scrolled (446, 233) with delta (0, 0)
Screenshot: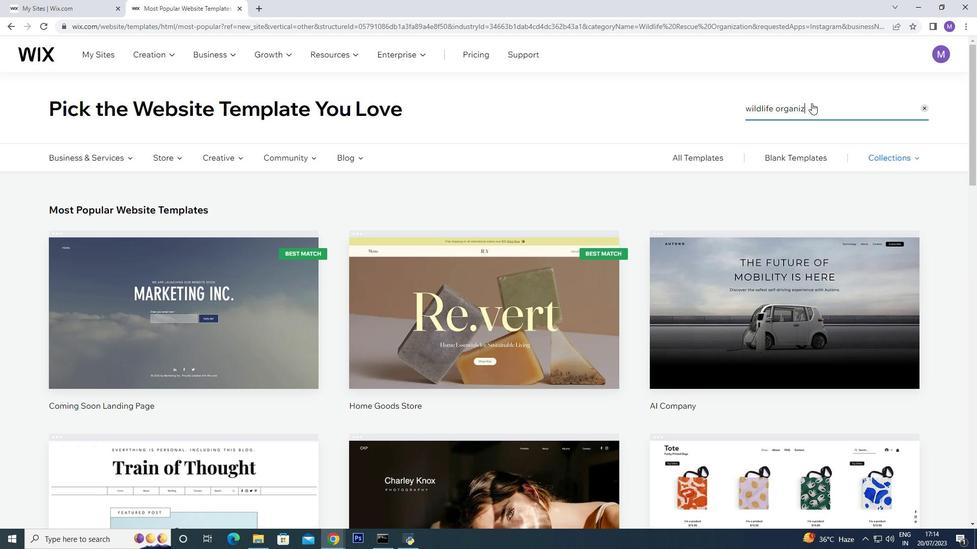 
Action: Mouse scrolled (445, 233) with delta (0, 0)
Screenshot: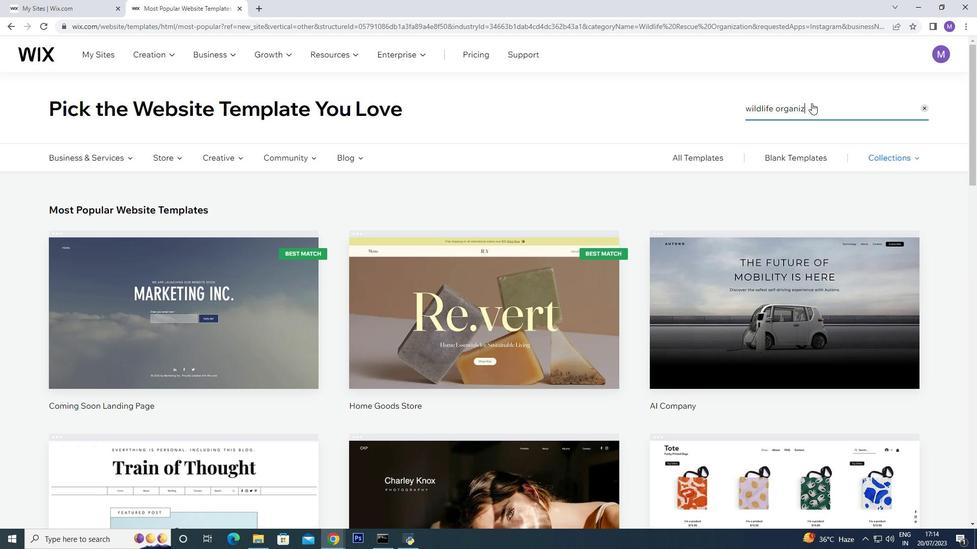 
Action: Mouse scrolled (445, 233) with delta (0, 0)
Screenshot: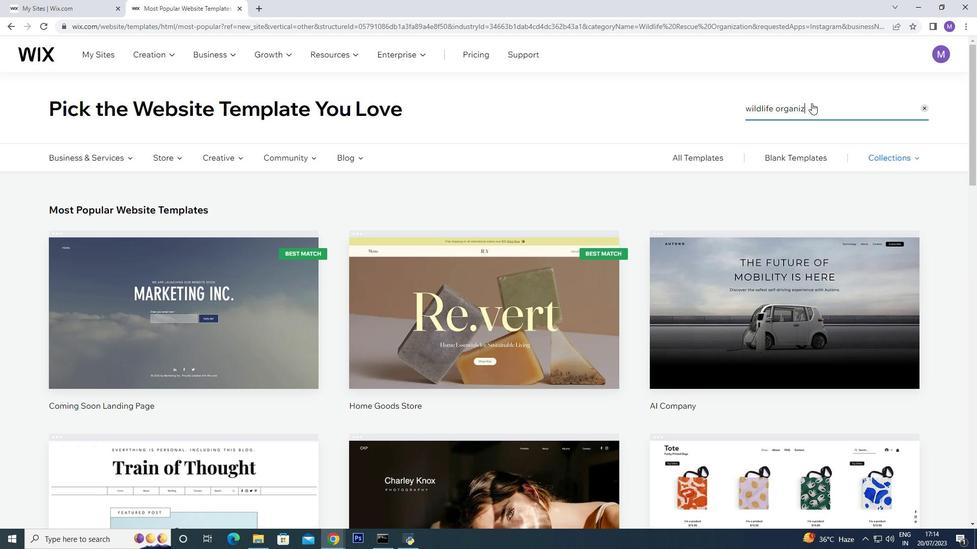 
Action: Mouse scrolled (445, 233) with delta (0, 0)
Screenshot: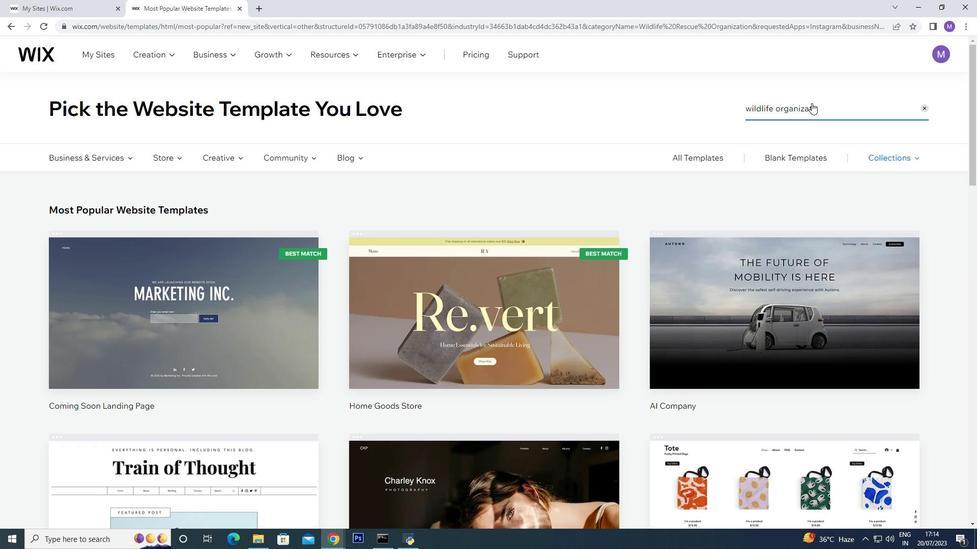 
Action: Mouse scrolled (445, 233) with delta (0, 0)
Screenshot: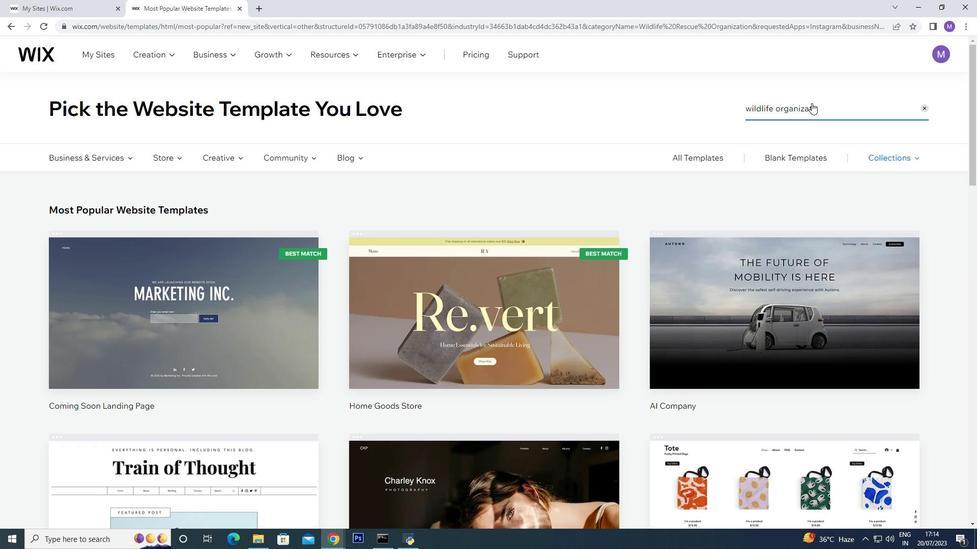 
Action: Mouse scrolled (445, 233) with delta (0, 0)
Screenshot: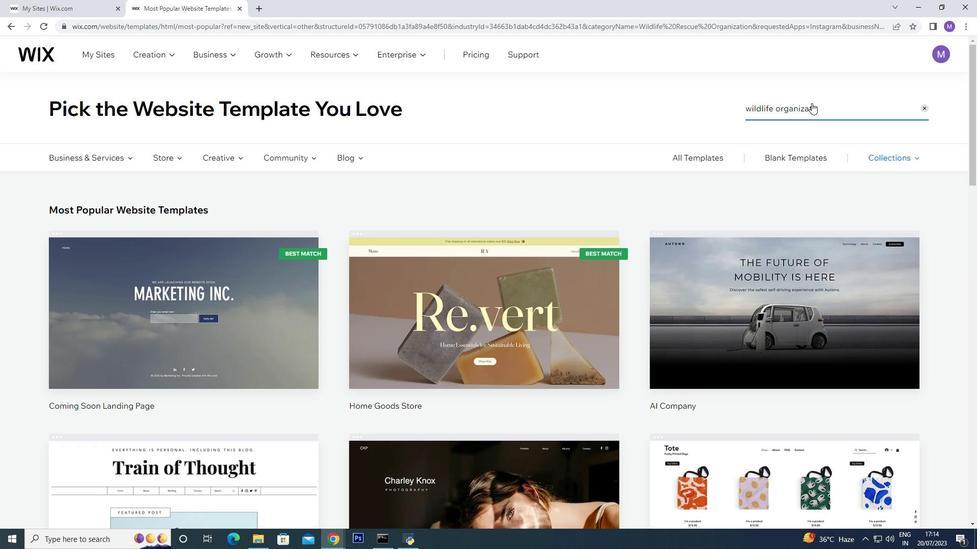 
Action: Mouse scrolled (445, 233) with delta (0, 0)
Screenshot: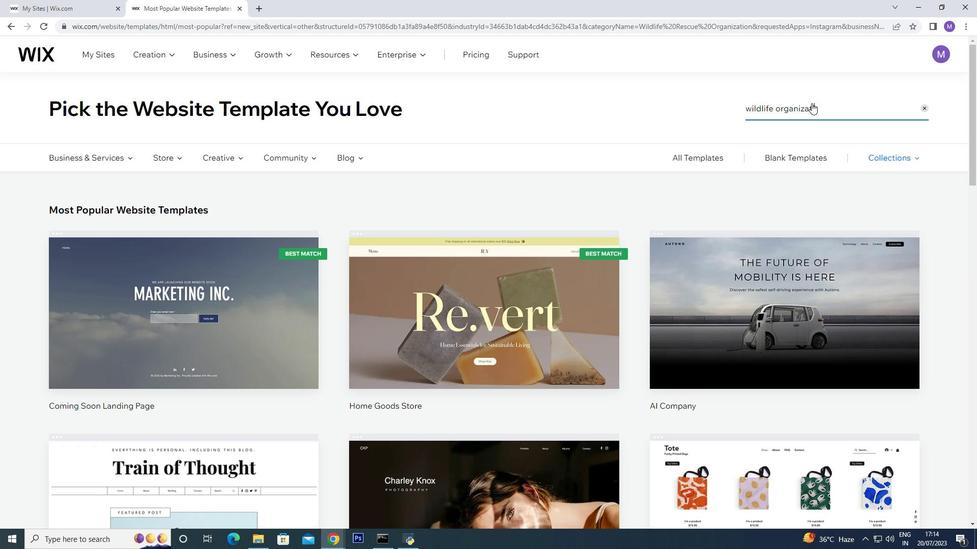 
Action: Mouse scrolled (445, 233) with delta (0, 0)
Screenshot: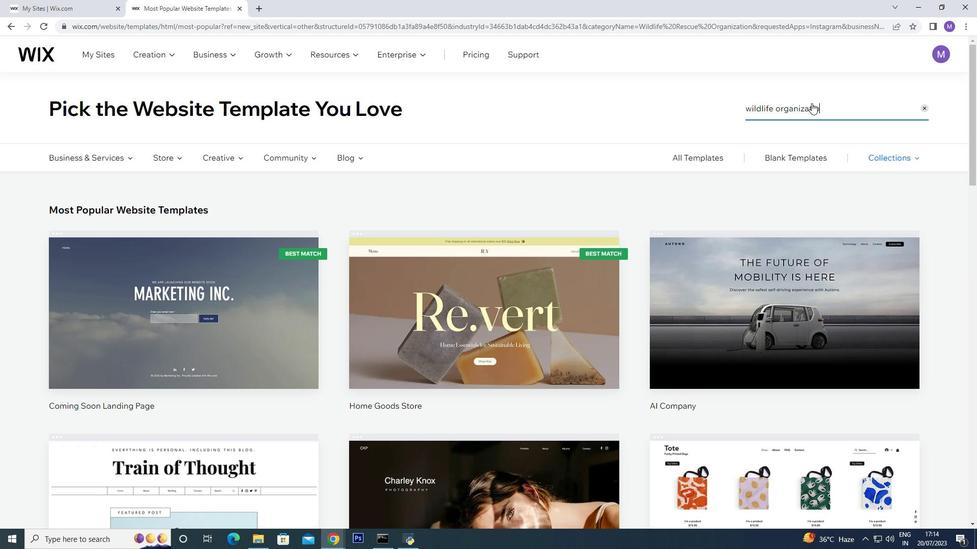 
Action: Mouse scrolled (445, 233) with delta (0, 0)
Screenshot: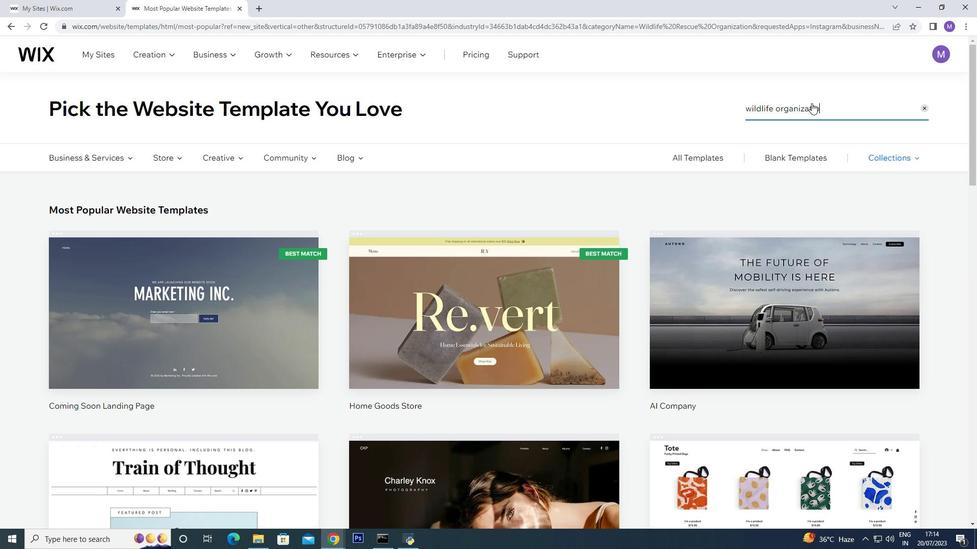 
Action: Mouse scrolled (445, 233) with delta (0, 0)
Screenshot: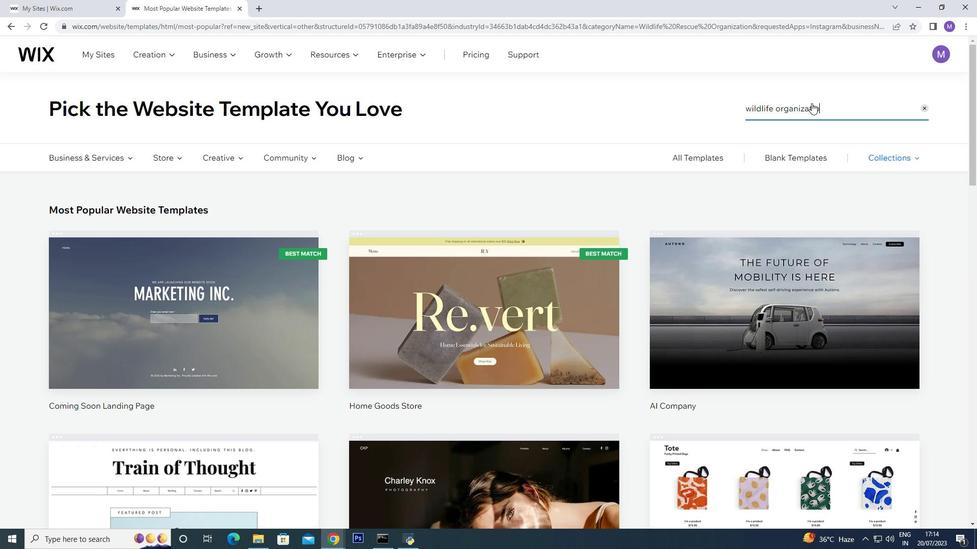 
Action: Mouse scrolled (445, 233) with delta (0, 0)
Screenshot: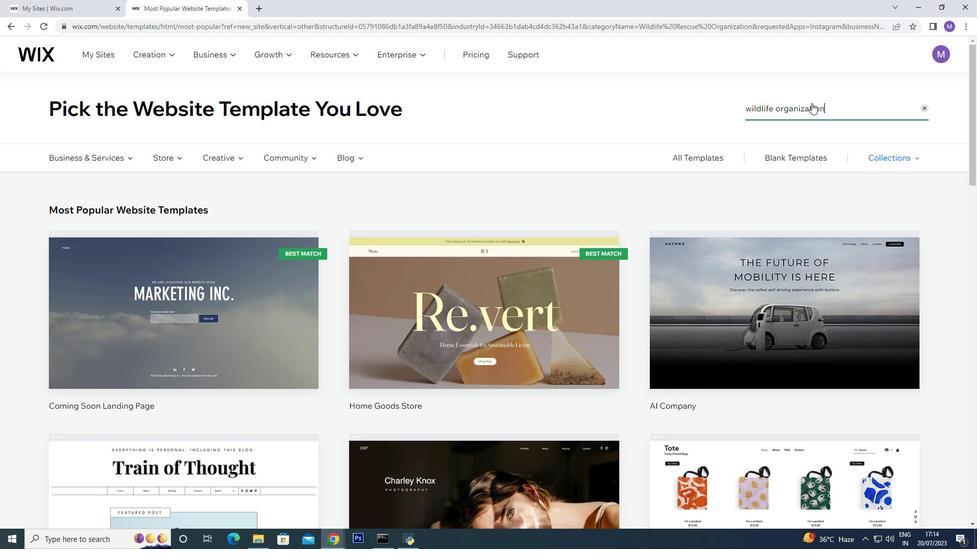 
Action: Mouse scrolled (445, 233) with delta (0, 0)
Screenshot: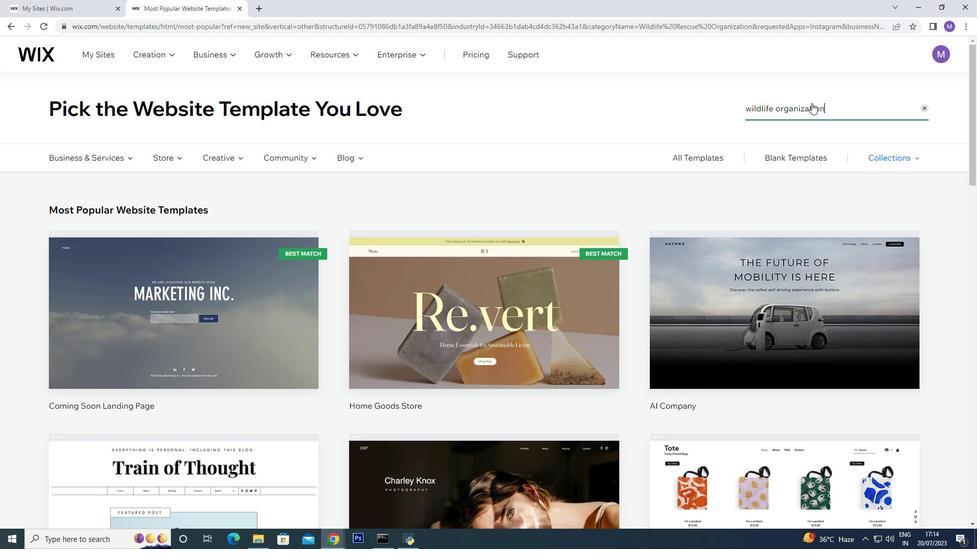 
Action: Mouse scrolled (445, 233) with delta (0, 0)
Screenshot: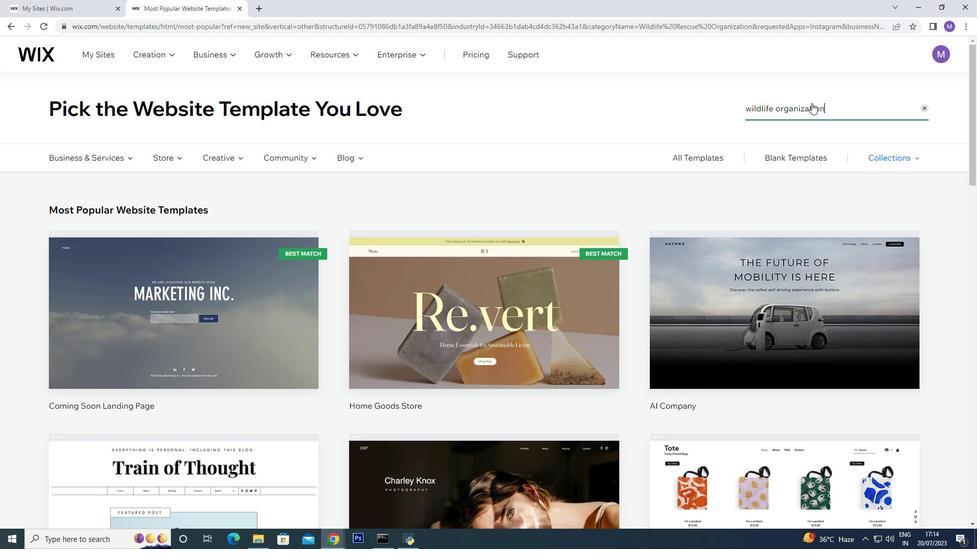 
Action: Mouse scrolled (445, 233) with delta (0, 0)
Screenshot: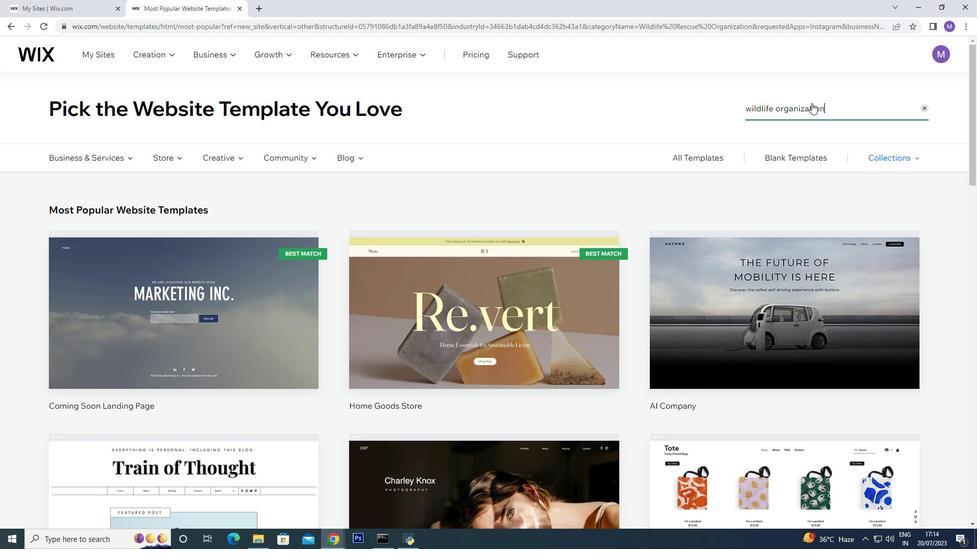
Action: Mouse scrolled (445, 233) with delta (0, 0)
Screenshot: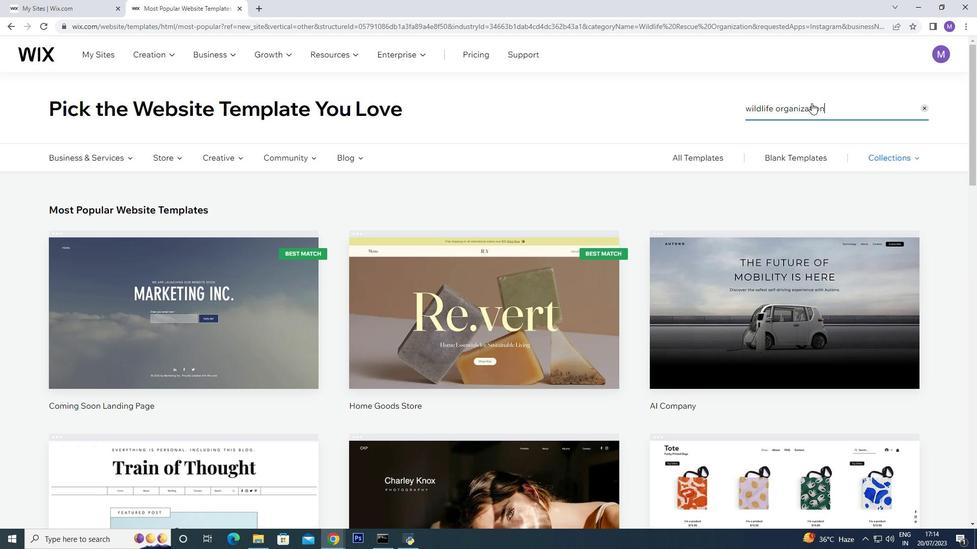 
Action: Mouse scrolled (445, 233) with delta (0, 0)
Screenshot: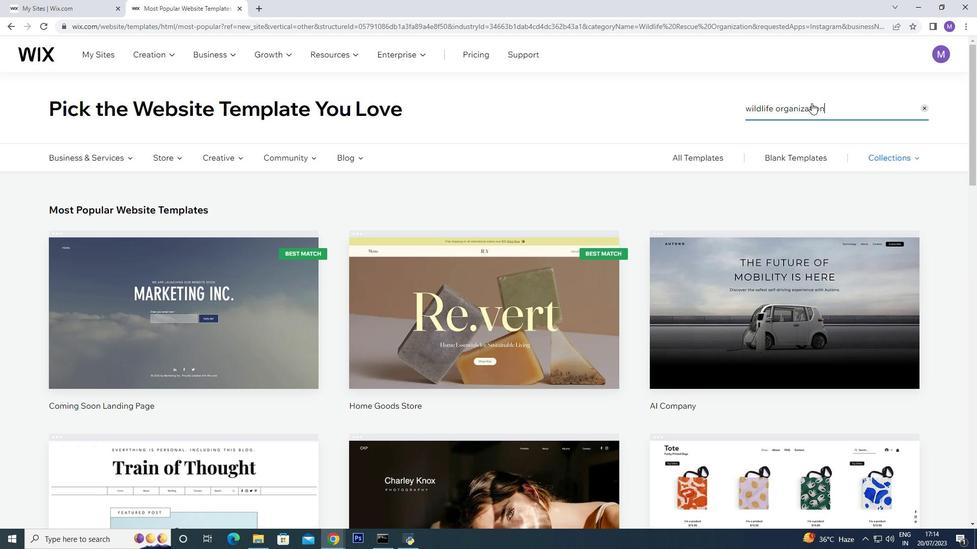 
Action: Mouse scrolled (445, 233) with delta (0, 0)
Screenshot: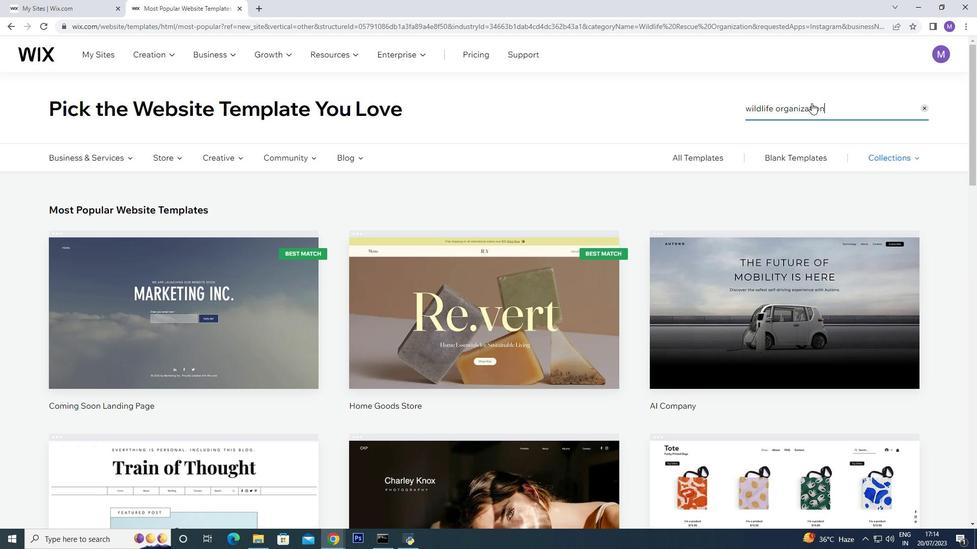 
Action: Mouse scrolled (445, 233) with delta (0, 0)
Screenshot: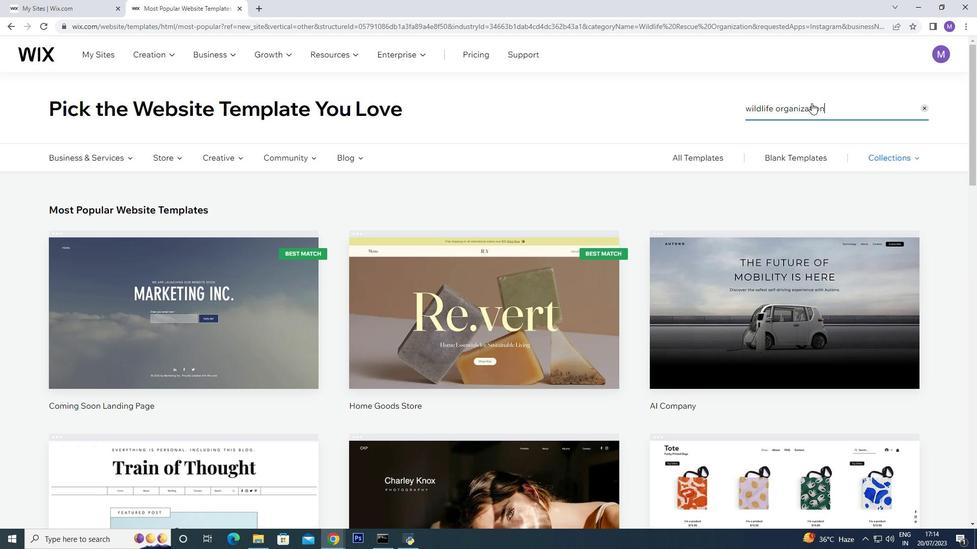 
Action: Mouse scrolled (445, 233) with delta (0, 0)
Screenshot: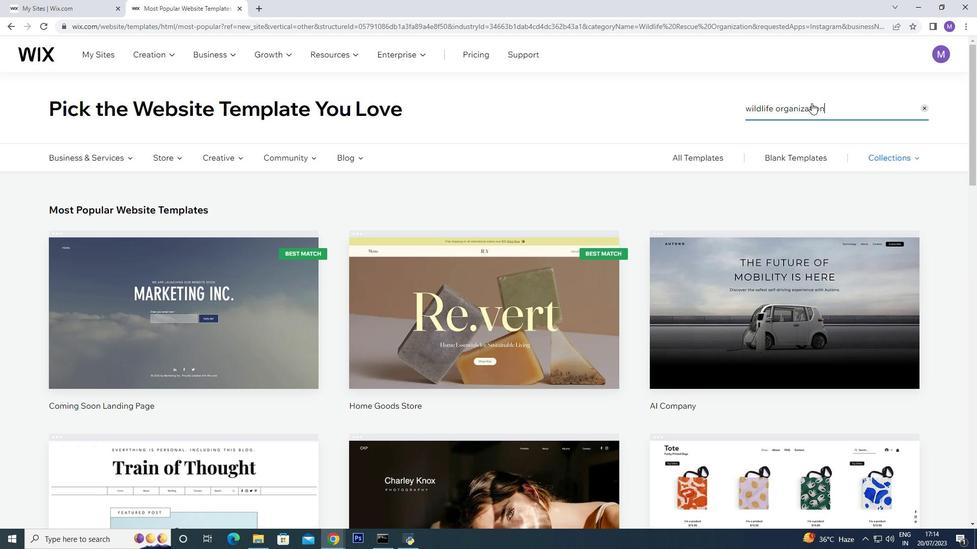 
Action: Mouse moved to (445, 233)
Screenshot: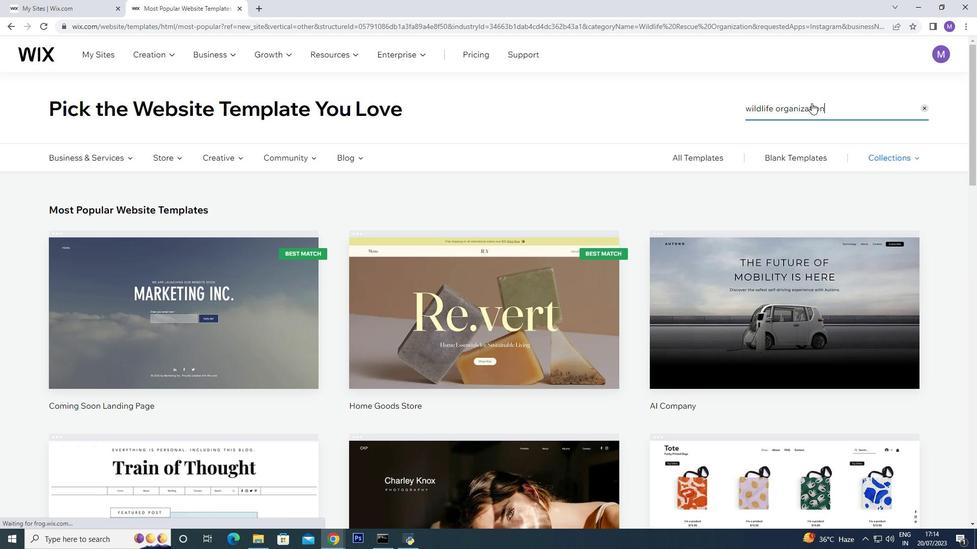 
Action: Mouse scrolled (445, 233) with delta (0, 0)
